 Task: Create a due date automation trigger when advanced on, on the tuesday of the week a card is due add fields with custom field "Resume" set to a number greater than 1 and greater or equal to 10 at 11:00 AM.
Action: Mouse moved to (1174, 378)
Screenshot: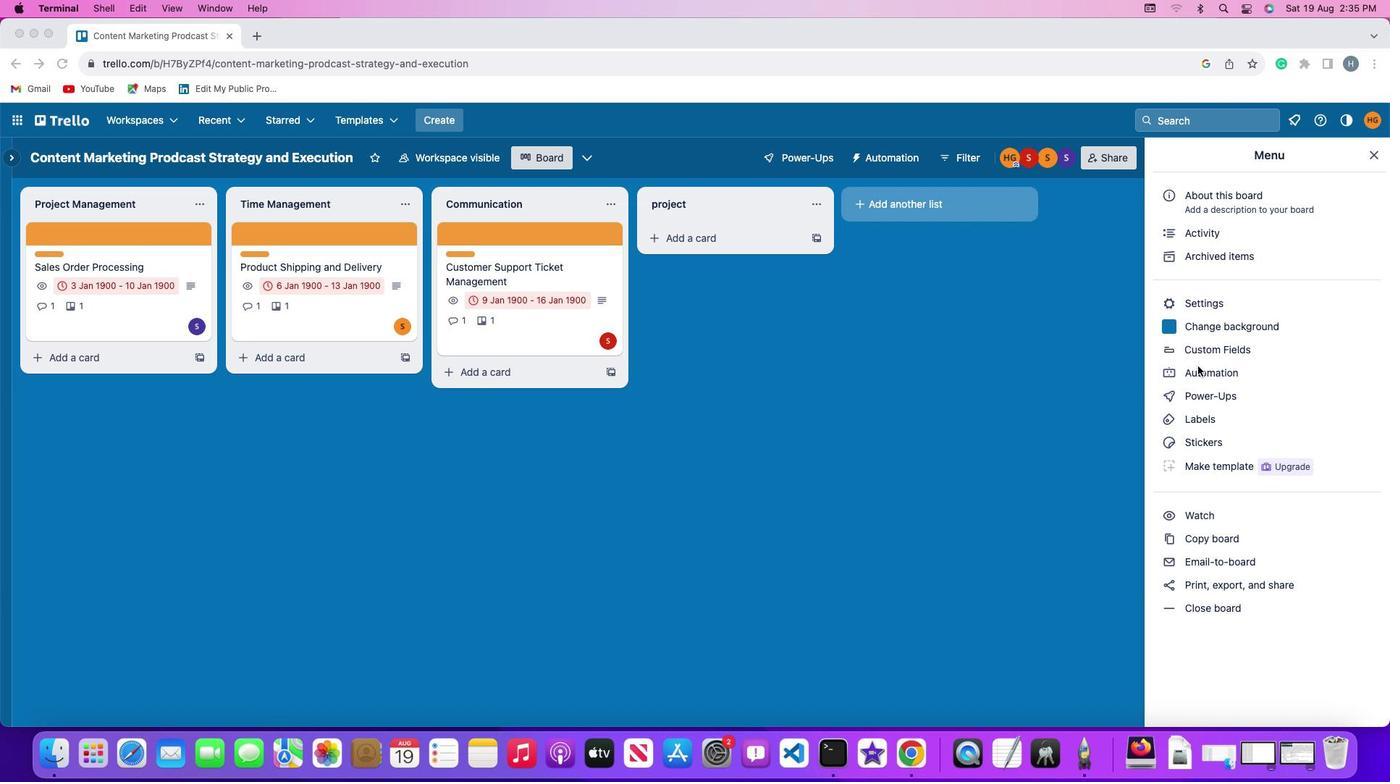 
Action: Mouse pressed left at (1174, 378)
Screenshot: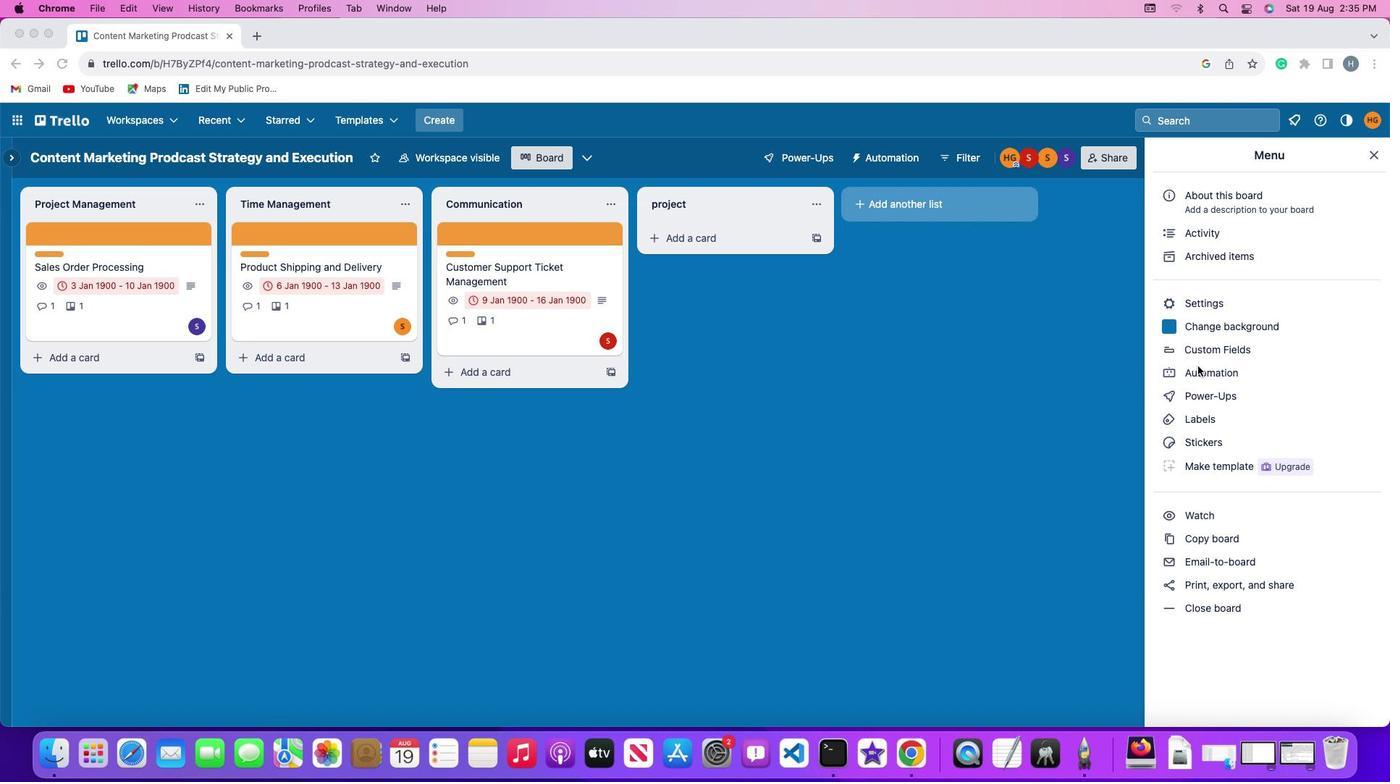 
Action: Mouse pressed left at (1174, 378)
Screenshot: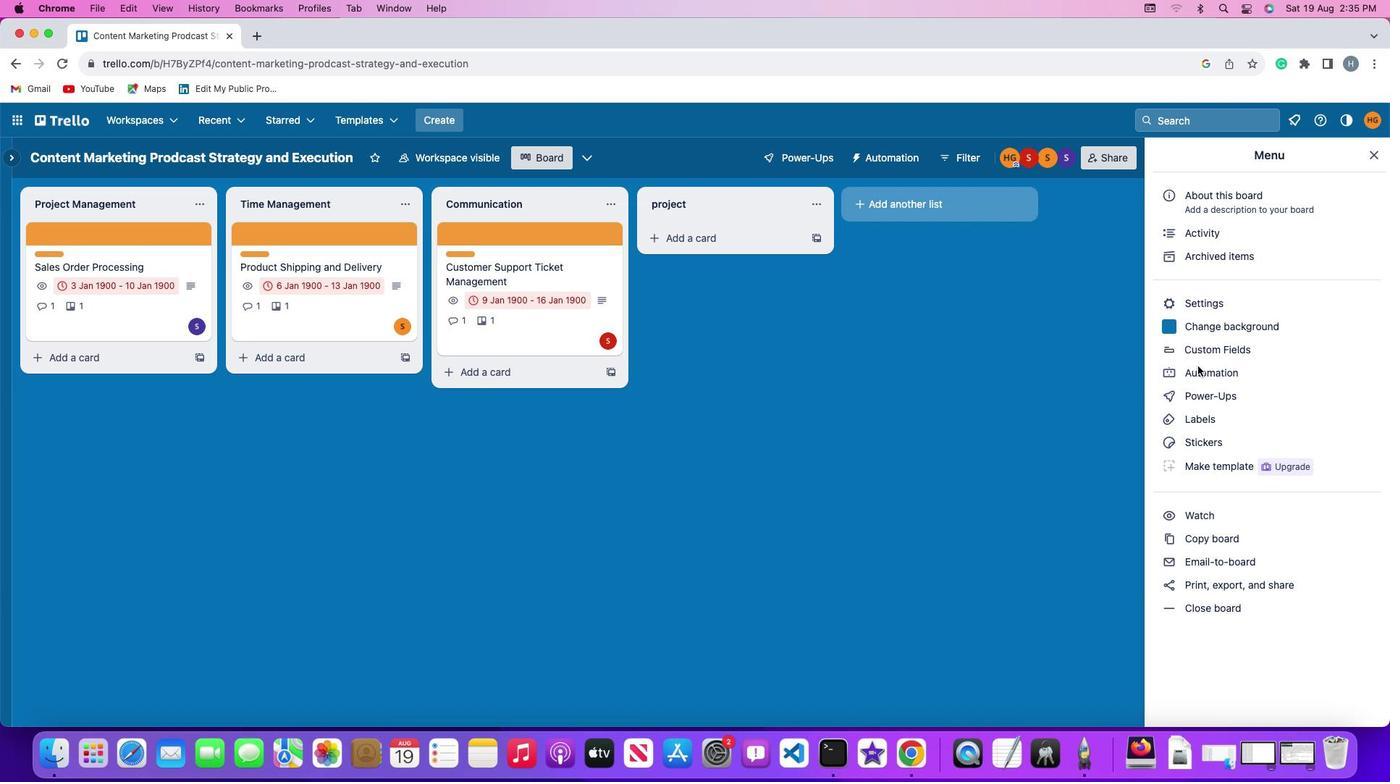 
Action: Mouse moved to (117, 354)
Screenshot: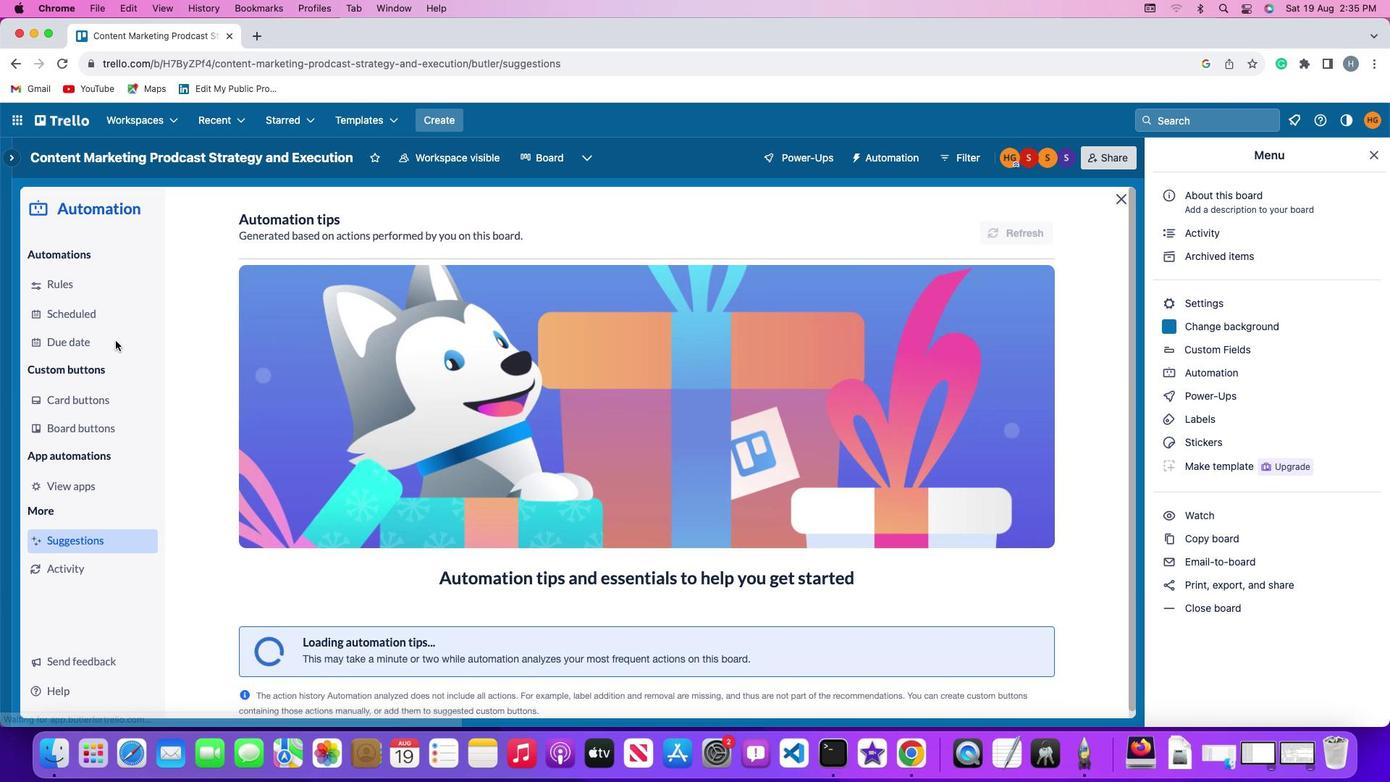 
Action: Mouse pressed left at (117, 354)
Screenshot: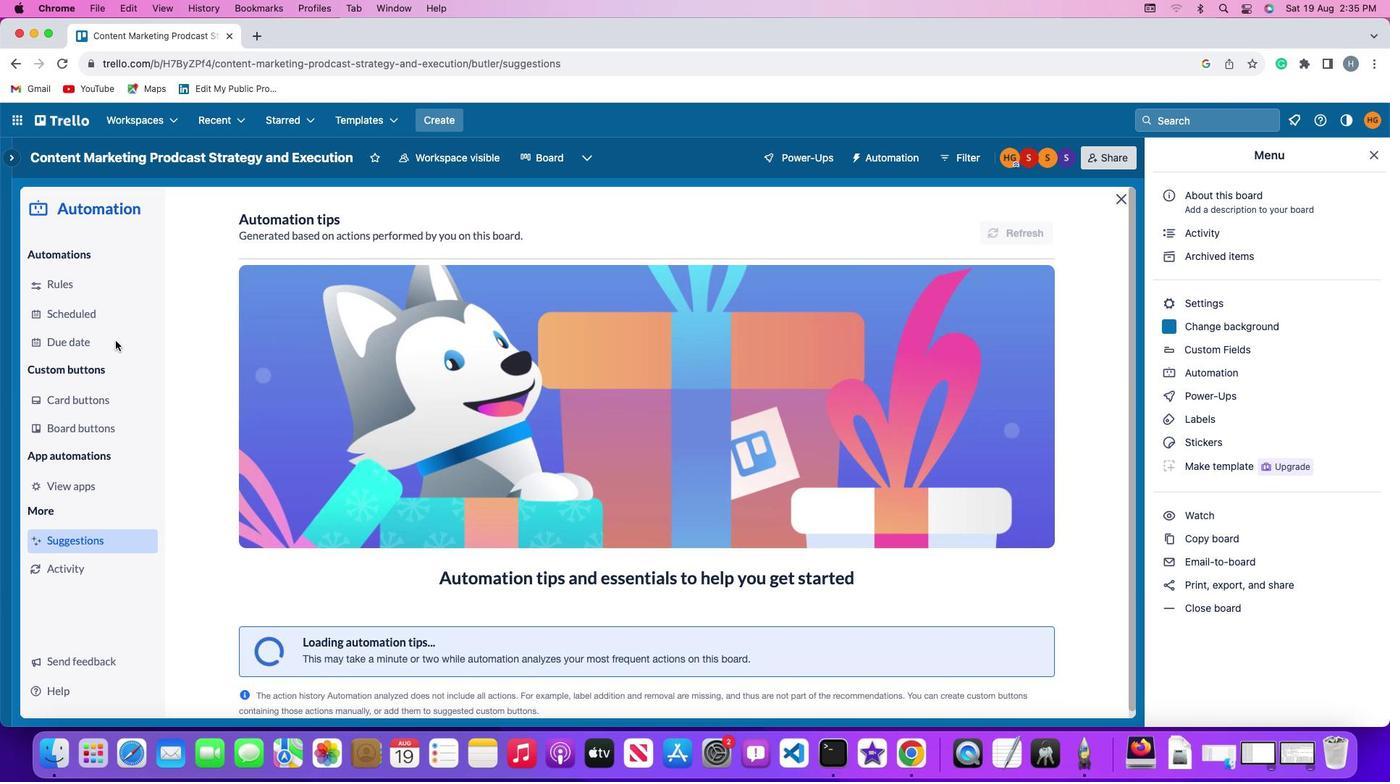 
Action: Mouse moved to (960, 239)
Screenshot: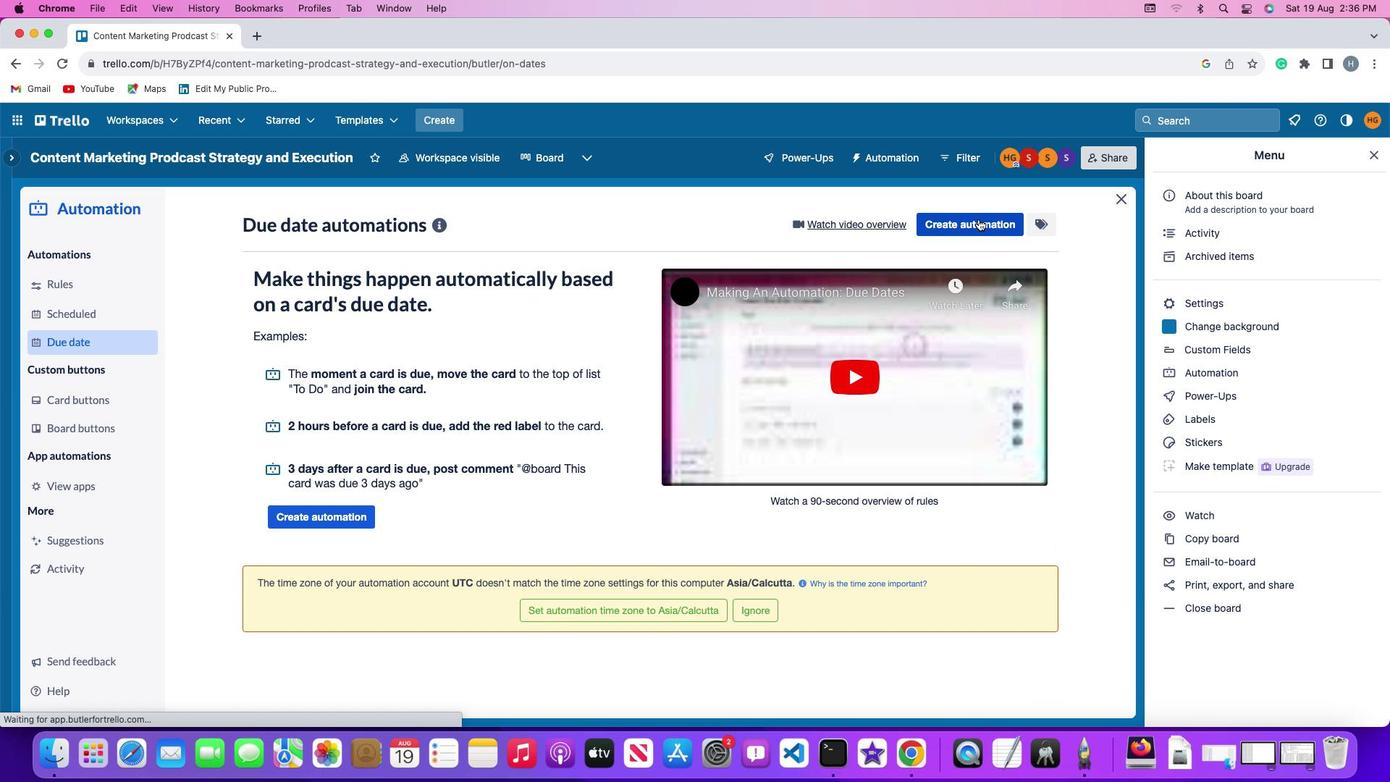 
Action: Mouse pressed left at (960, 239)
Screenshot: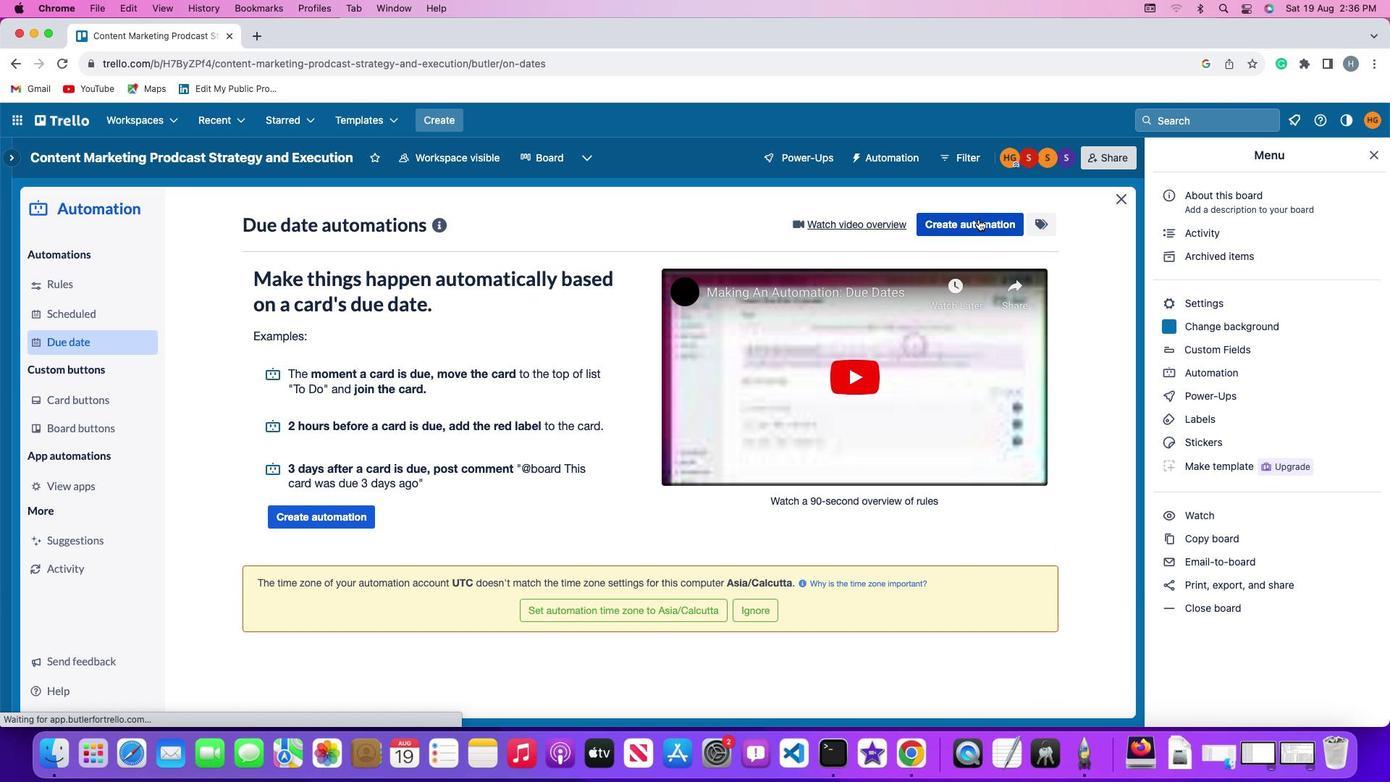 
Action: Mouse moved to (266, 374)
Screenshot: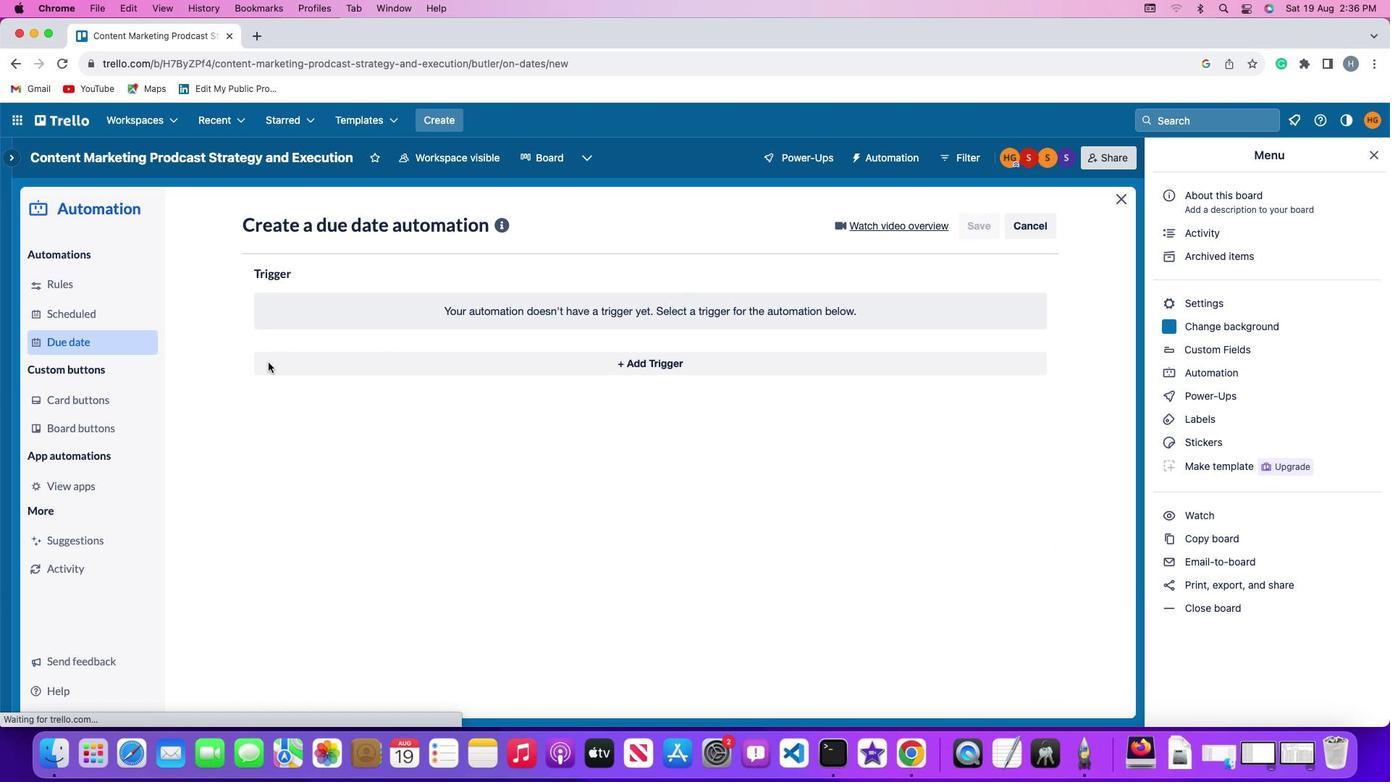 
Action: Mouse pressed left at (266, 374)
Screenshot: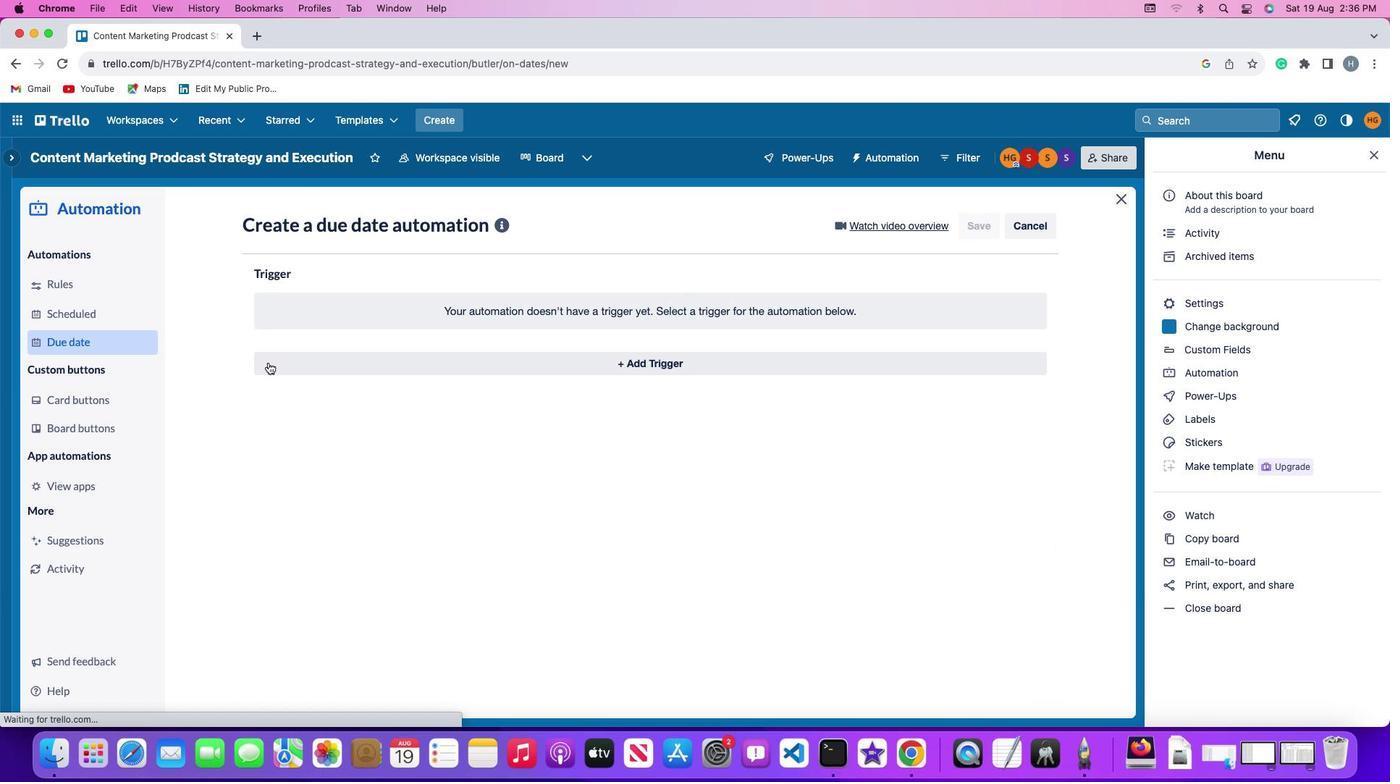 
Action: Mouse moved to (316, 635)
Screenshot: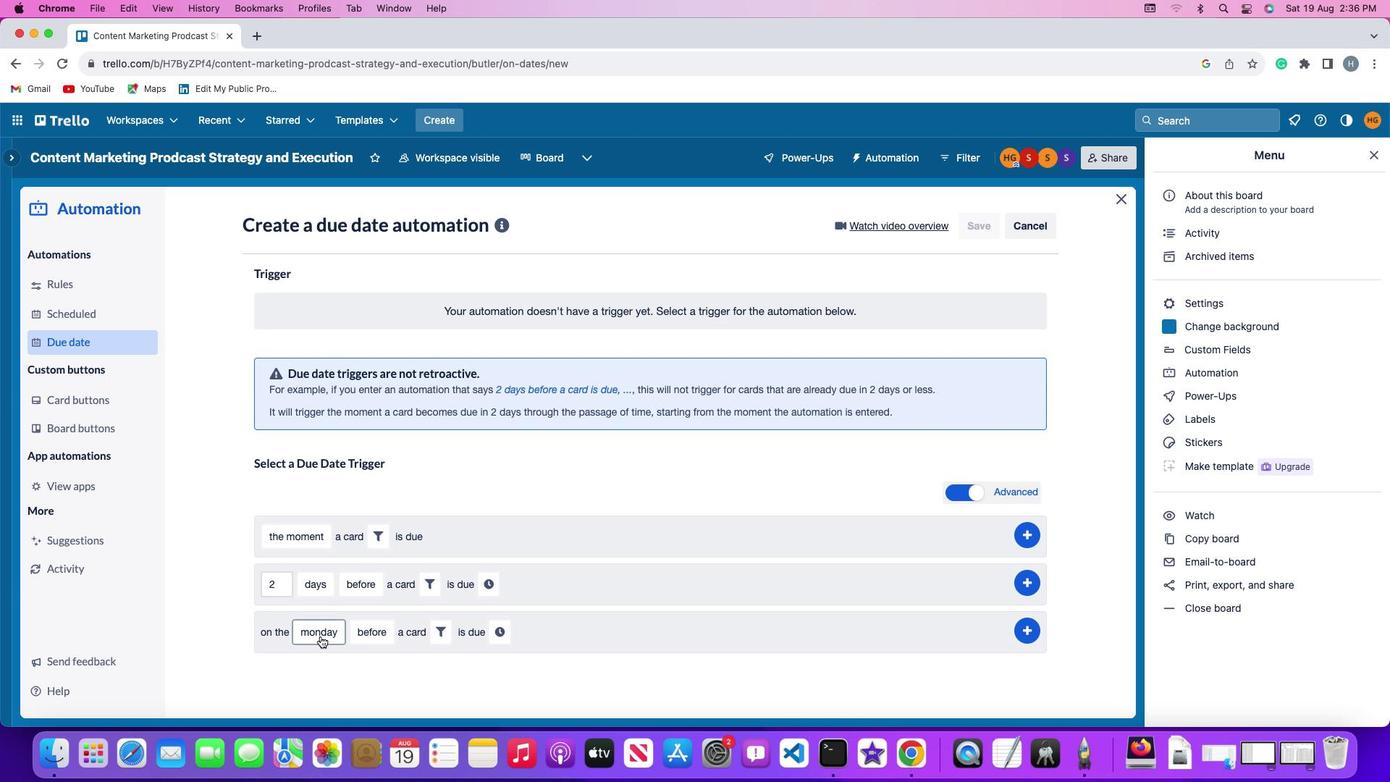 
Action: Mouse pressed left at (316, 635)
Screenshot: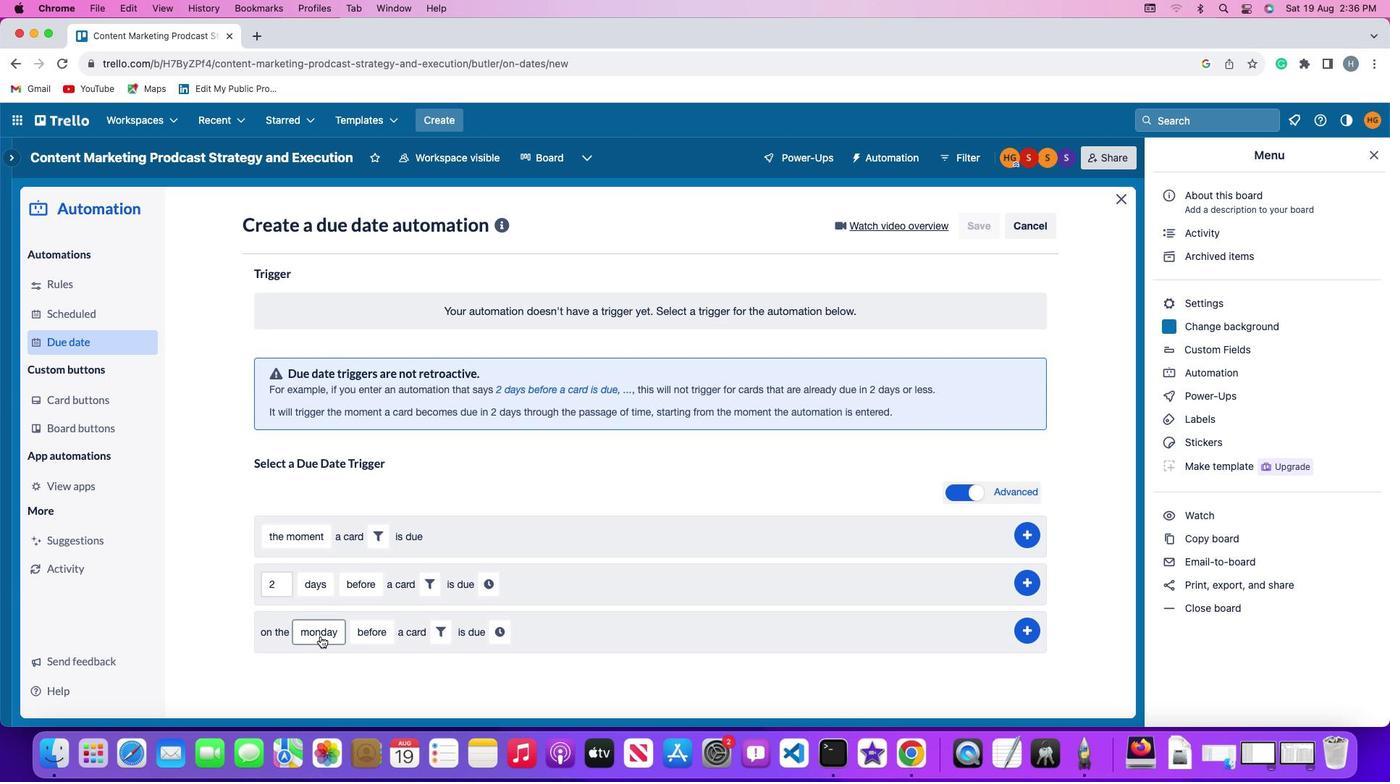 
Action: Mouse moved to (340, 470)
Screenshot: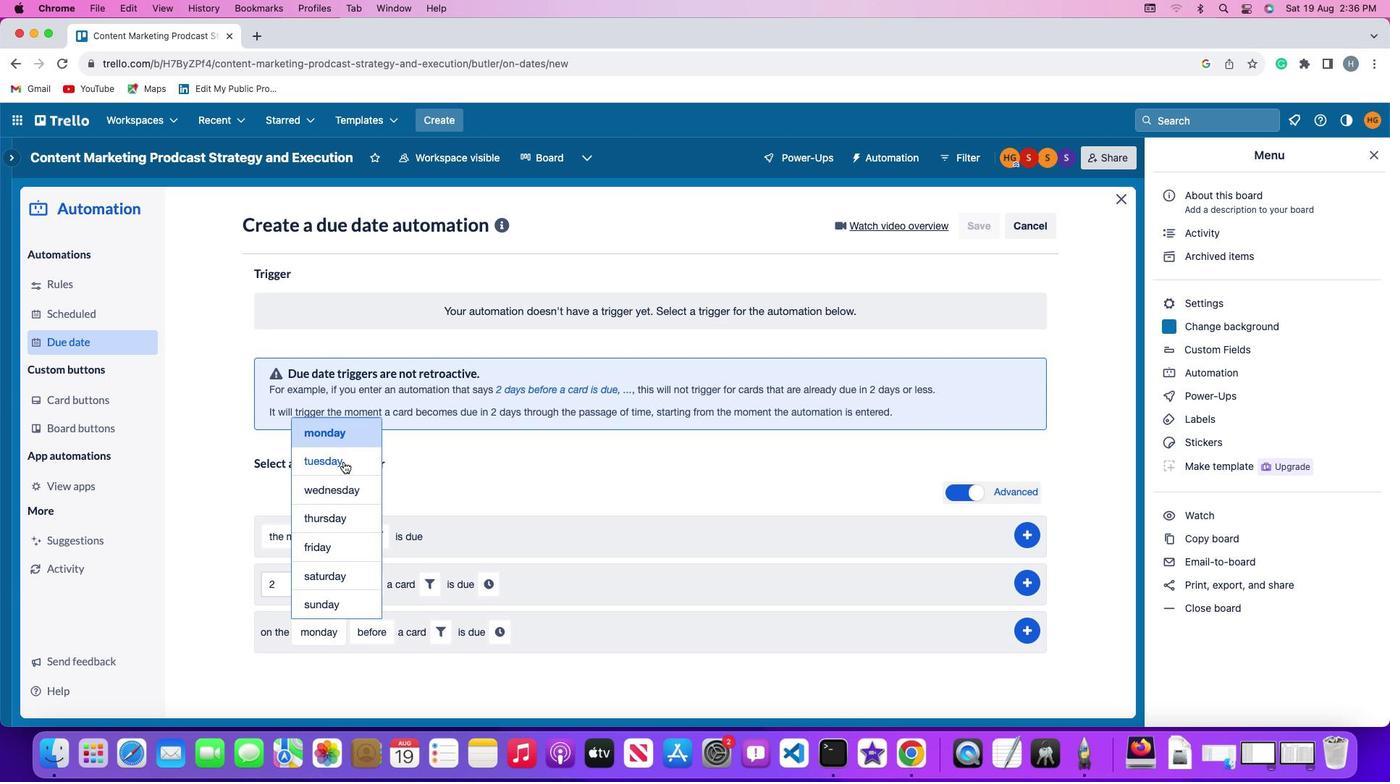 
Action: Mouse pressed left at (340, 470)
Screenshot: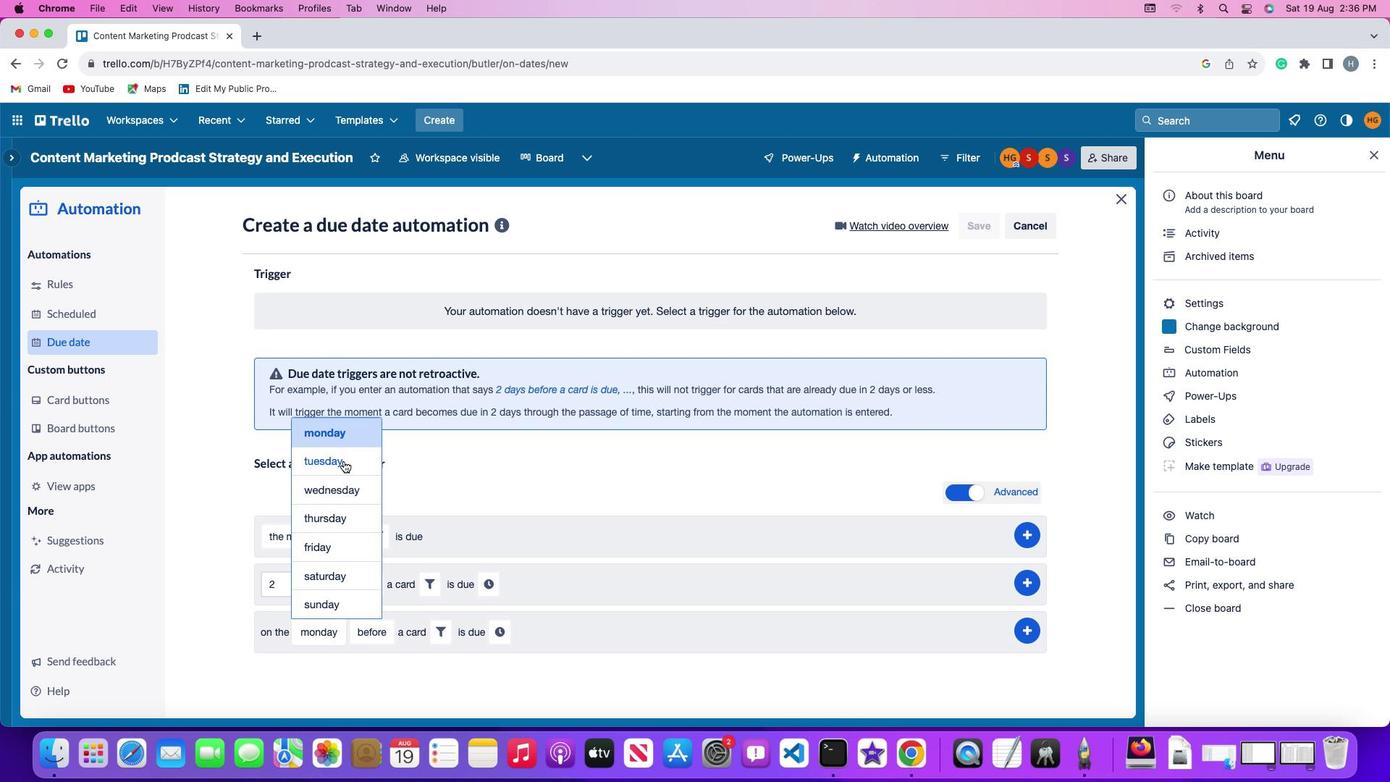 
Action: Mouse moved to (372, 638)
Screenshot: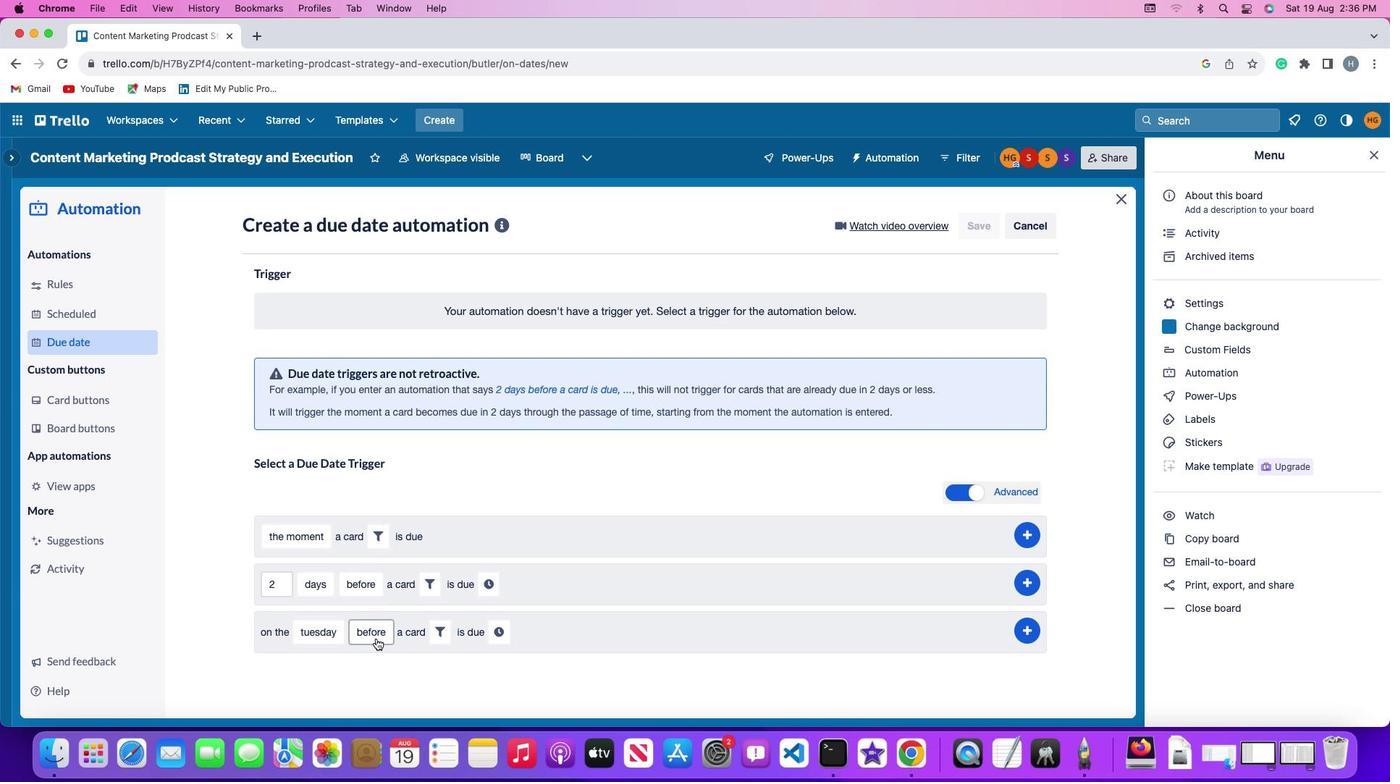 
Action: Mouse pressed left at (372, 638)
Screenshot: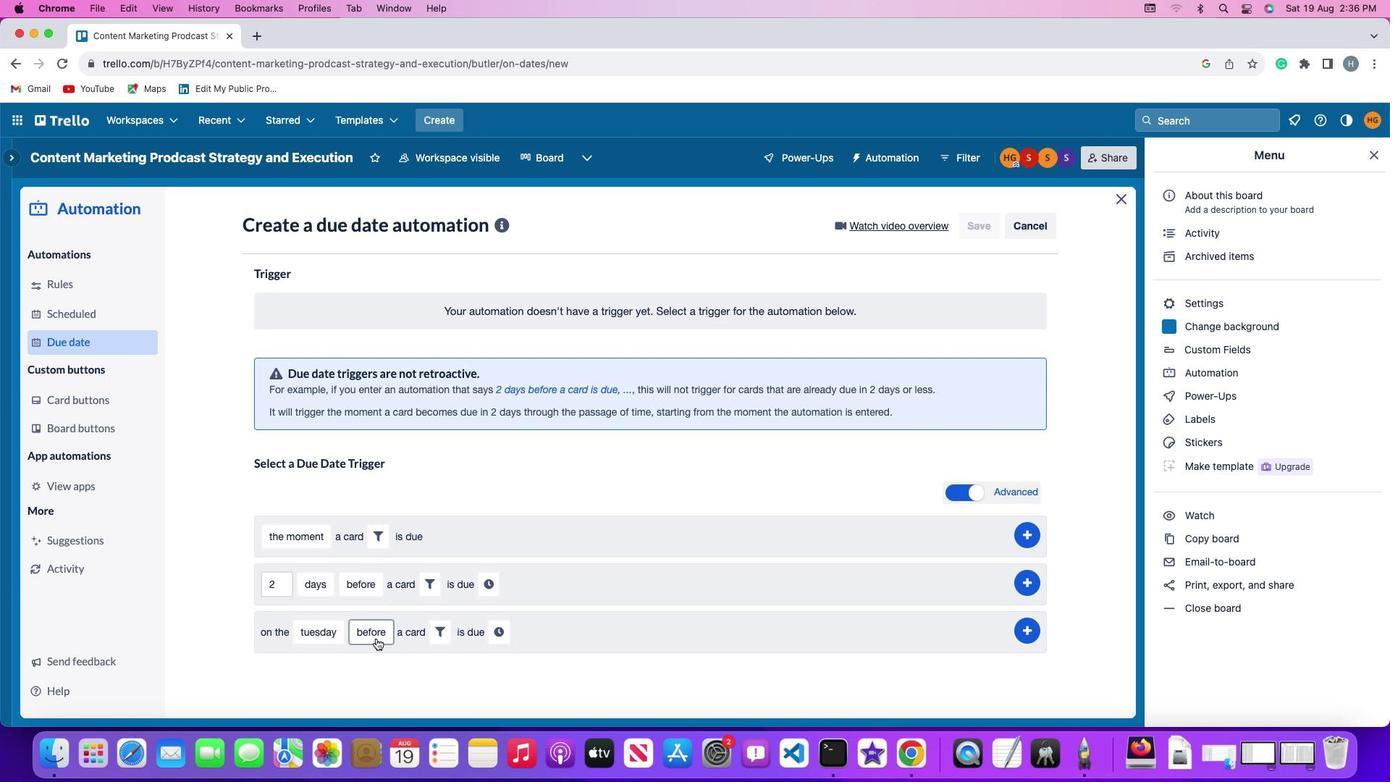 
Action: Mouse moved to (398, 572)
Screenshot: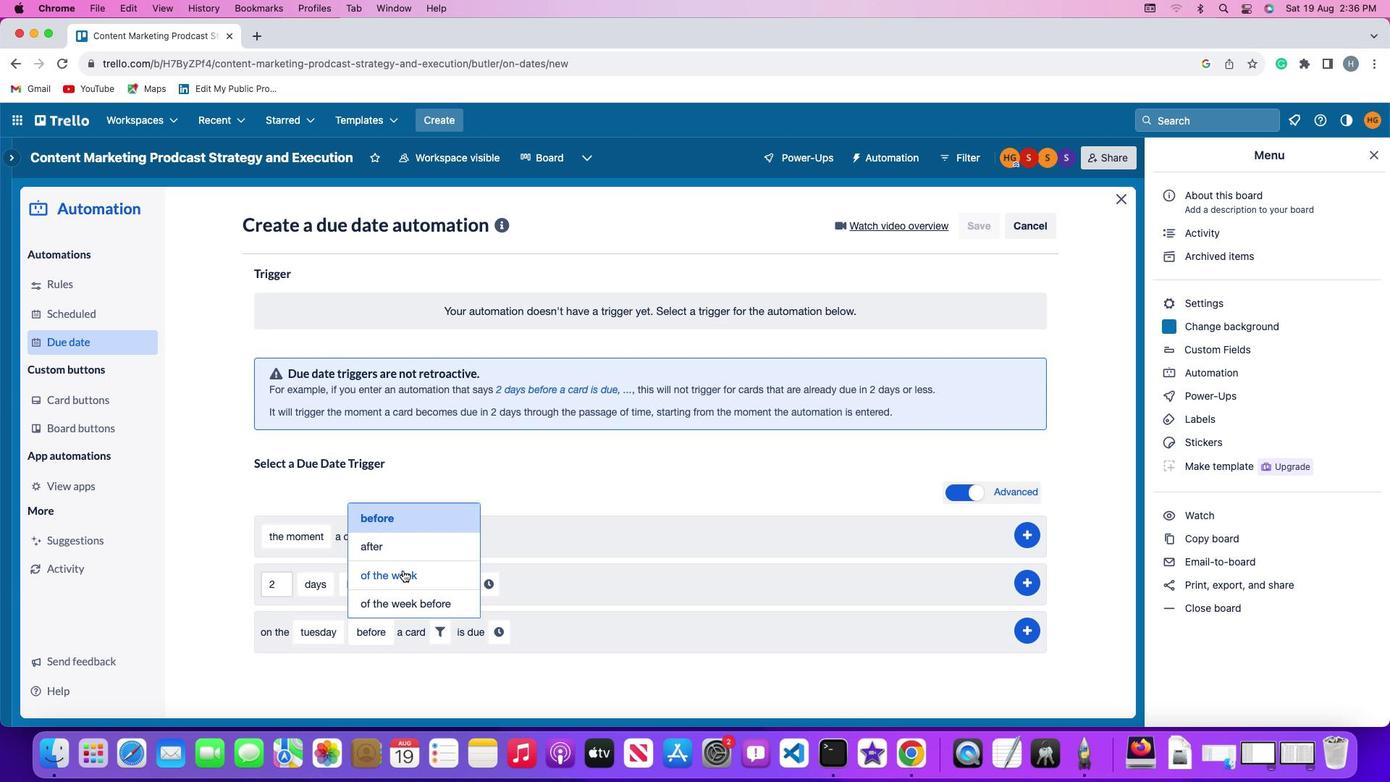 
Action: Mouse pressed left at (398, 572)
Screenshot: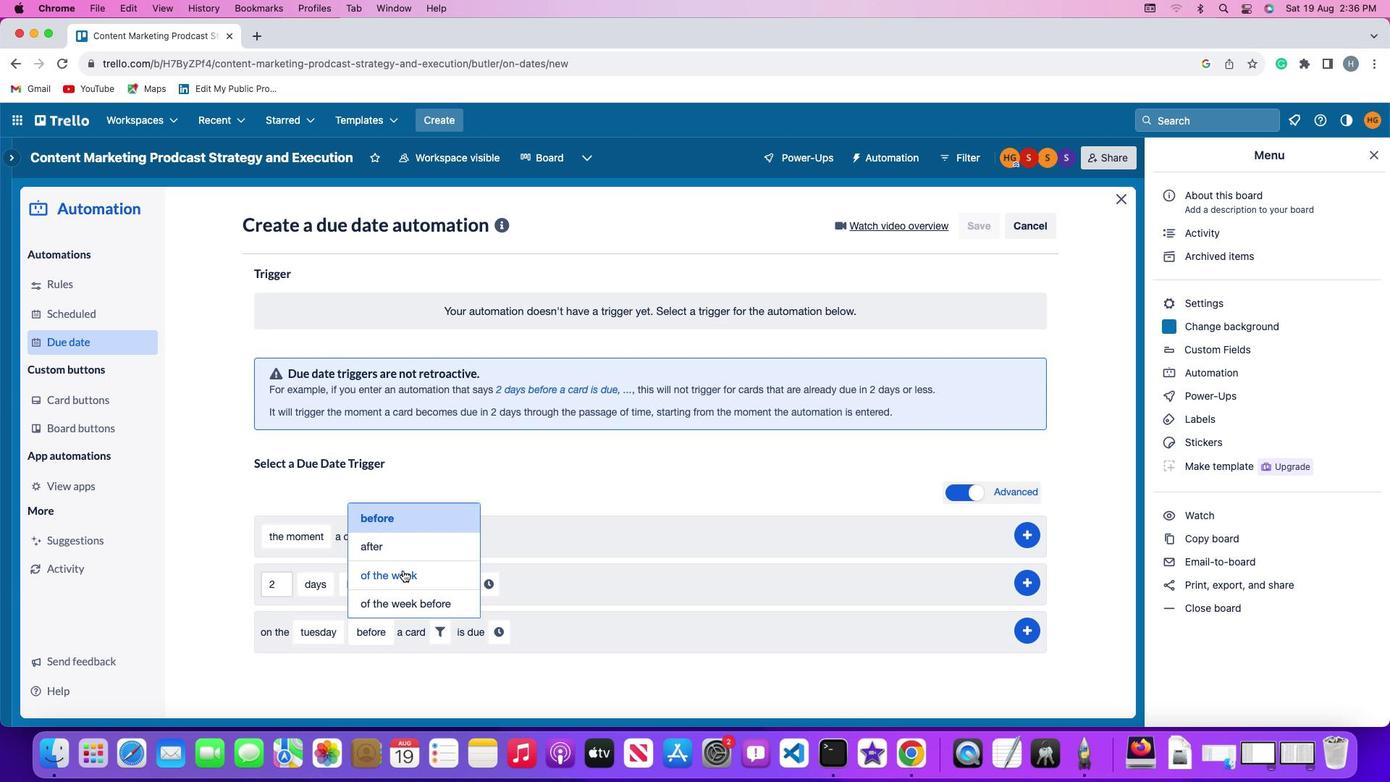 
Action: Mouse moved to (468, 630)
Screenshot: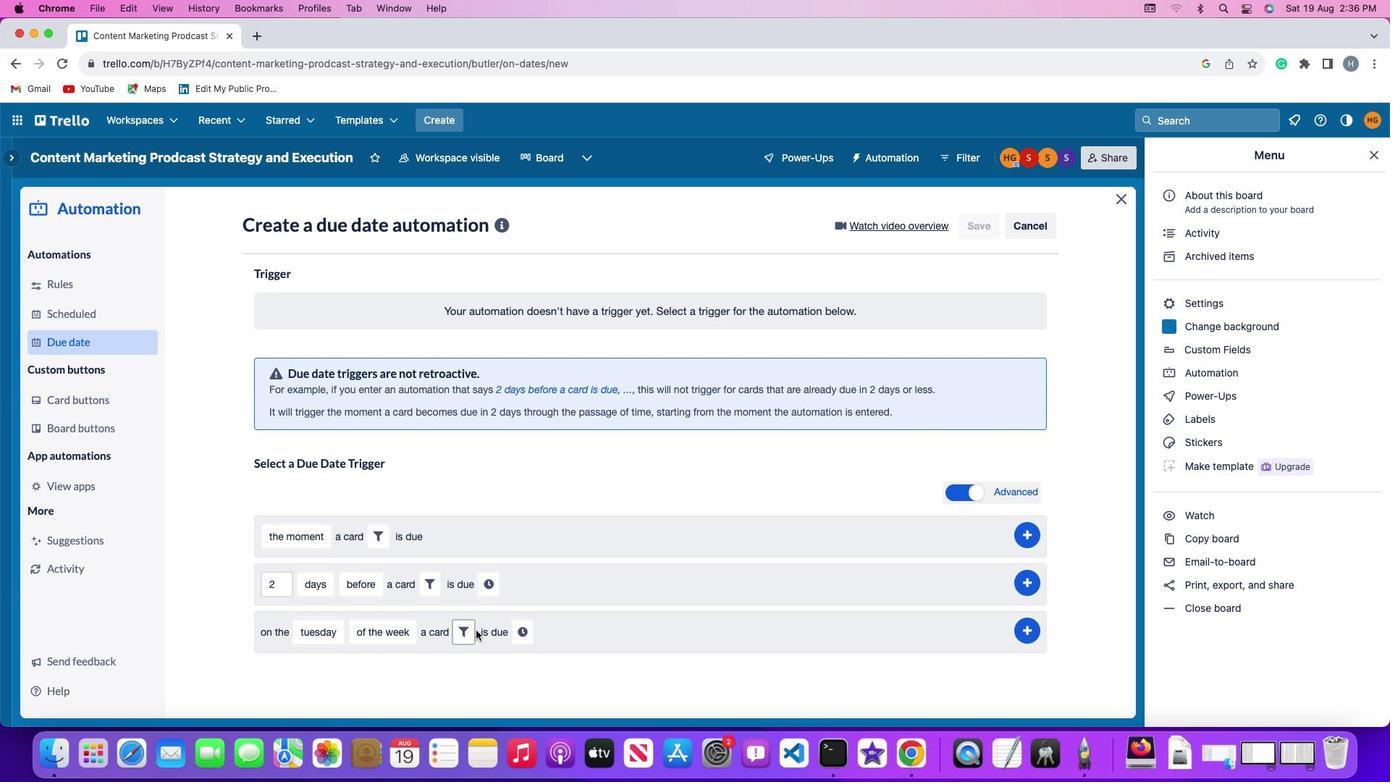 
Action: Mouse pressed left at (468, 630)
Screenshot: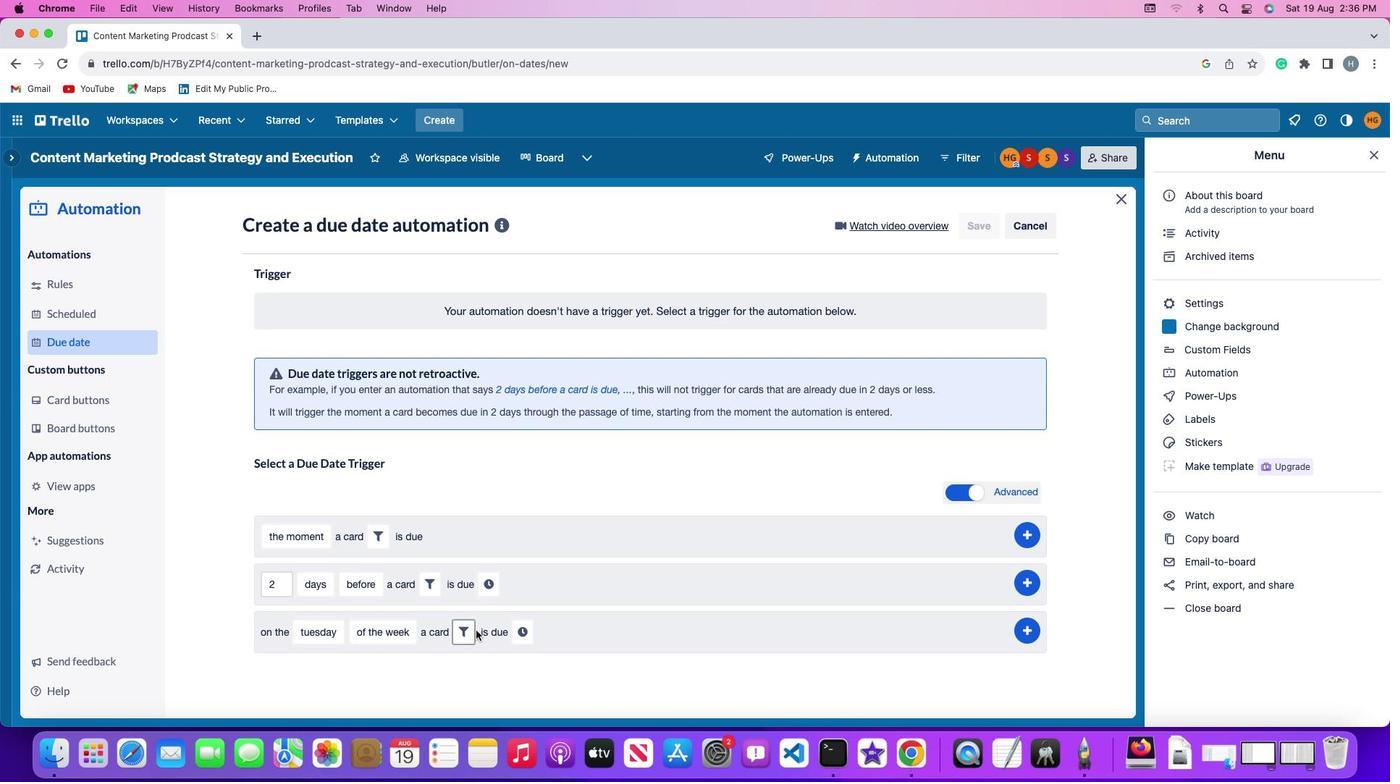 
Action: Mouse moved to (462, 628)
Screenshot: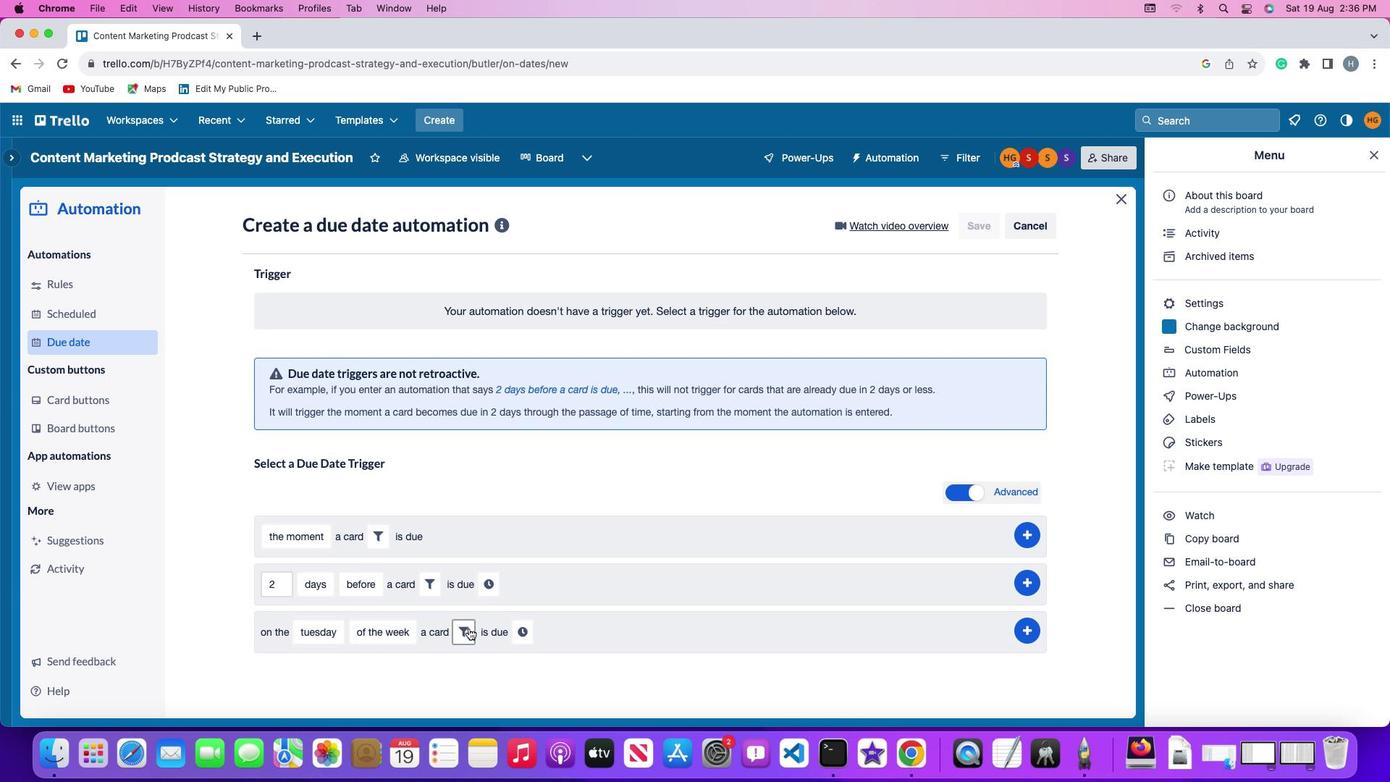 
Action: Mouse pressed left at (462, 628)
Screenshot: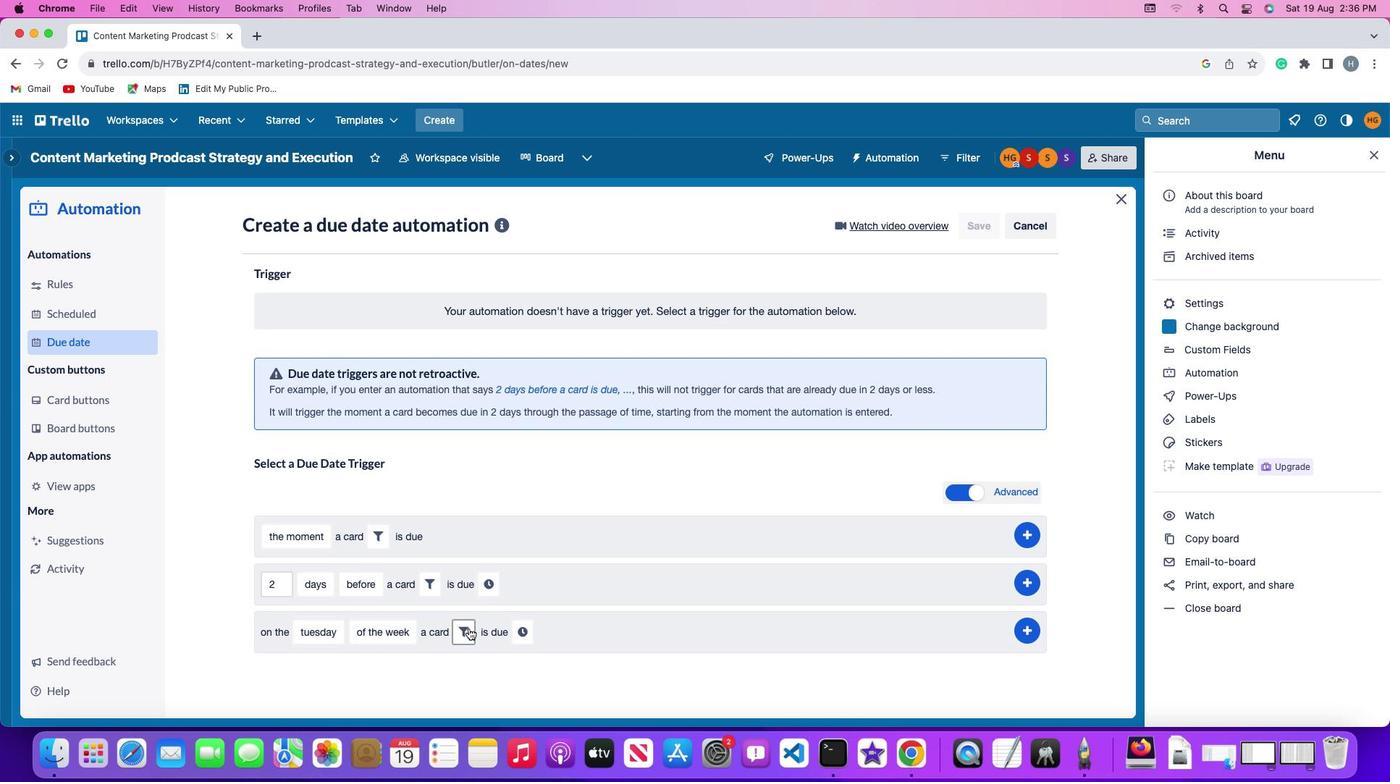 
Action: Mouse moved to (683, 665)
Screenshot: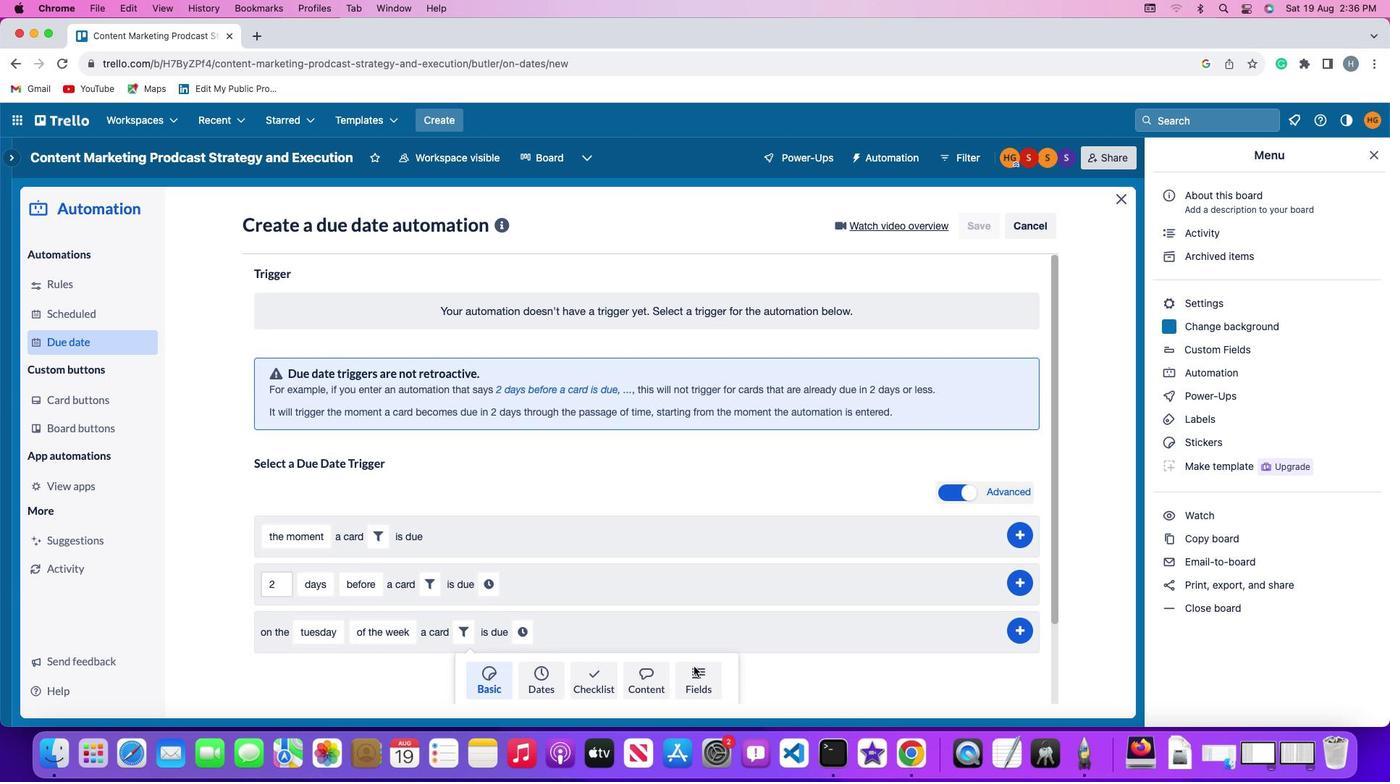 
Action: Mouse pressed left at (683, 665)
Screenshot: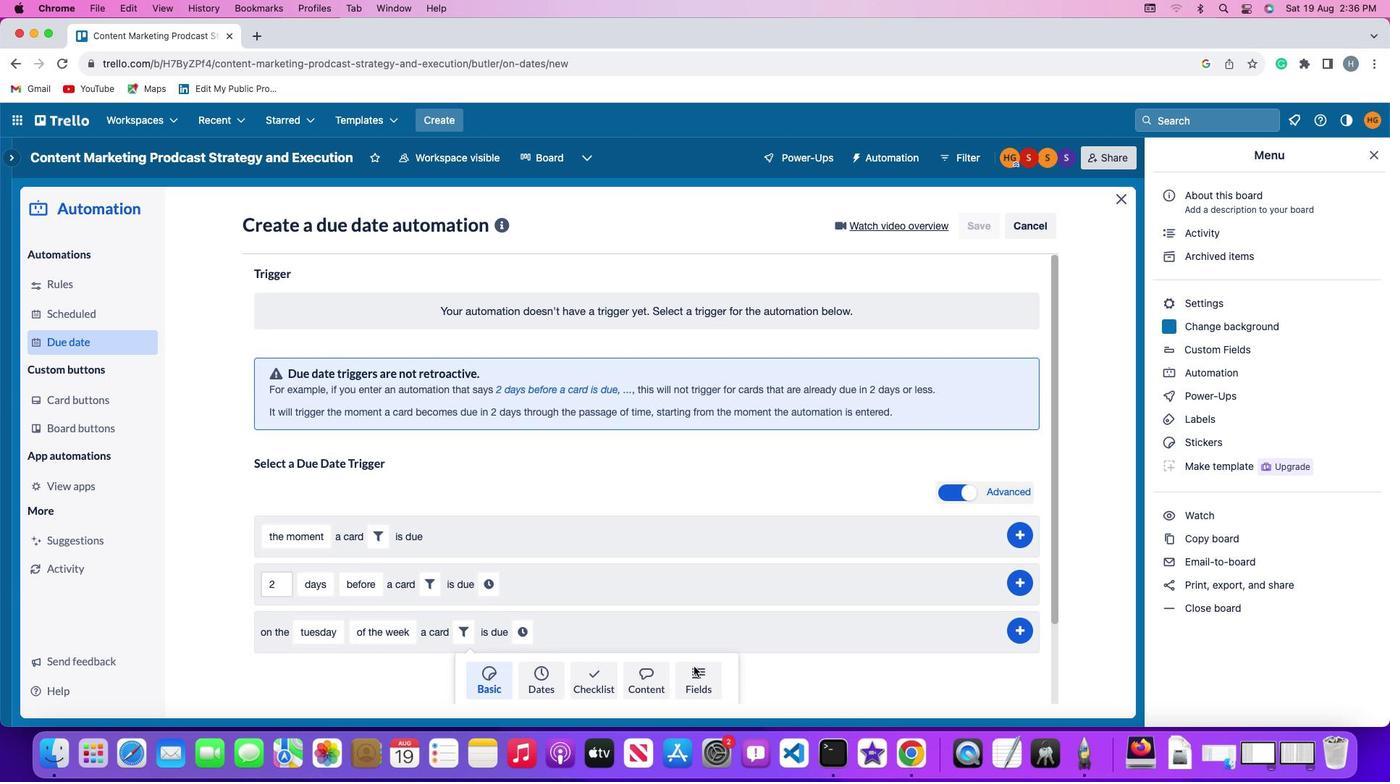 
Action: Mouse moved to (378, 652)
Screenshot: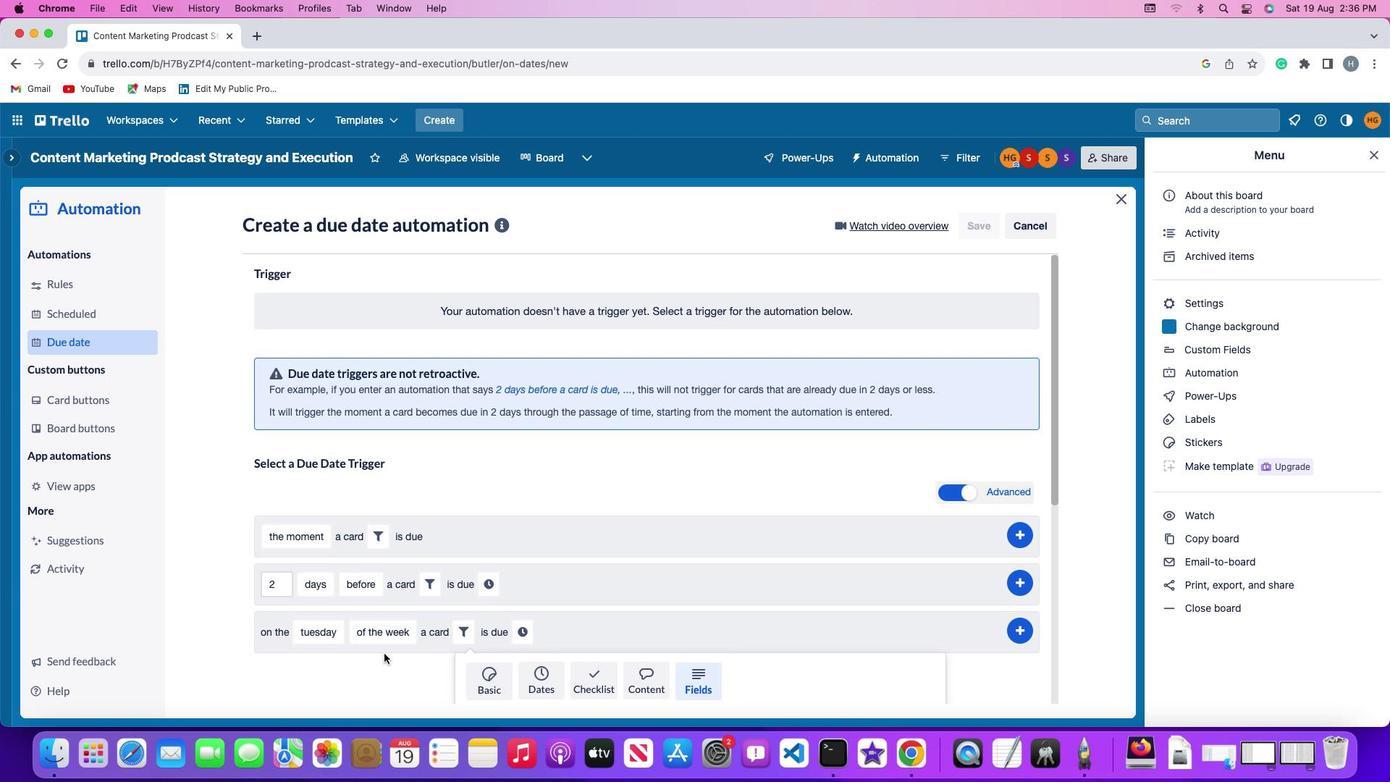 
Action: Mouse scrolled (378, 652) with delta (4, 28)
Screenshot: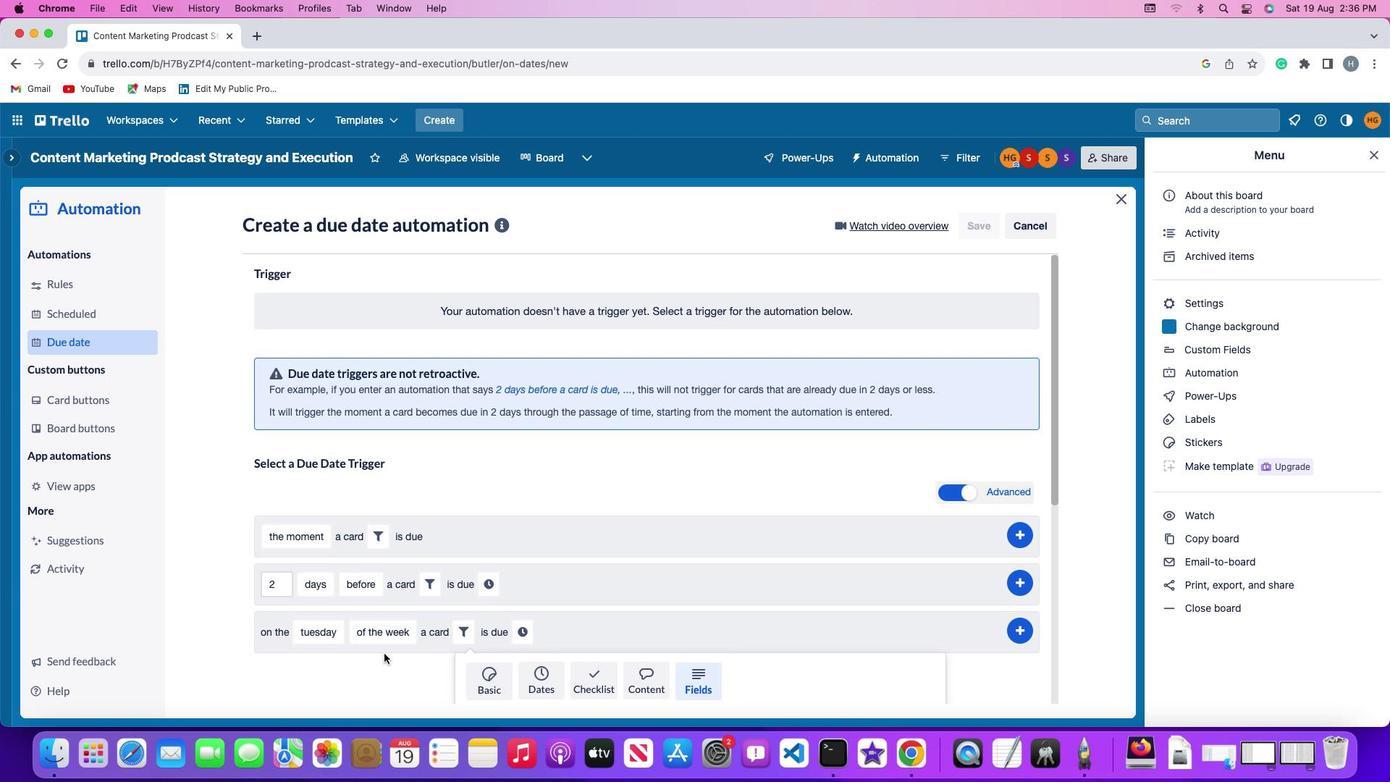 
Action: Mouse moved to (378, 651)
Screenshot: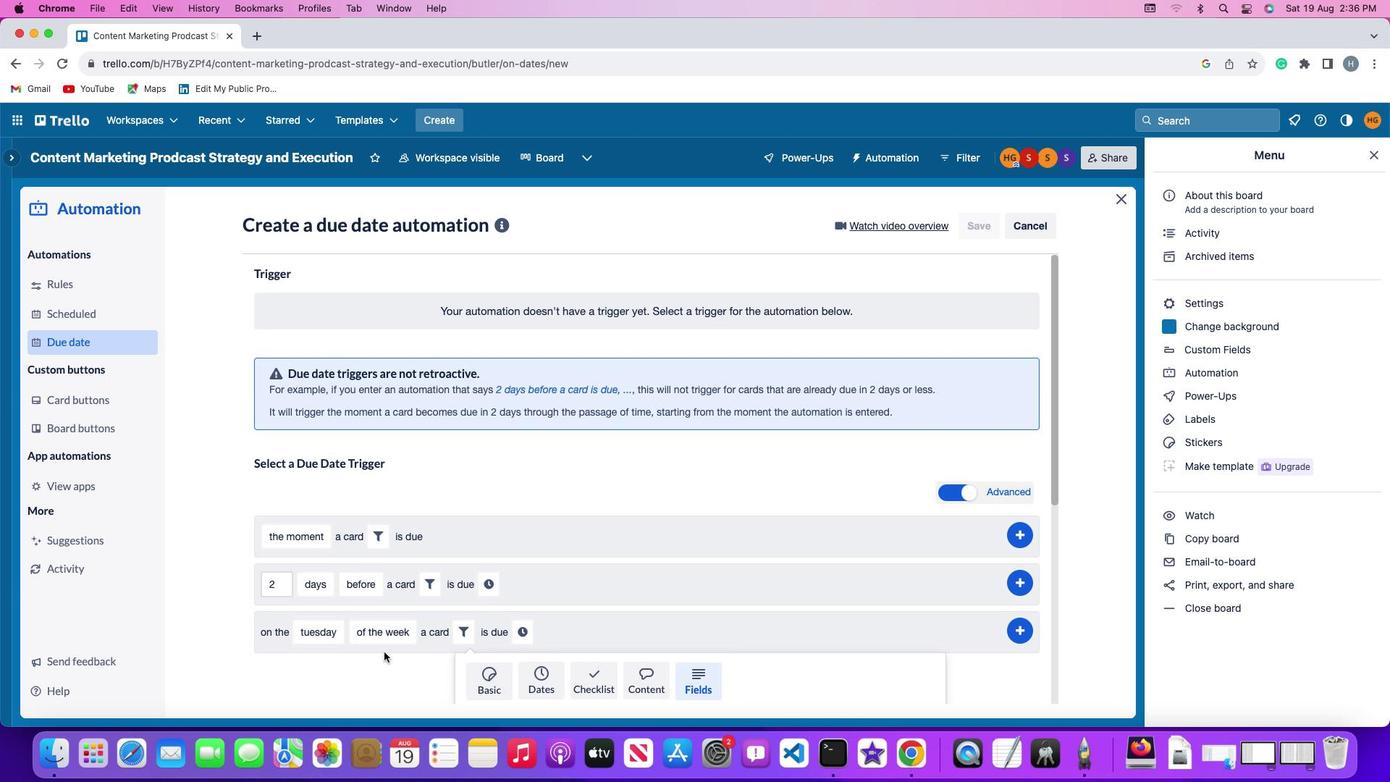 
Action: Mouse scrolled (378, 651) with delta (4, 28)
Screenshot: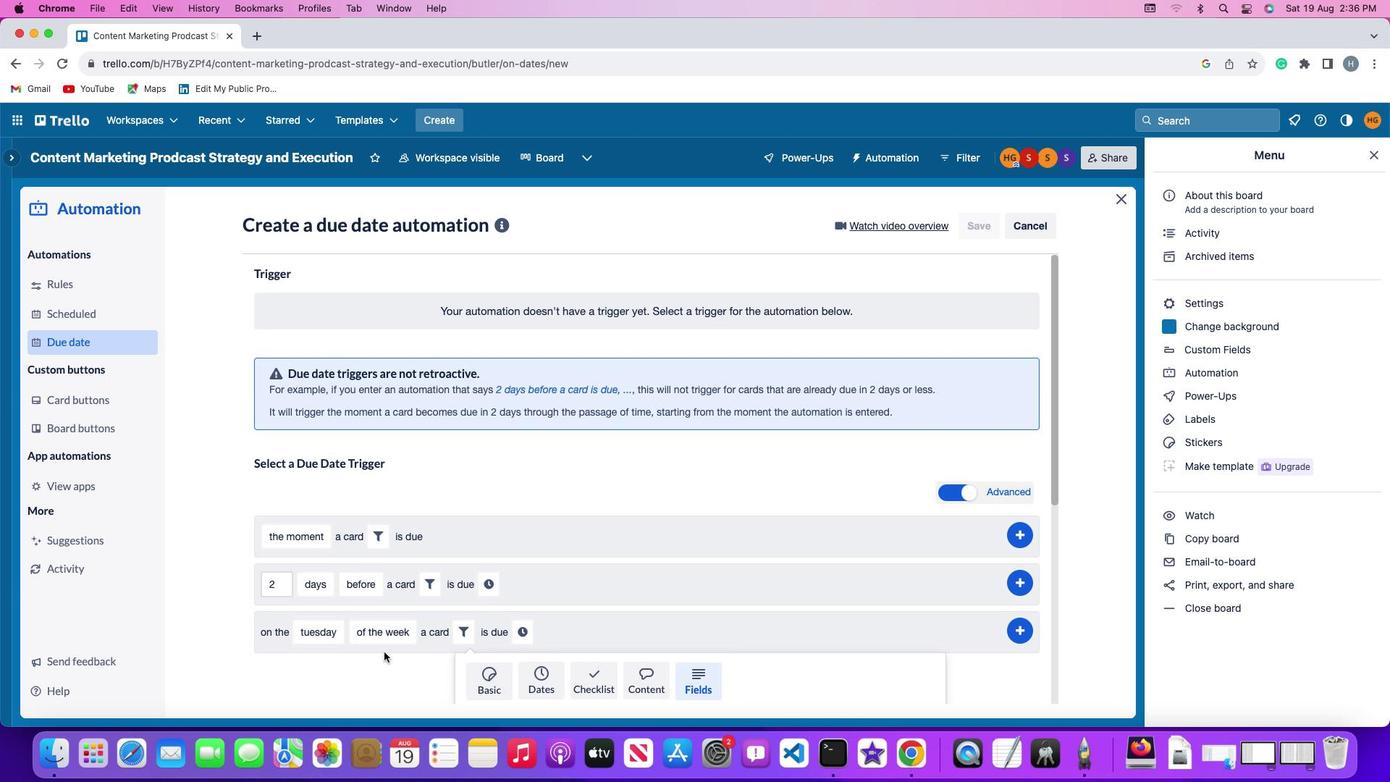 
Action: Mouse scrolled (378, 651) with delta (4, 27)
Screenshot: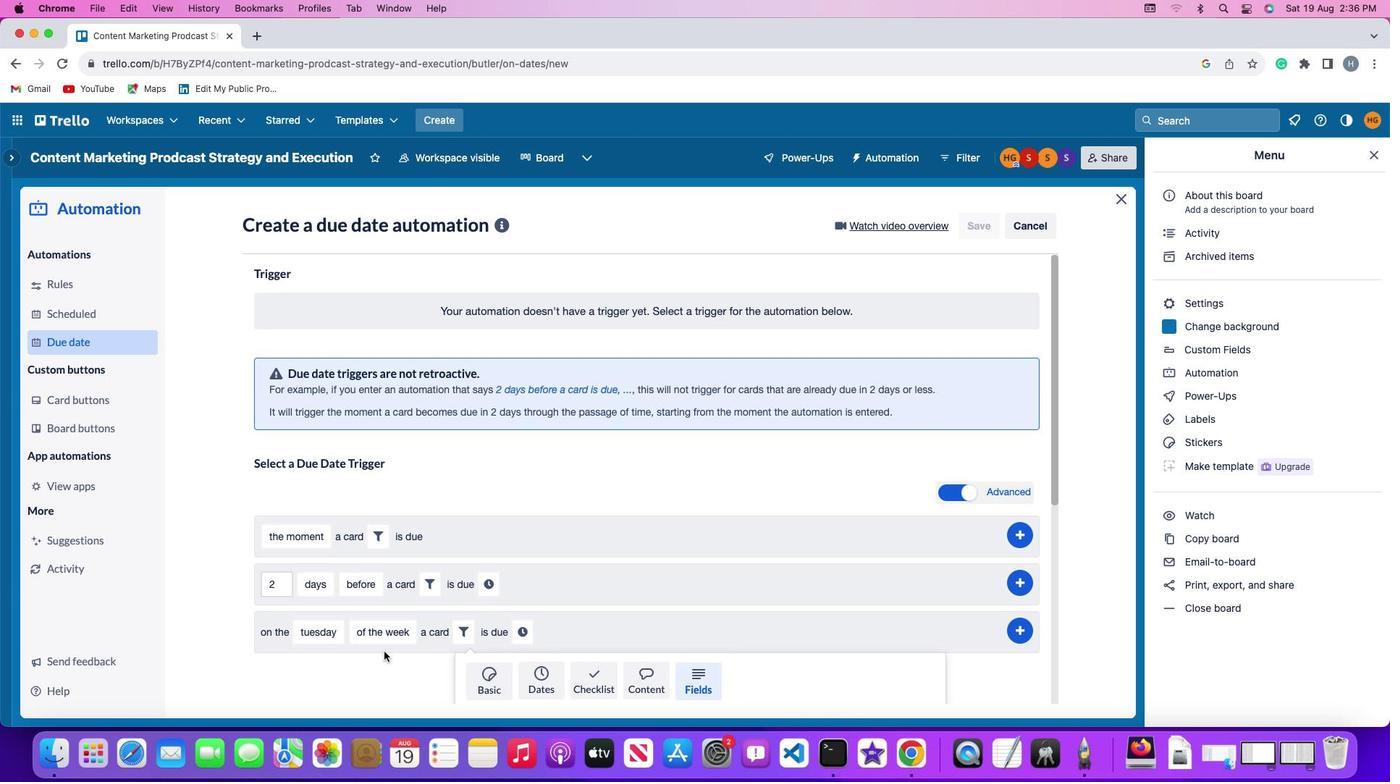 
Action: Mouse moved to (378, 651)
Screenshot: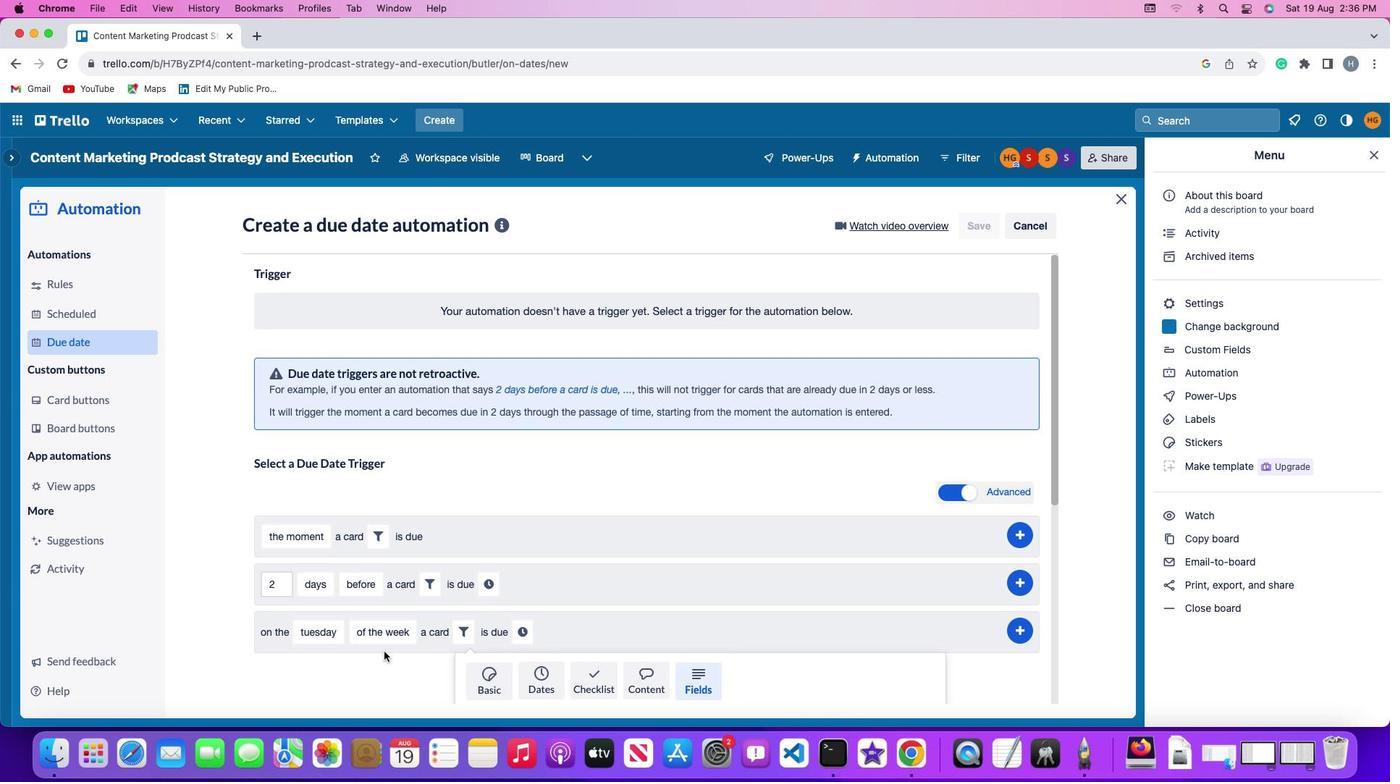 
Action: Mouse scrolled (378, 651) with delta (4, 26)
Screenshot: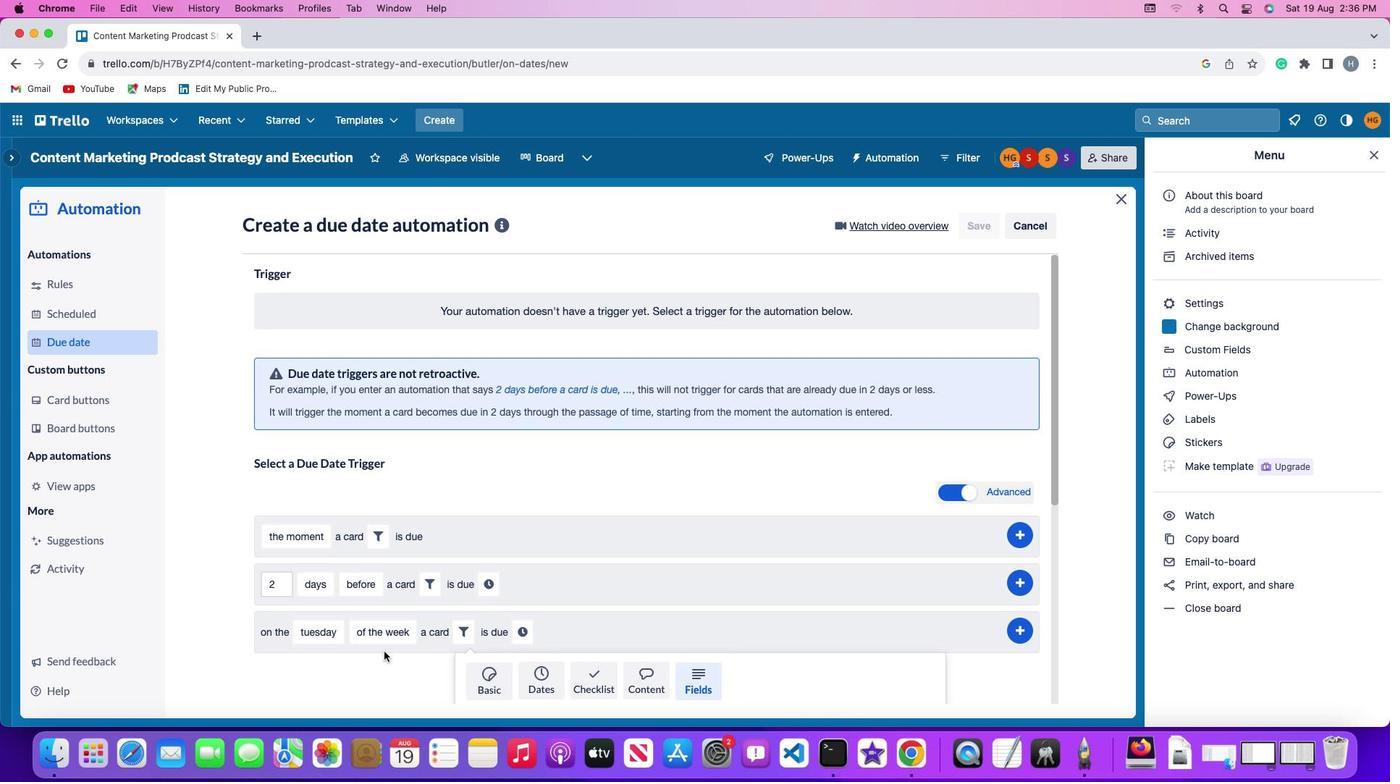 
Action: Mouse moved to (378, 648)
Screenshot: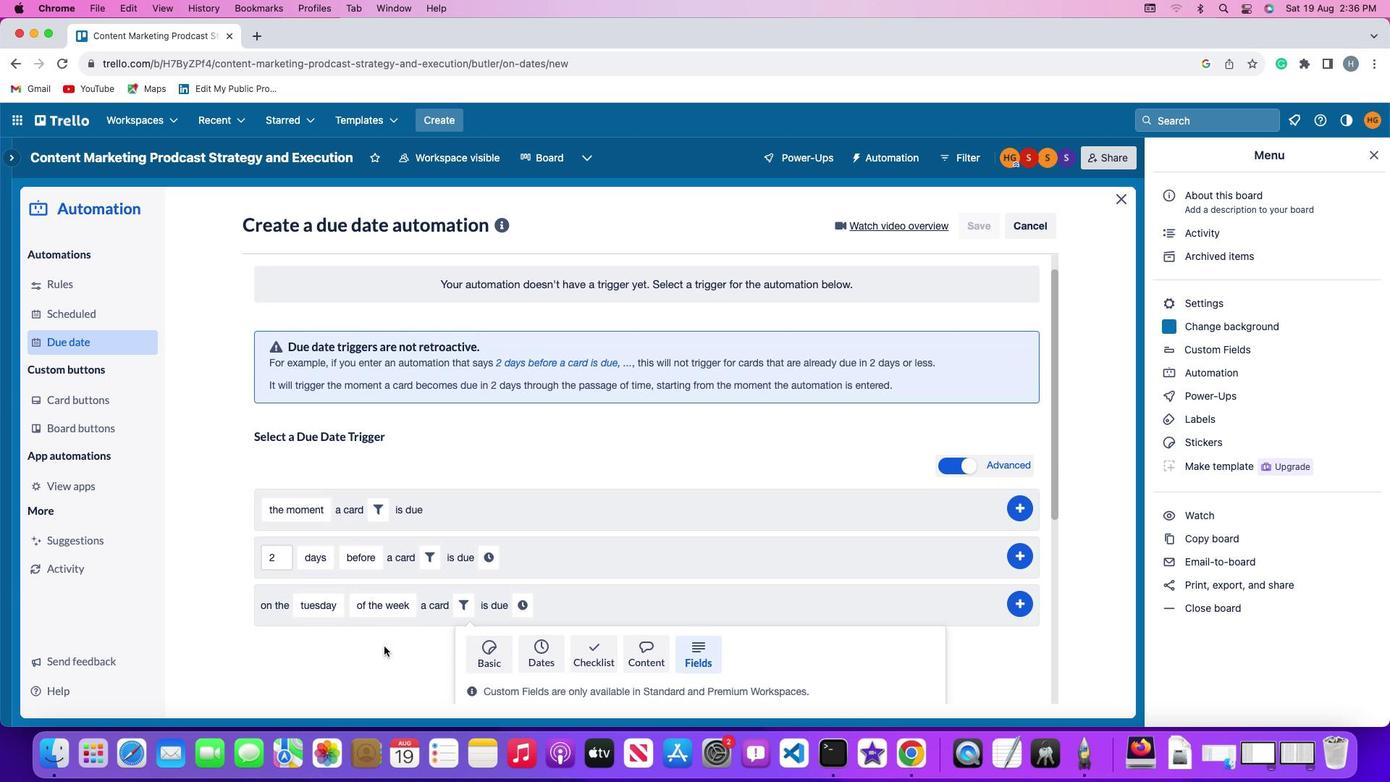 
Action: Mouse scrolled (378, 648) with delta (4, 25)
Screenshot: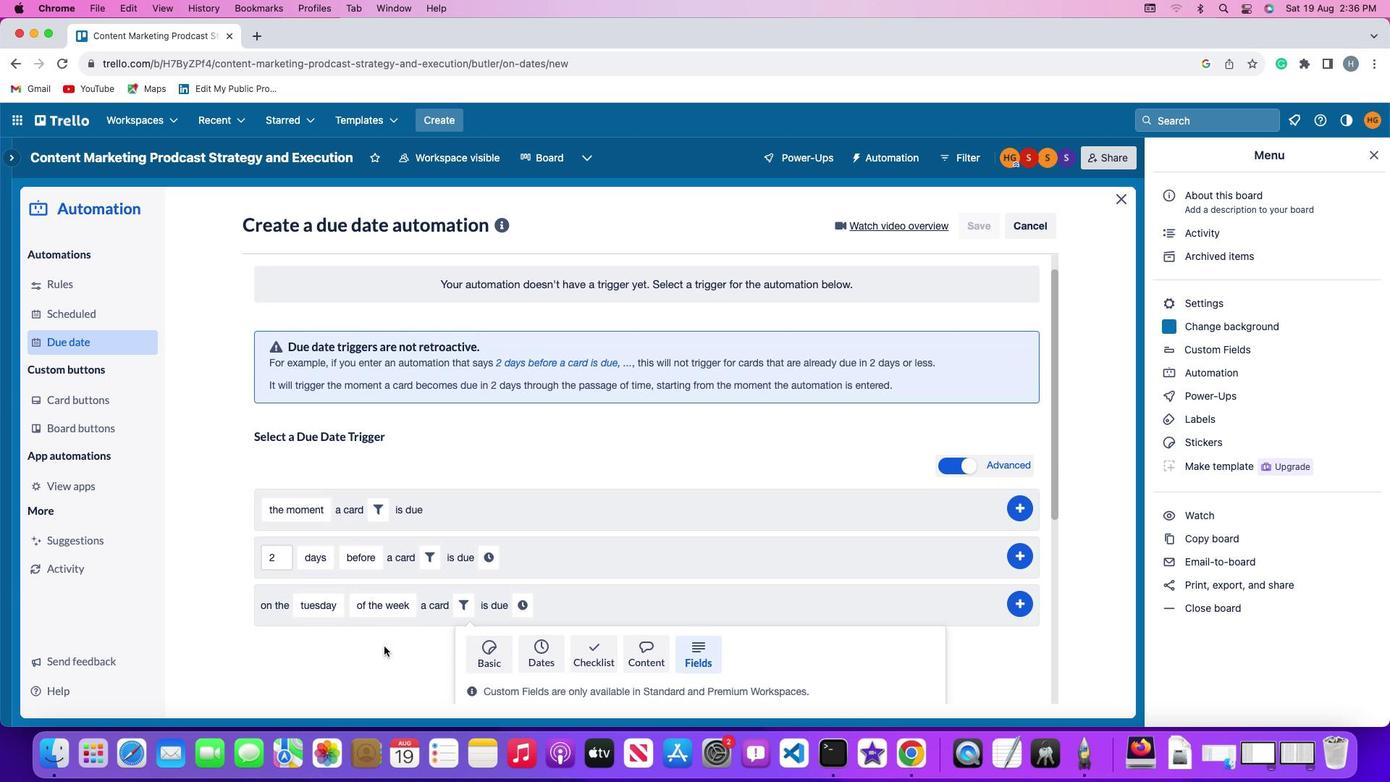 
Action: Mouse moved to (378, 643)
Screenshot: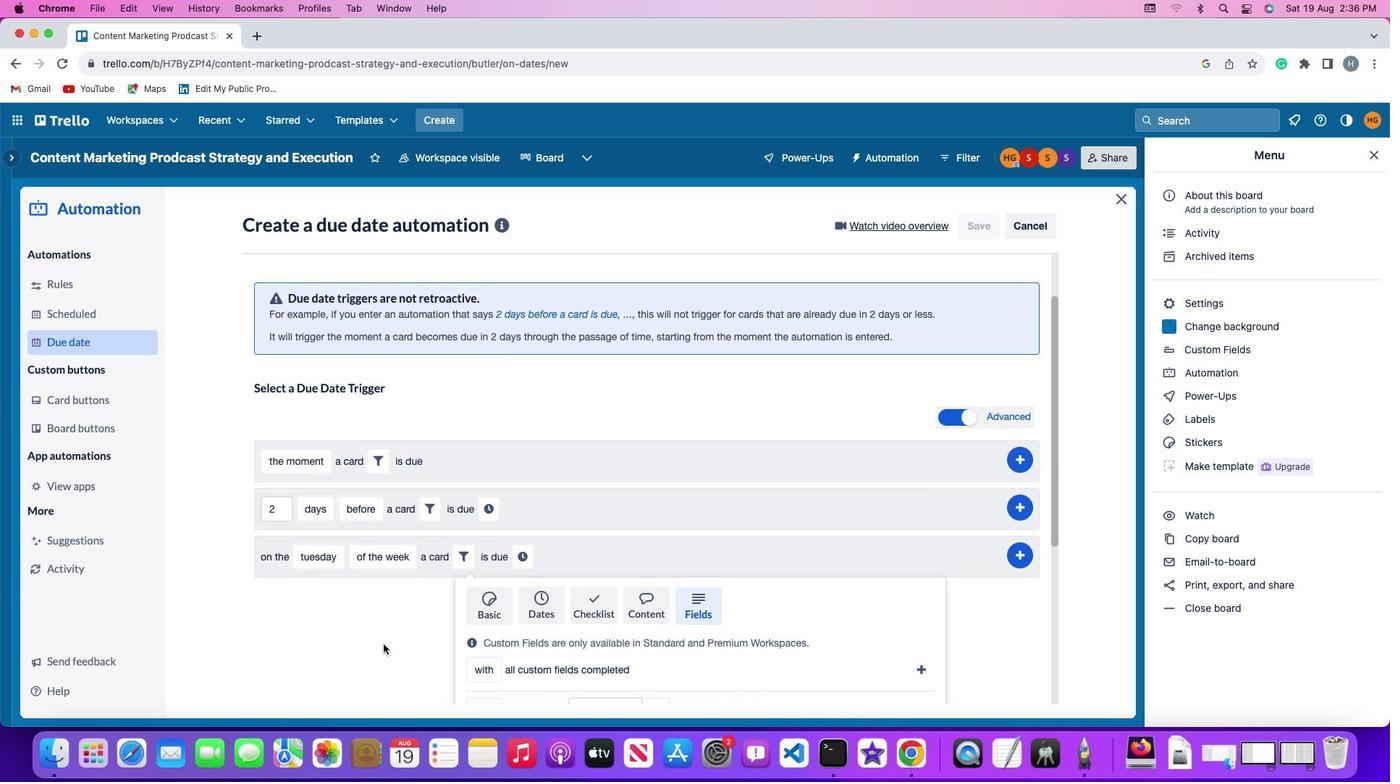 
Action: Mouse scrolled (378, 643) with delta (4, 25)
Screenshot: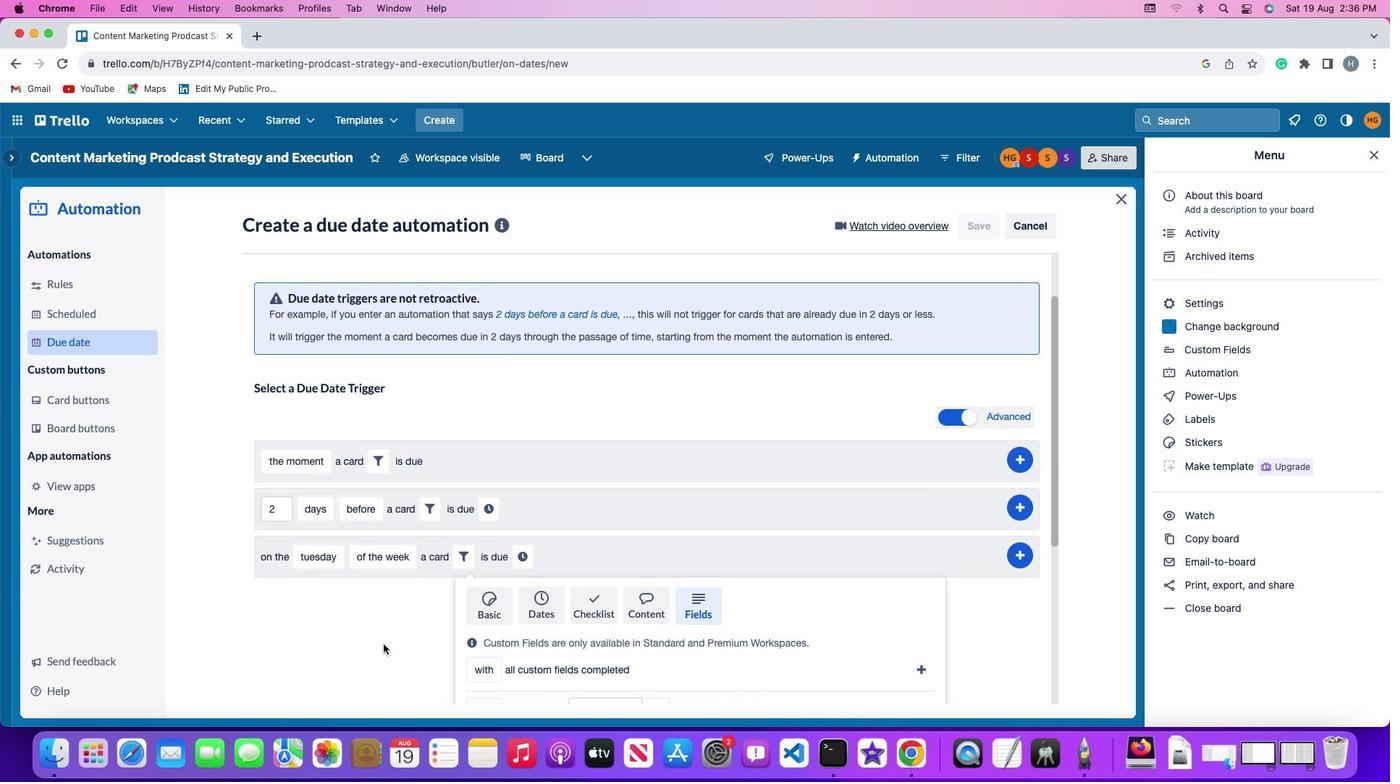 
Action: Mouse moved to (378, 642)
Screenshot: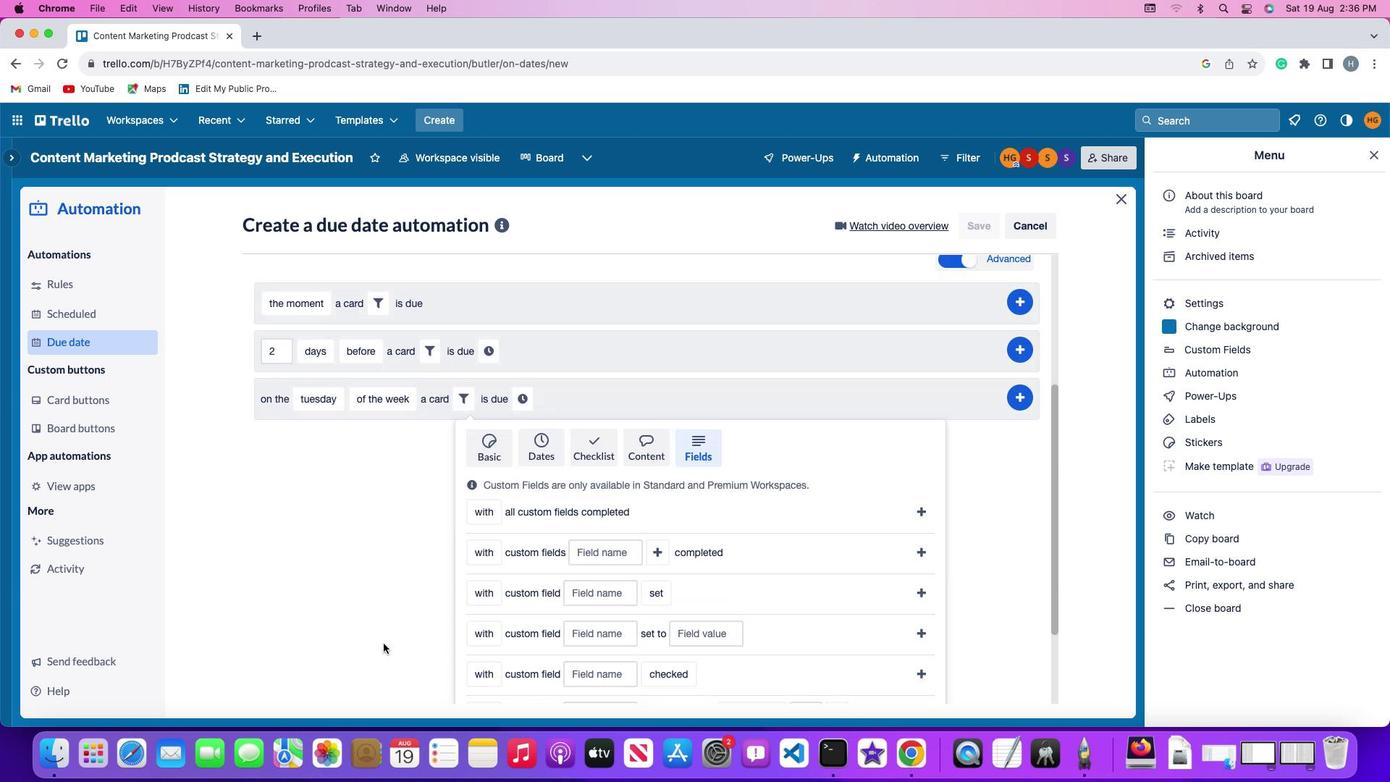 
Action: Mouse scrolled (378, 642) with delta (4, 28)
Screenshot: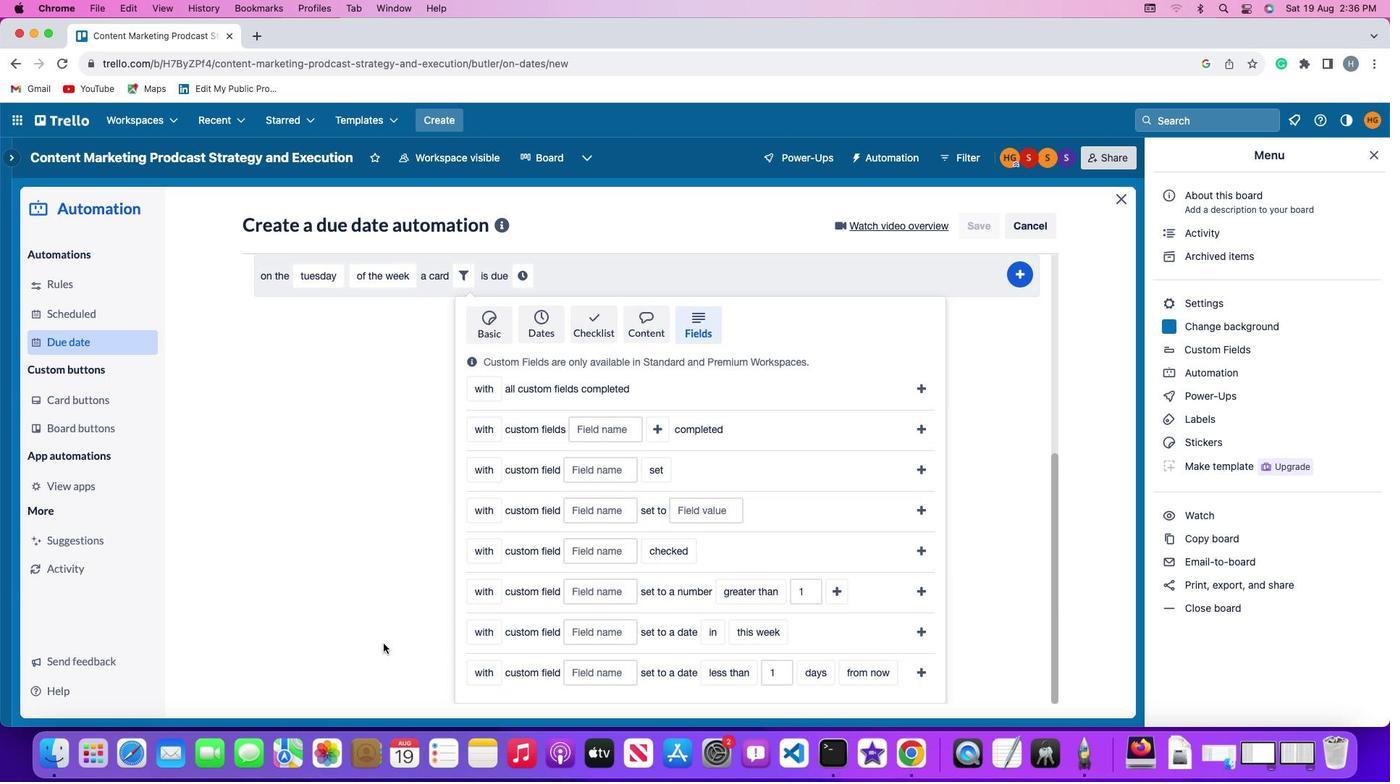 
Action: Mouse scrolled (378, 642) with delta (4, 28)
Screenshot: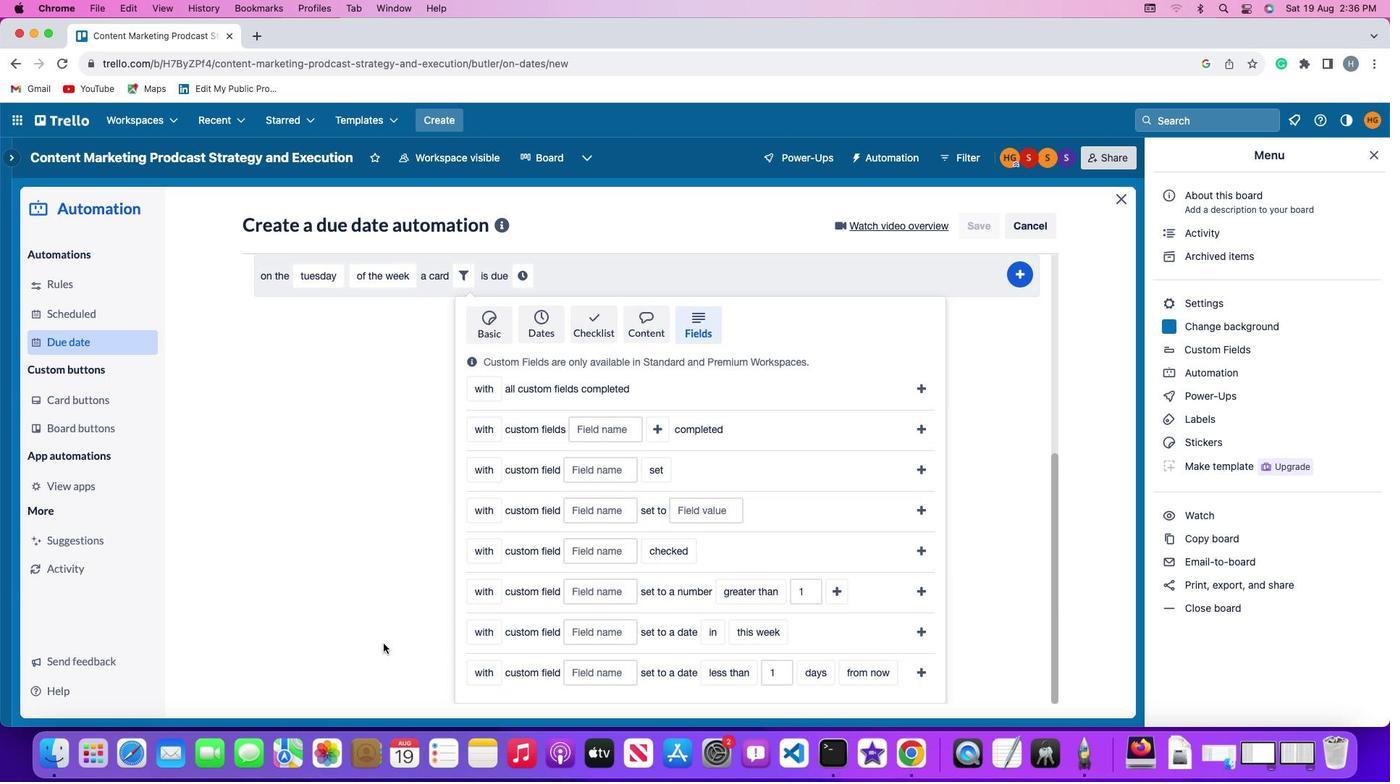 
Action: Mouse scrolled (378, 642) with delta (4, 27)
Screenshot: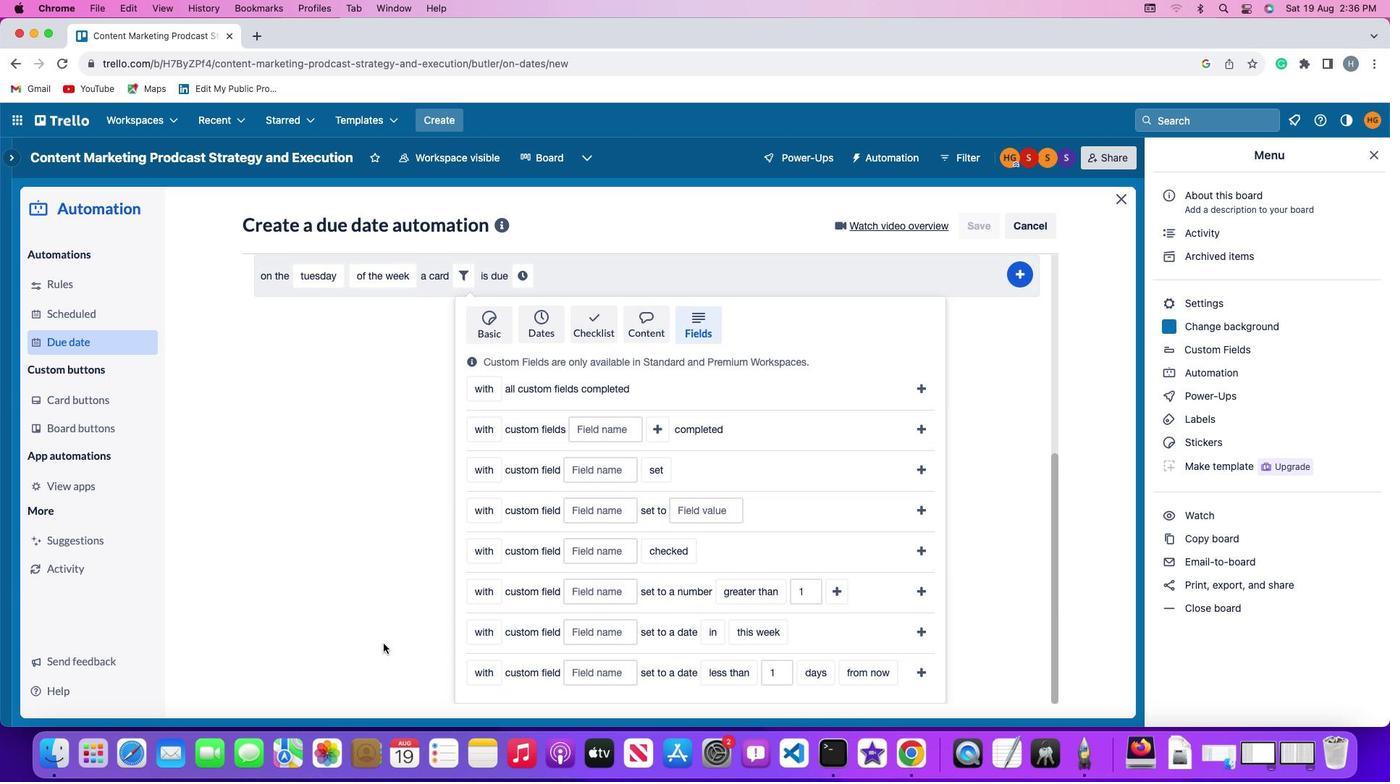 
Action: Mouse scrolled (378, 642) with delta (4, 26)
Screenshot: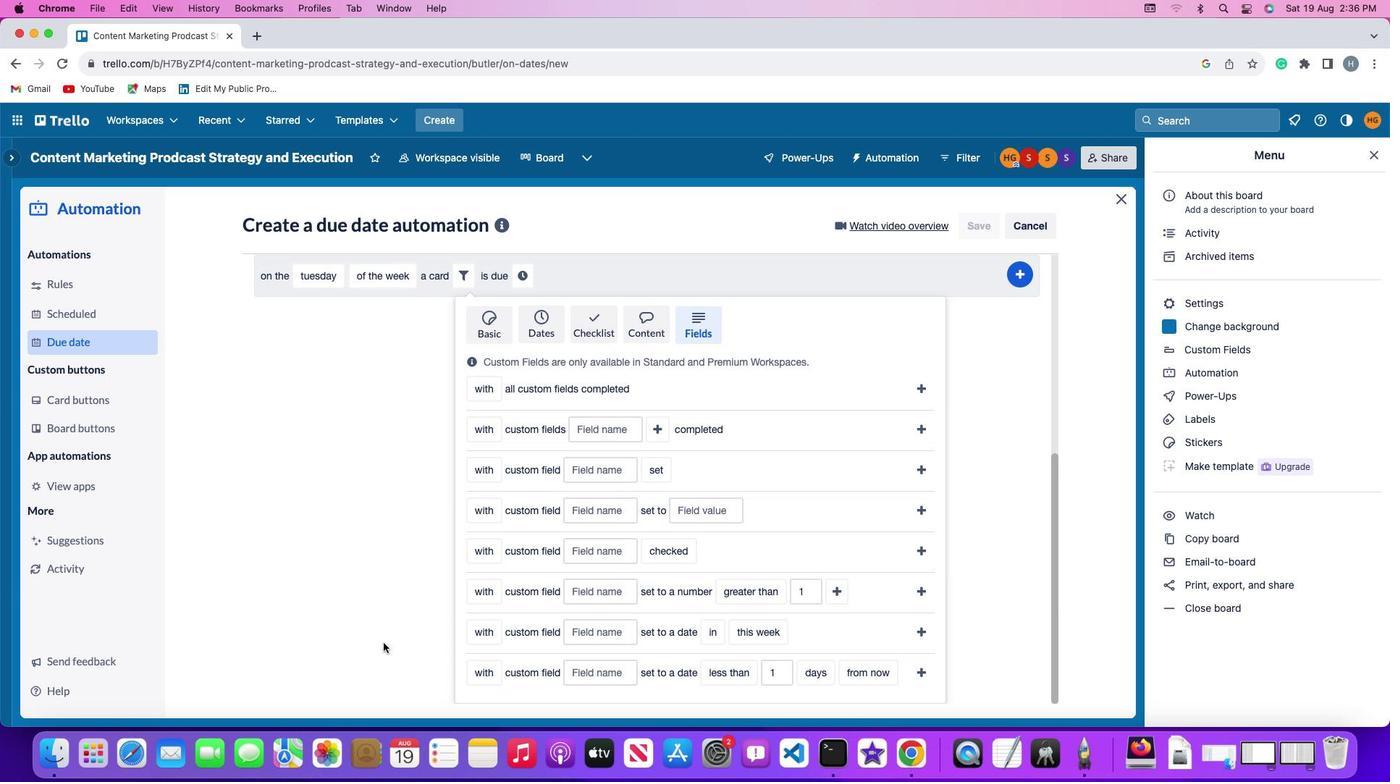 
Action: Mouse moved to (378, 641)
Screenshot: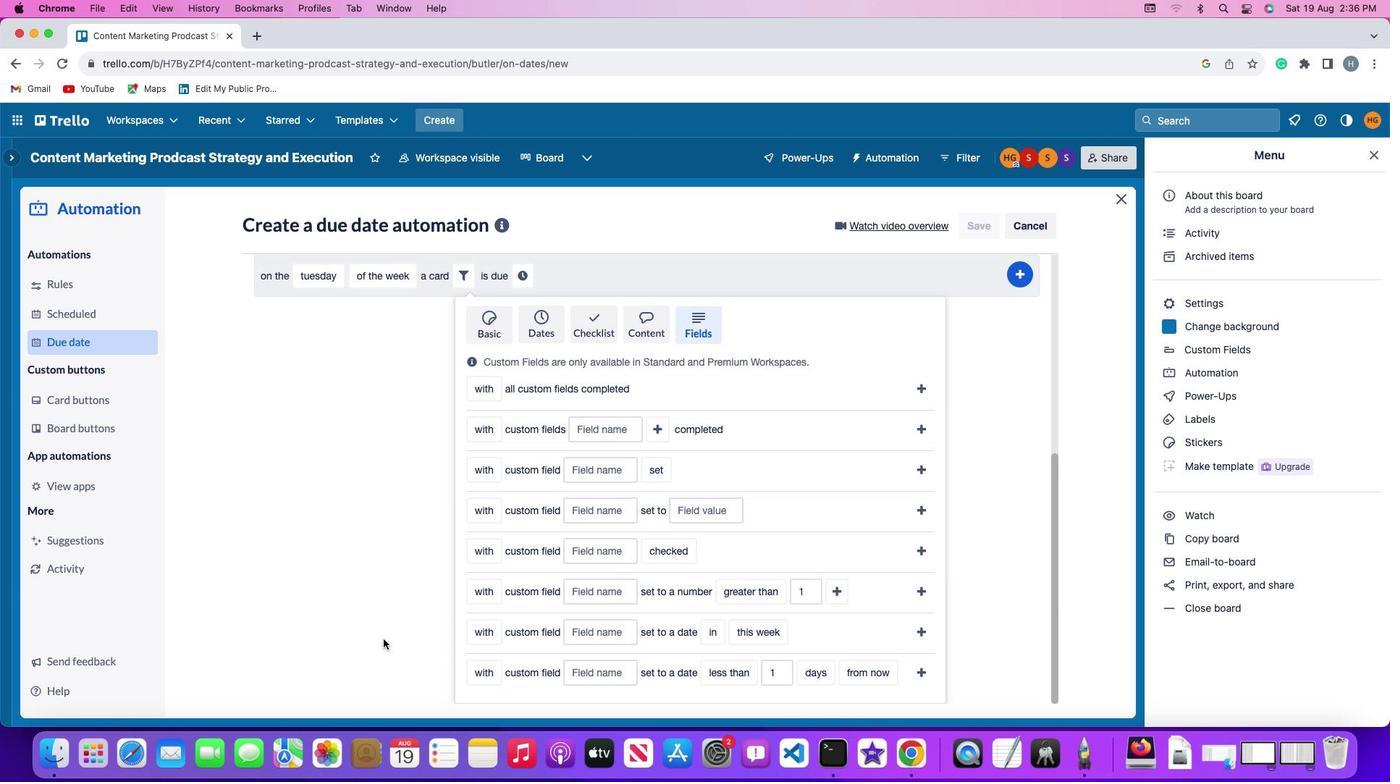 
Action: Mouse scrolled (378, 641) with delta (4, 26)
Screenshot: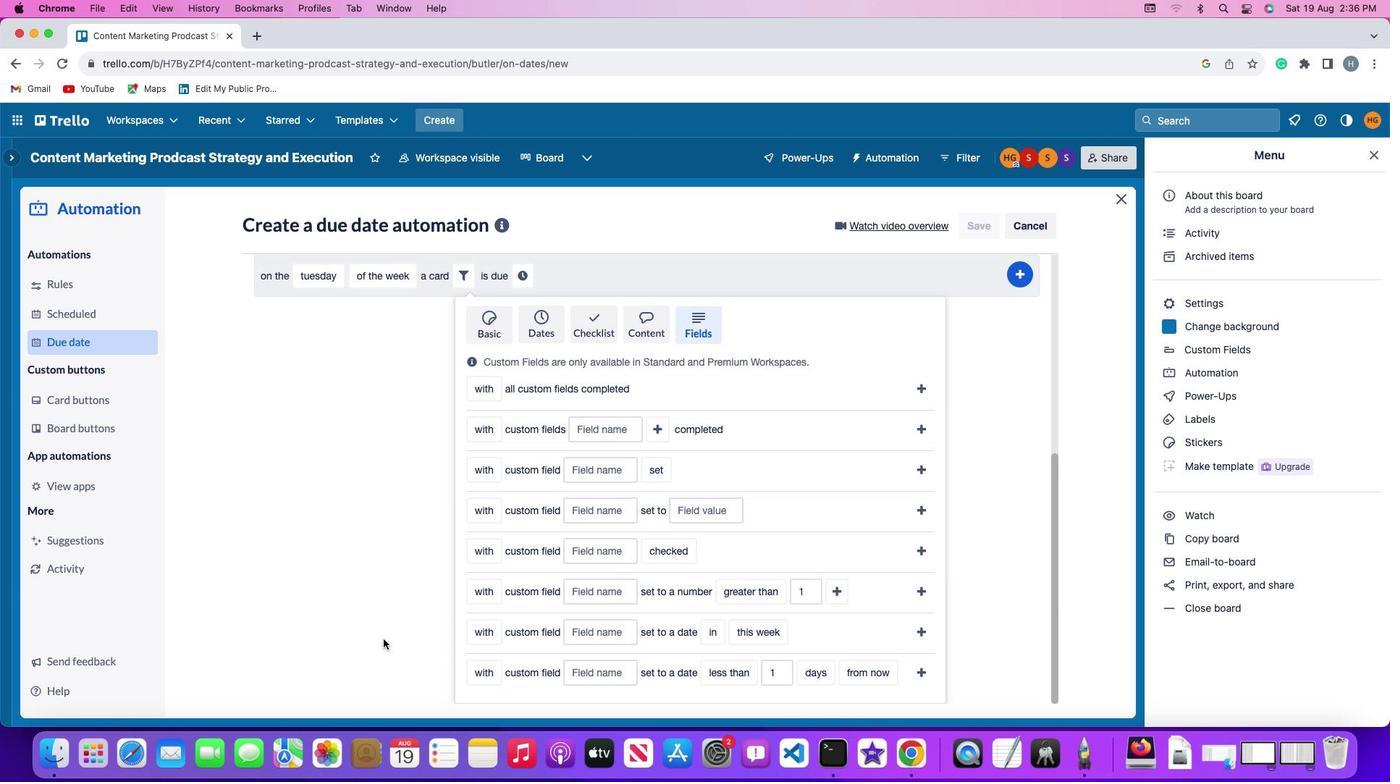 
Action: Mouse moved to (485, 596)
Screenshot: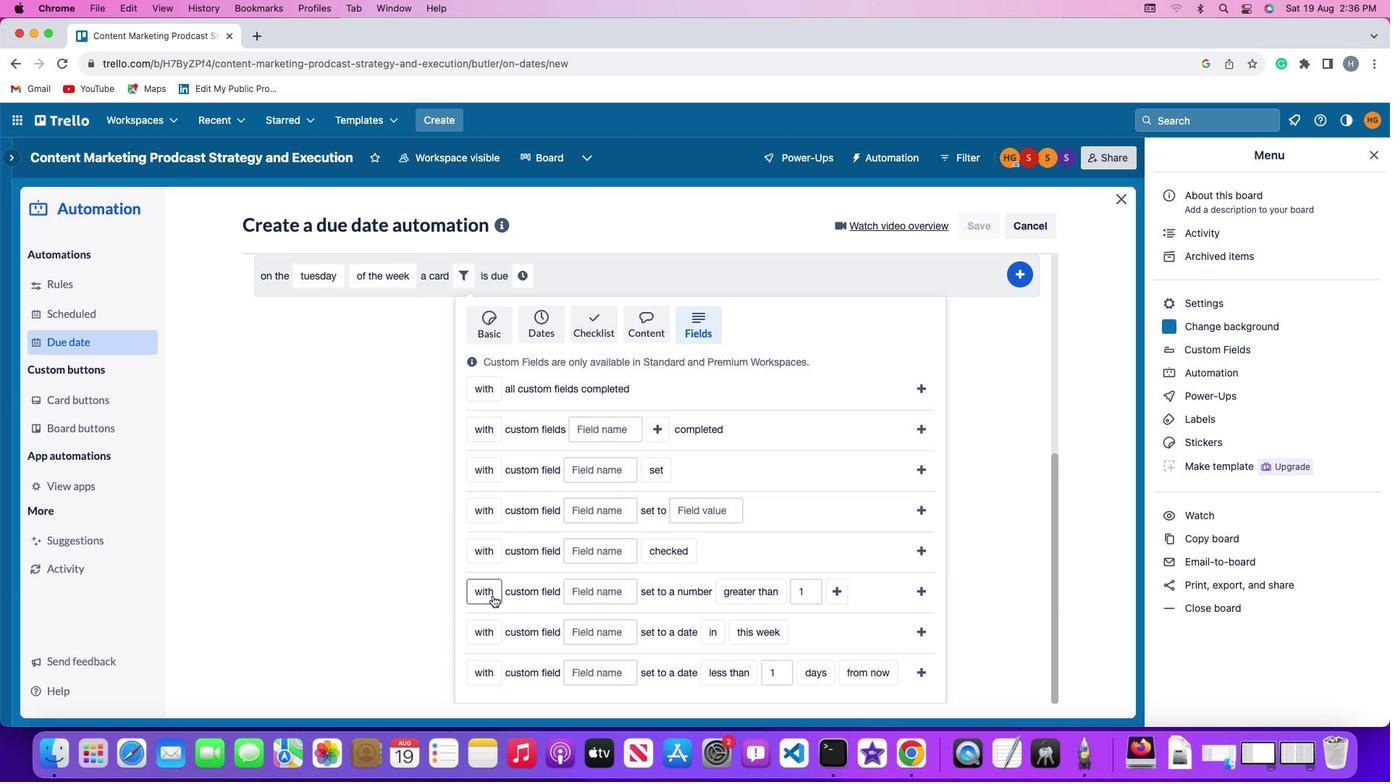
Action: Mouse pressed left at (485, 596)
Screenshot: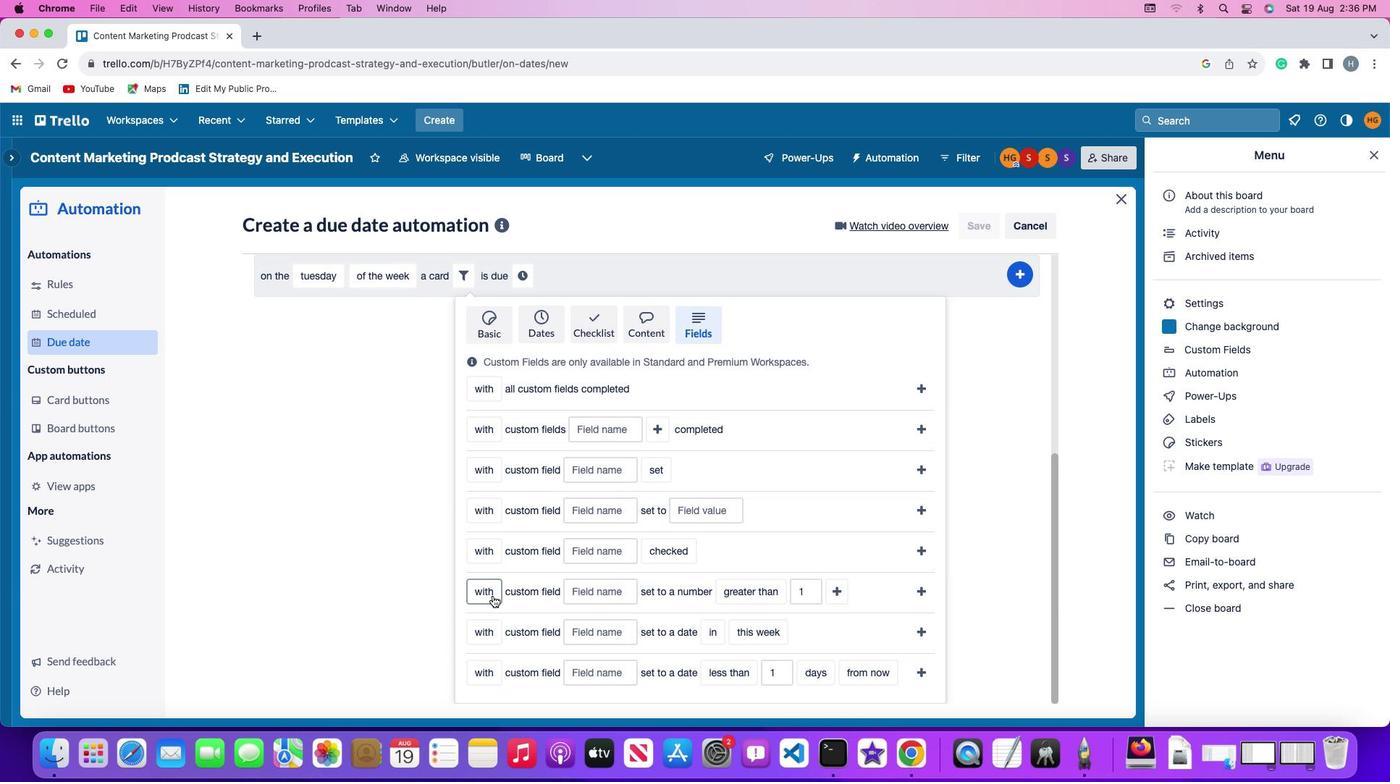 
Action: Mouse moved to (491, 612)
Screenshot: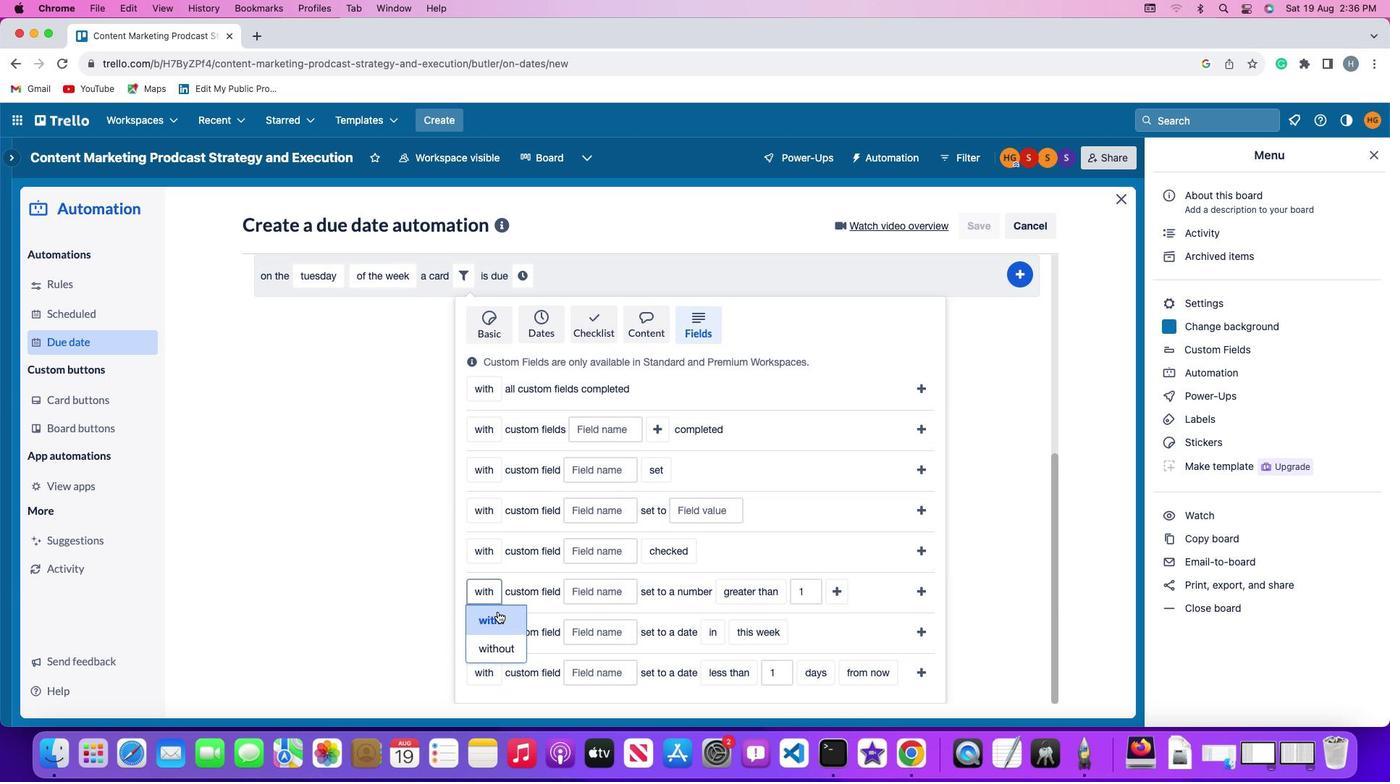 
Action: Mouse pressed left at (491, 612)
Screenshot: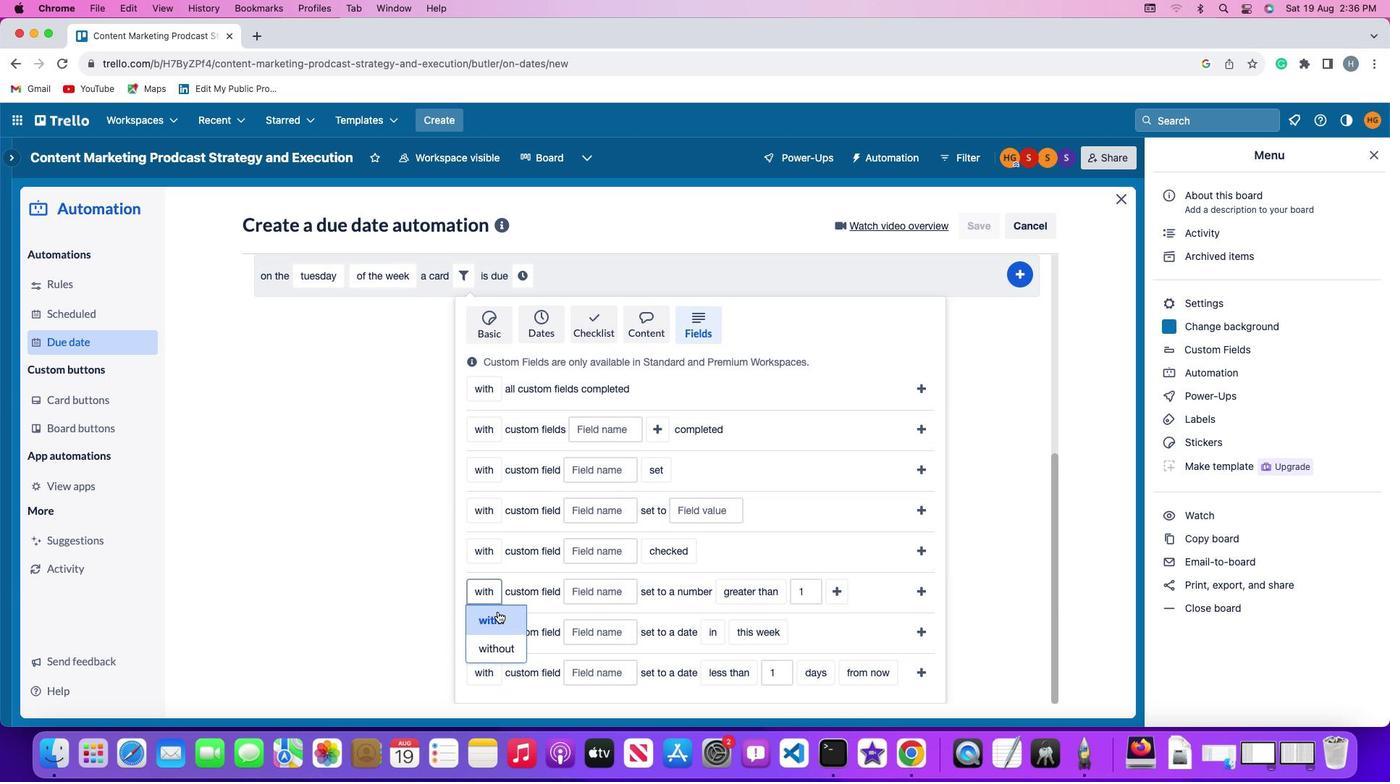 
Action: Mouse moved to (616, 588)
Screenshot: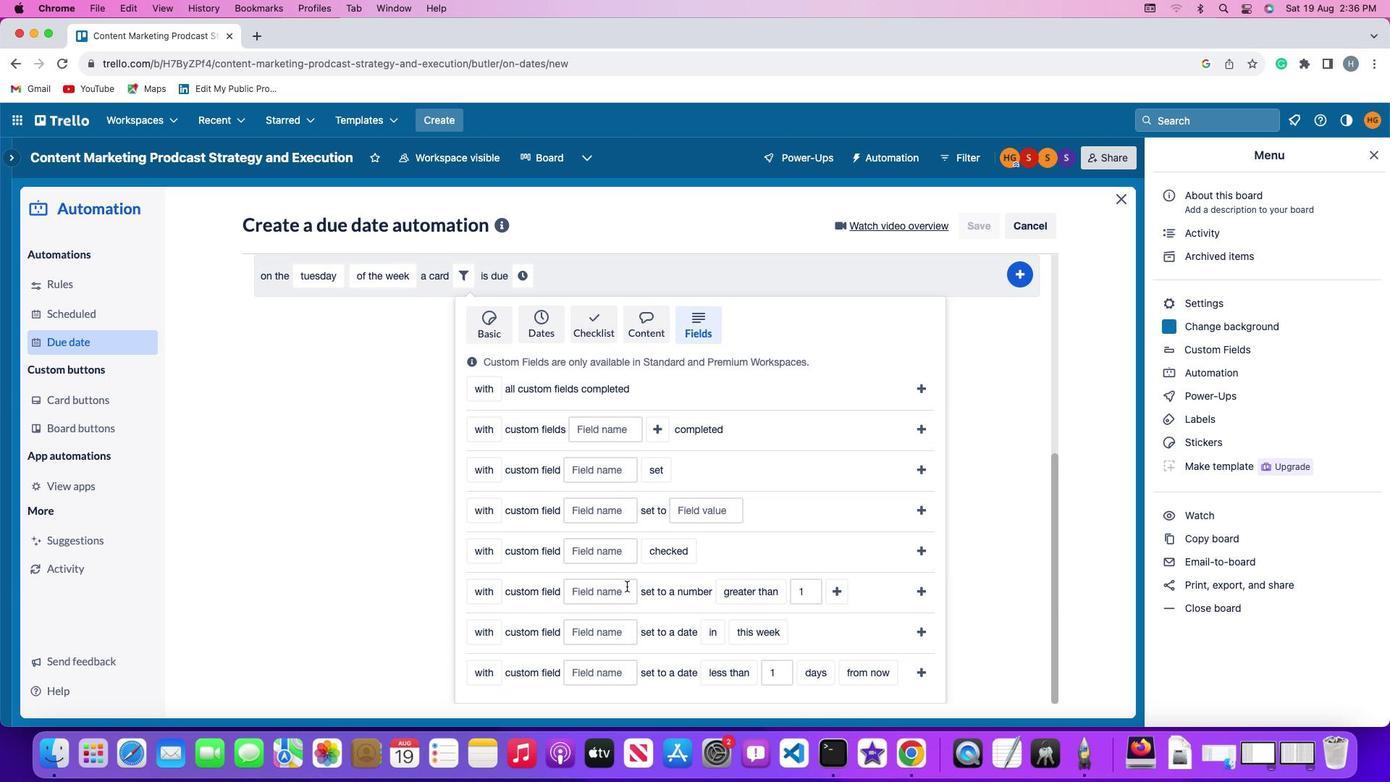 
Action: Mouse pressed left at (616, 588)
Screenshot: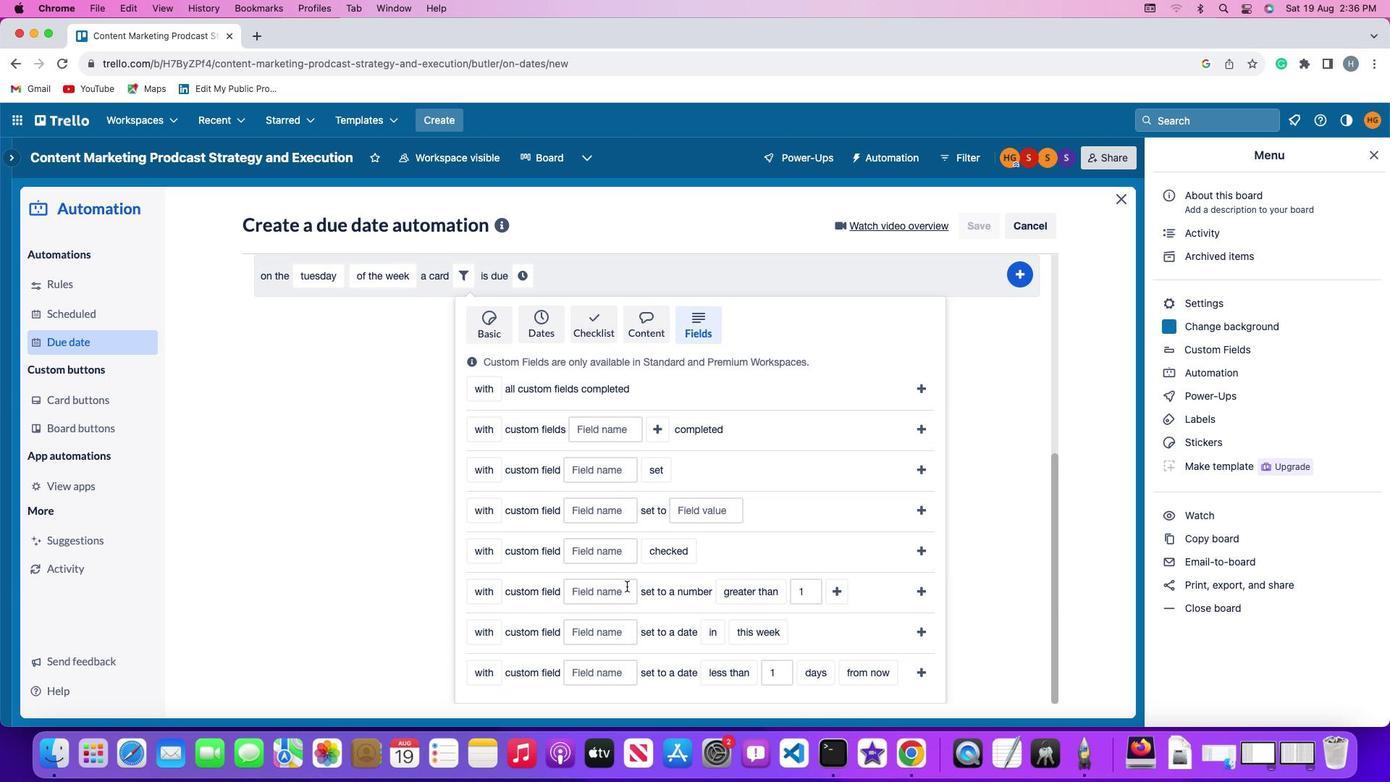 
Action: Mouse moved to (617, 588)
Screenshot: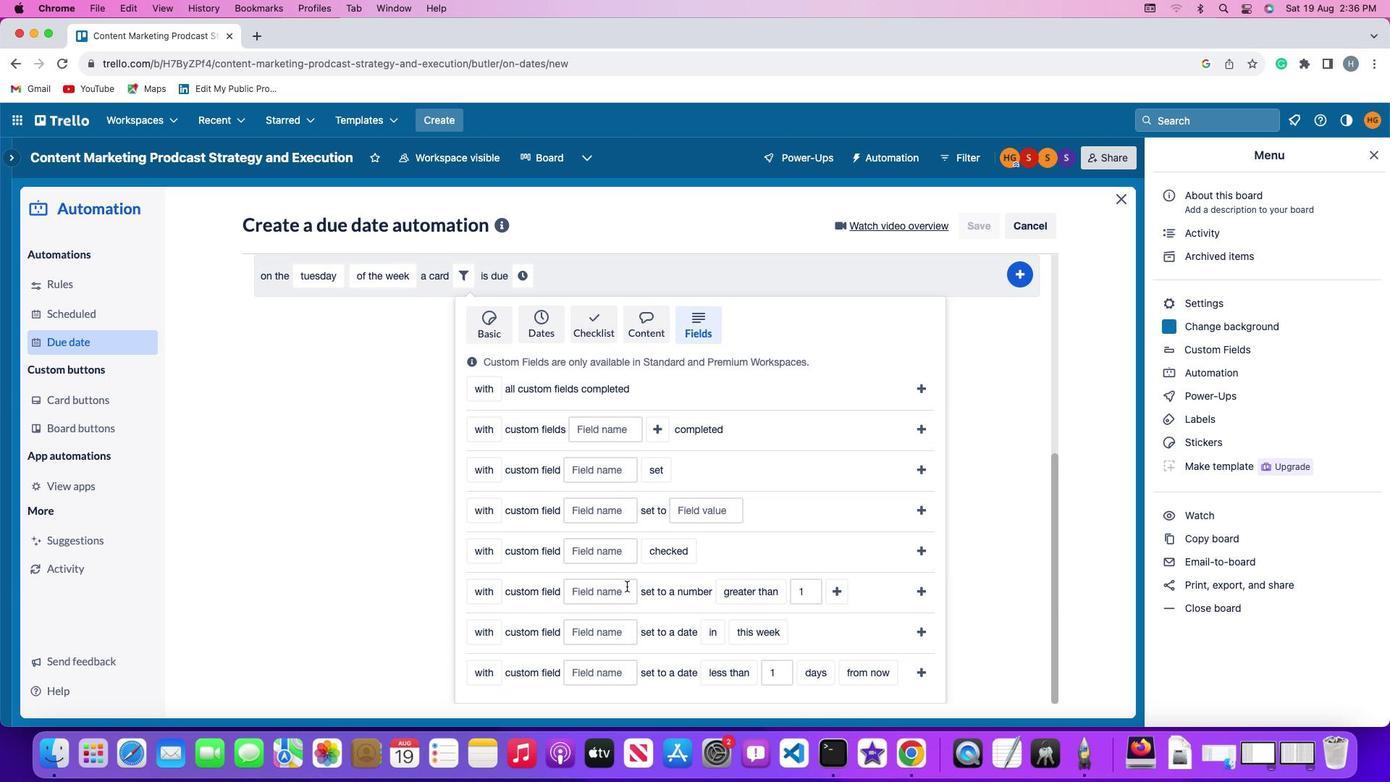 
Action: Key pressed Key.shift'R''e''s''u''m''e'
Screenshot: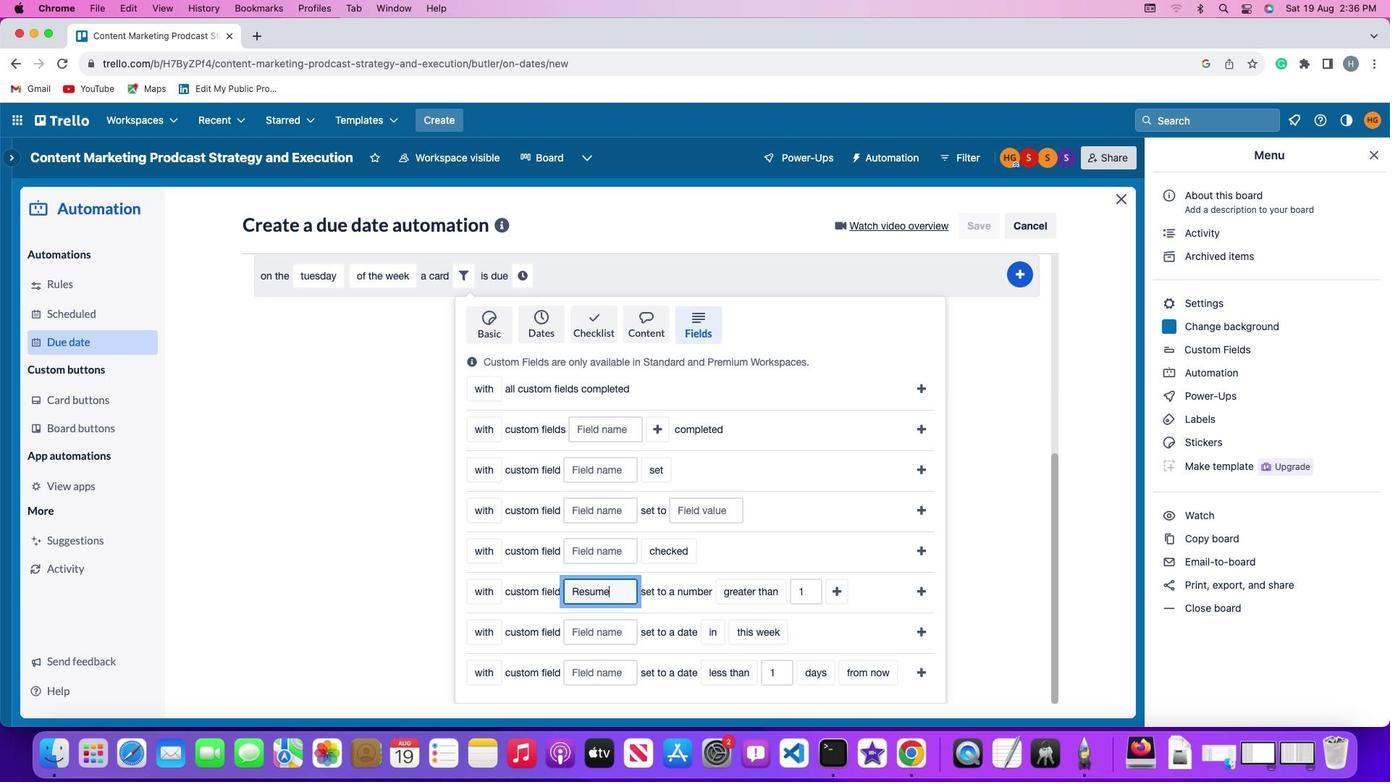 
Action: Mouse moved to (746, 489)
Screenshot: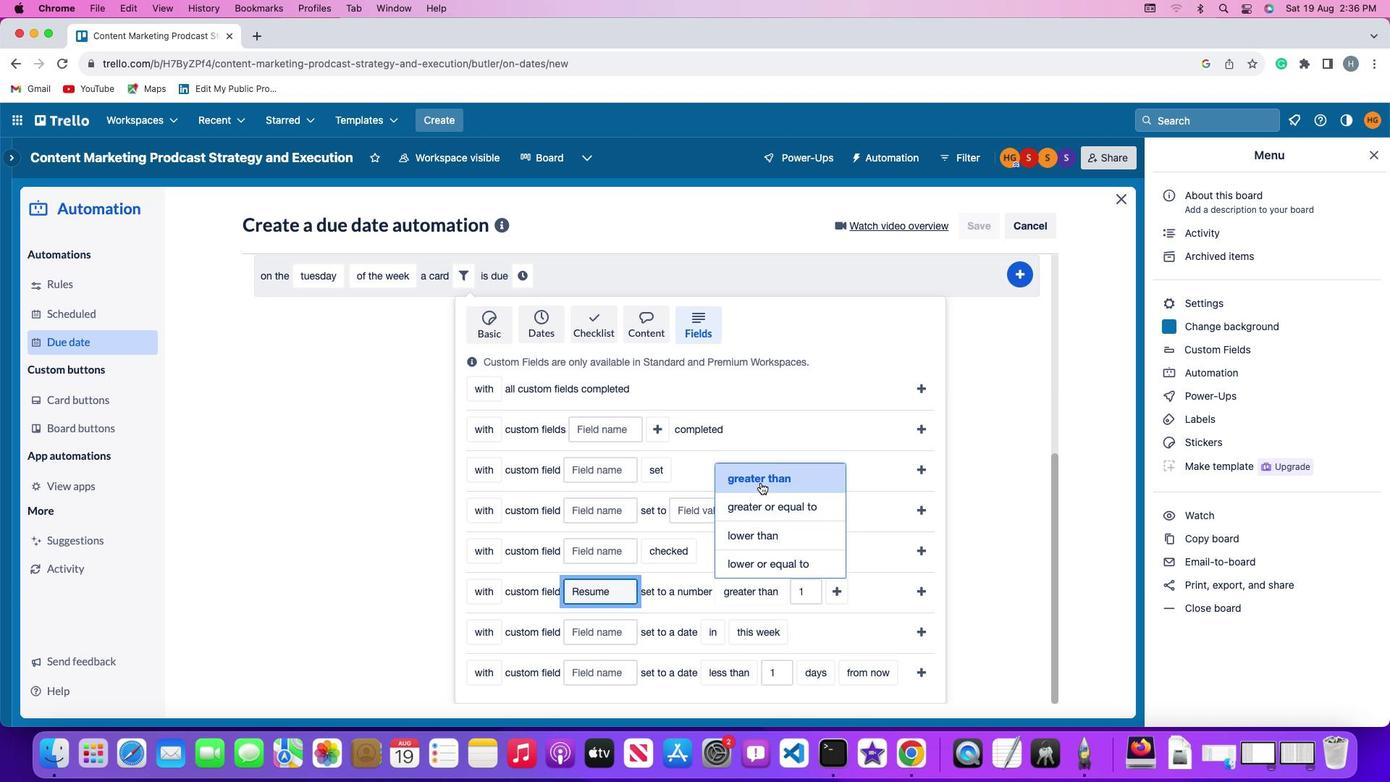 
Action: Mouse pressed left at (746, 489)
Screenshot: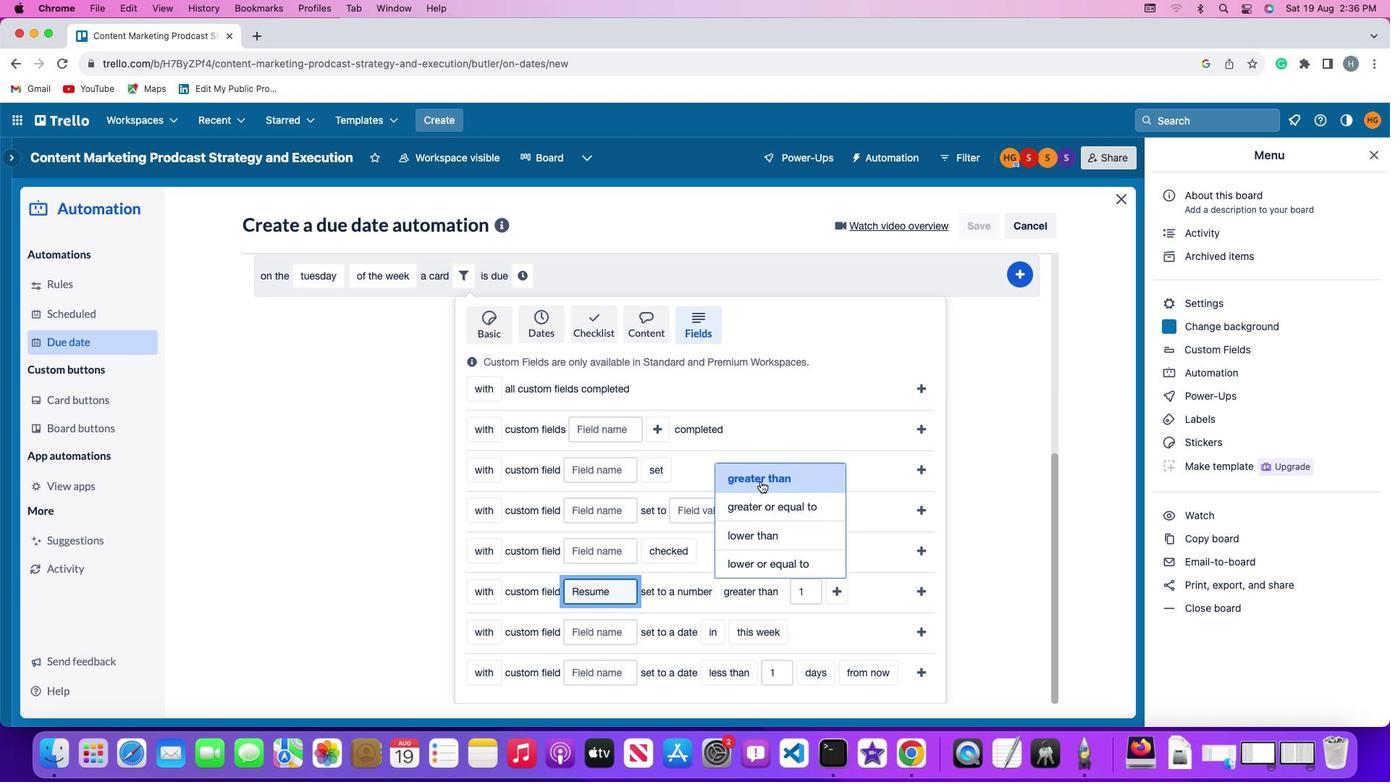 
Action: Mouse moved to (795, 588)
Screenshot: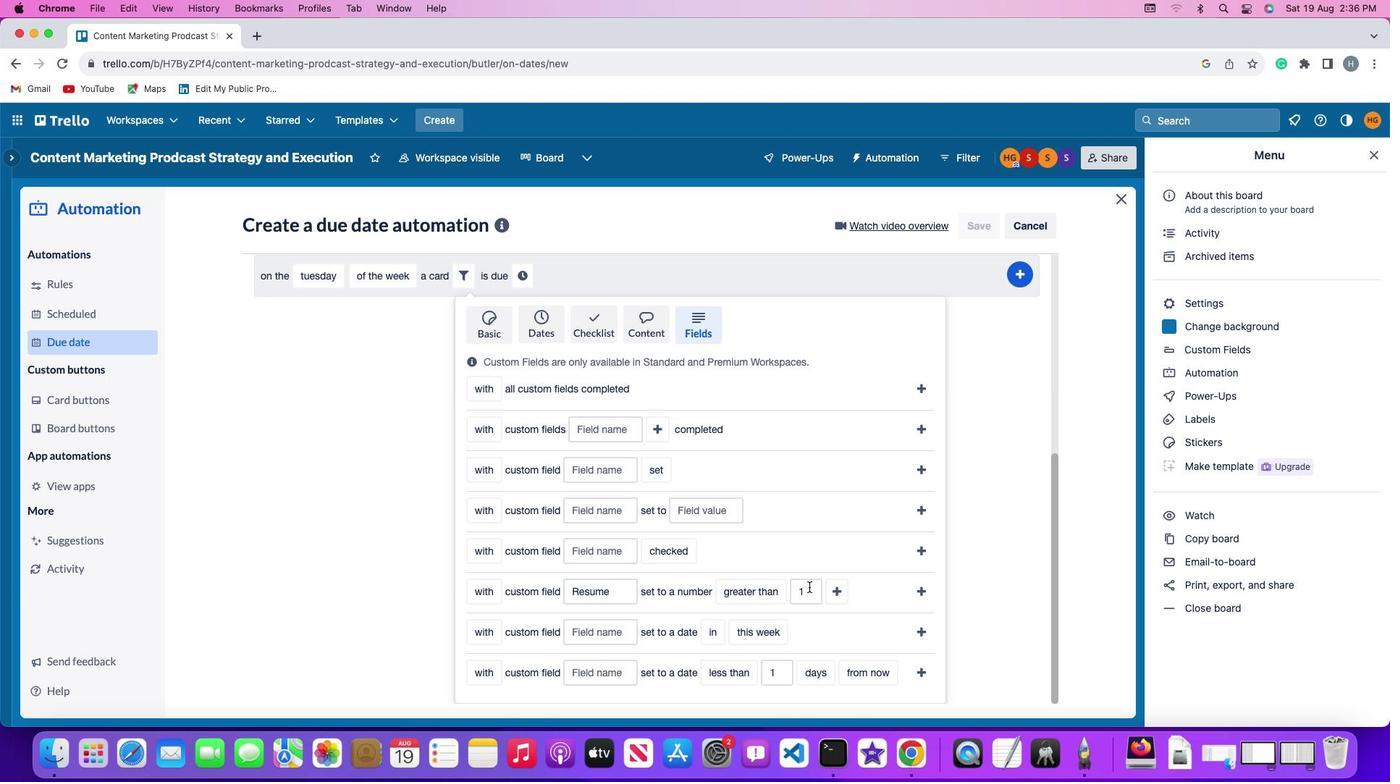 
Action: Mouse pressed left at (795, 588)
Screenshot: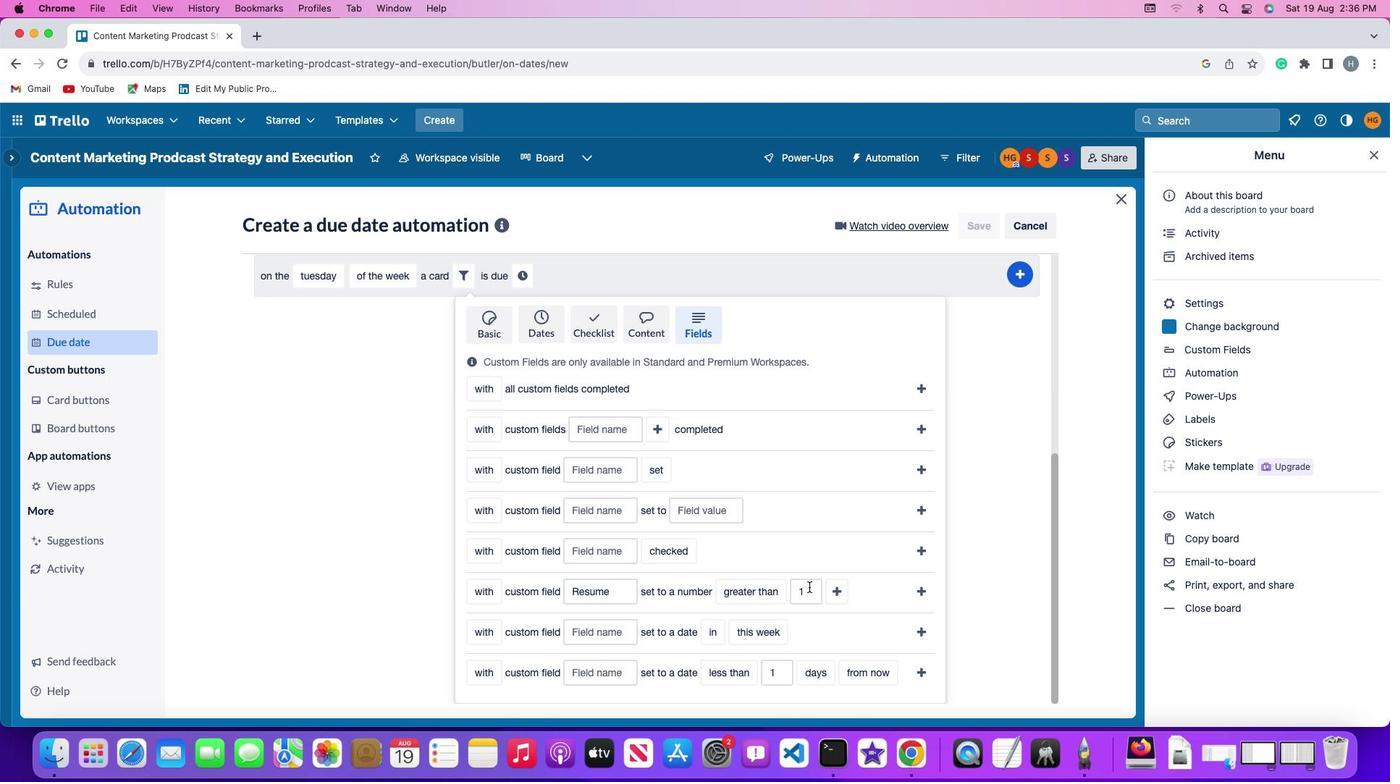 
Action: Mouse moved to (801, 593)
Screenshot: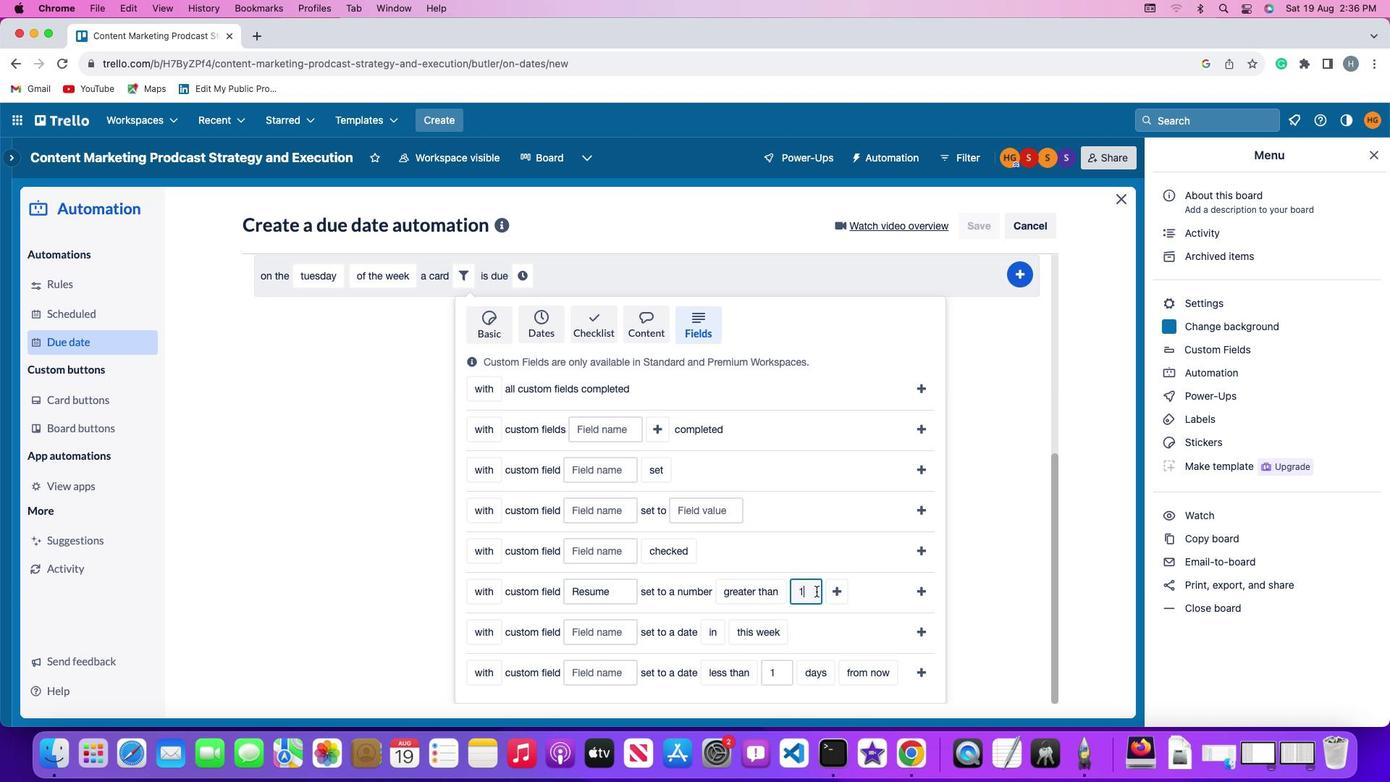 
Action: Key pressed Key.backspace
Screenshot: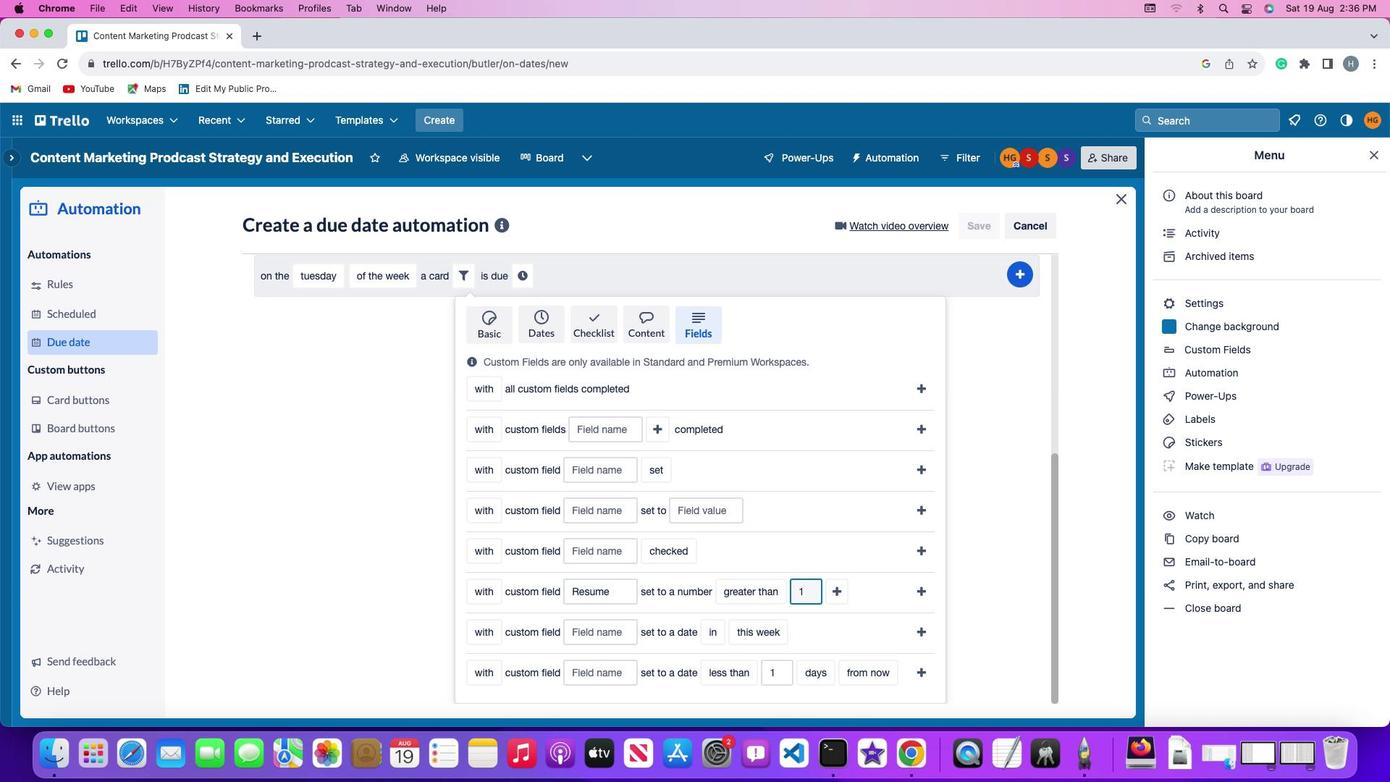 
Action: Mouse moved to (802, 593)
Screenshot: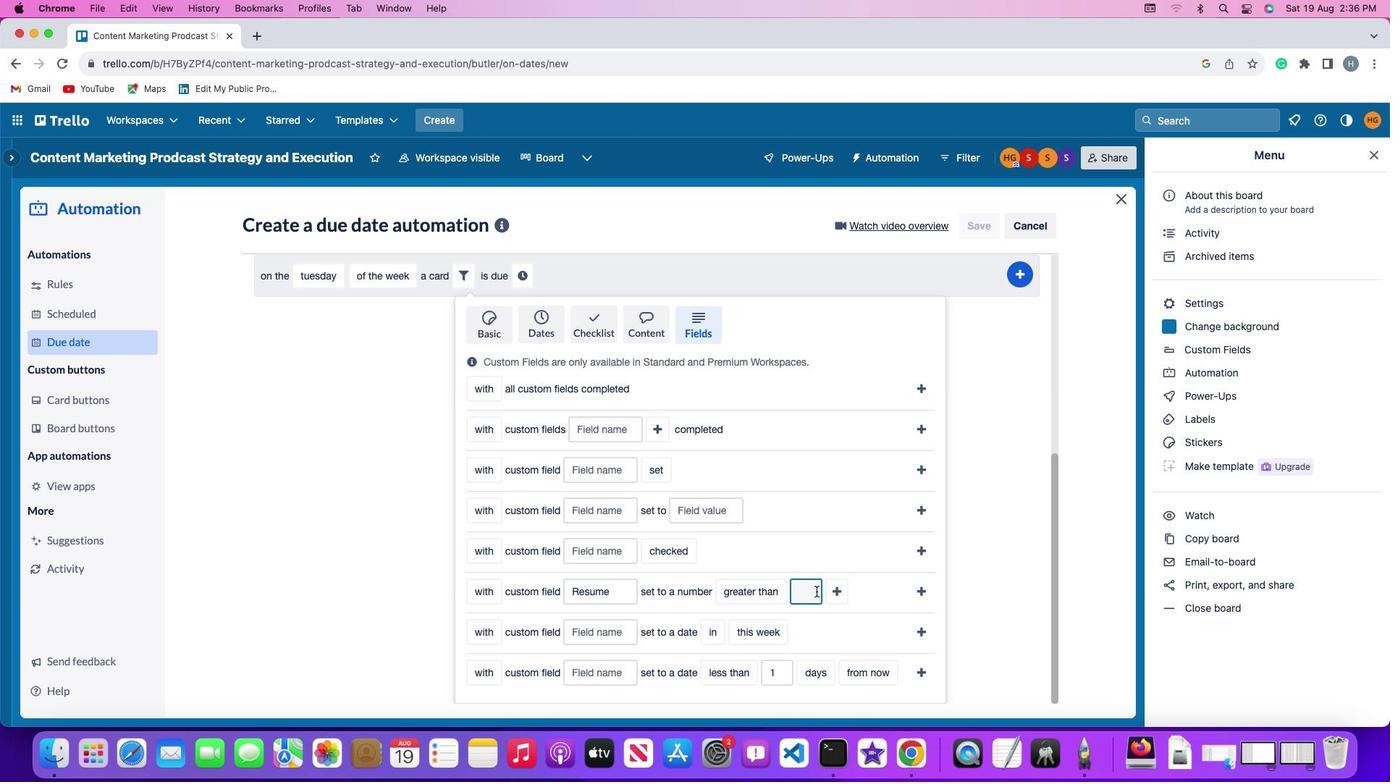 
Action: Key pressed '1'
Screenshot: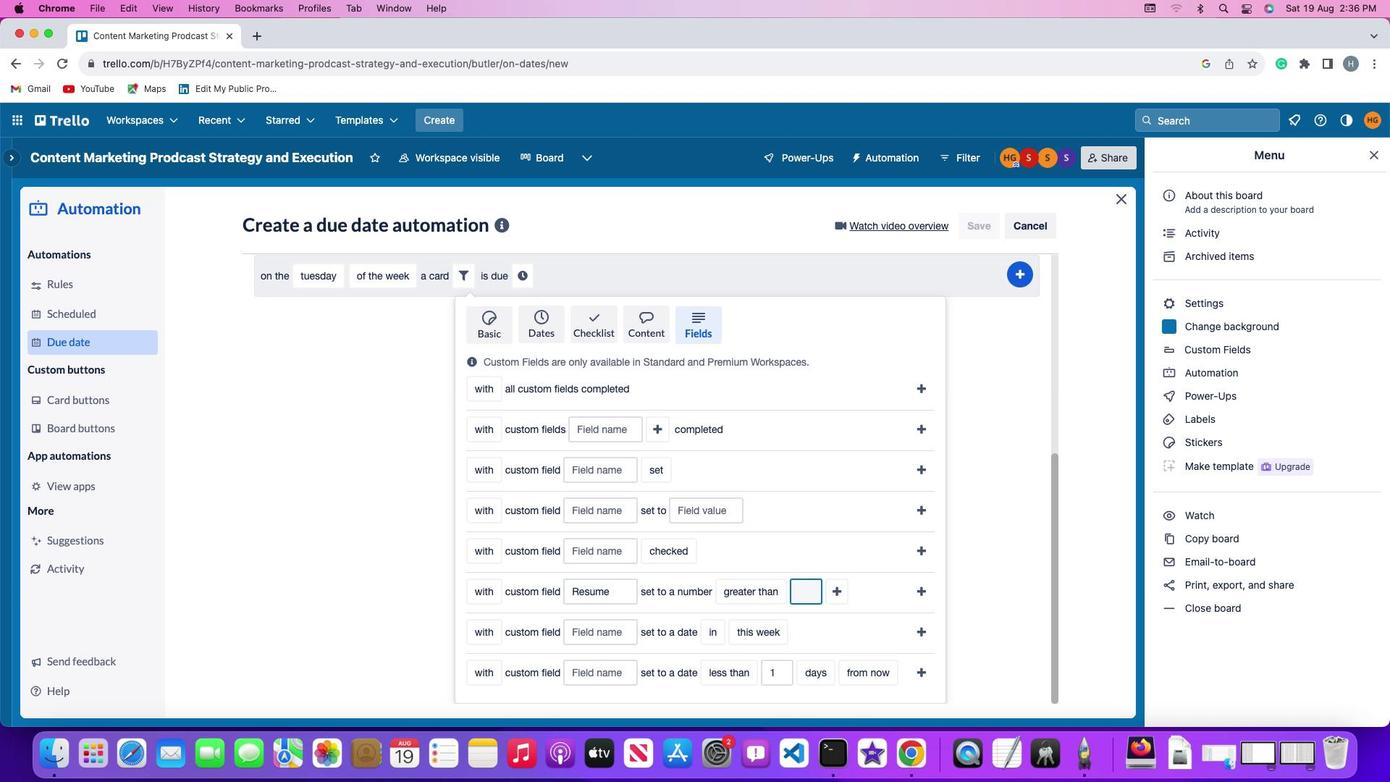 
Action: Mouse moved to (816, 593)
Screenshot: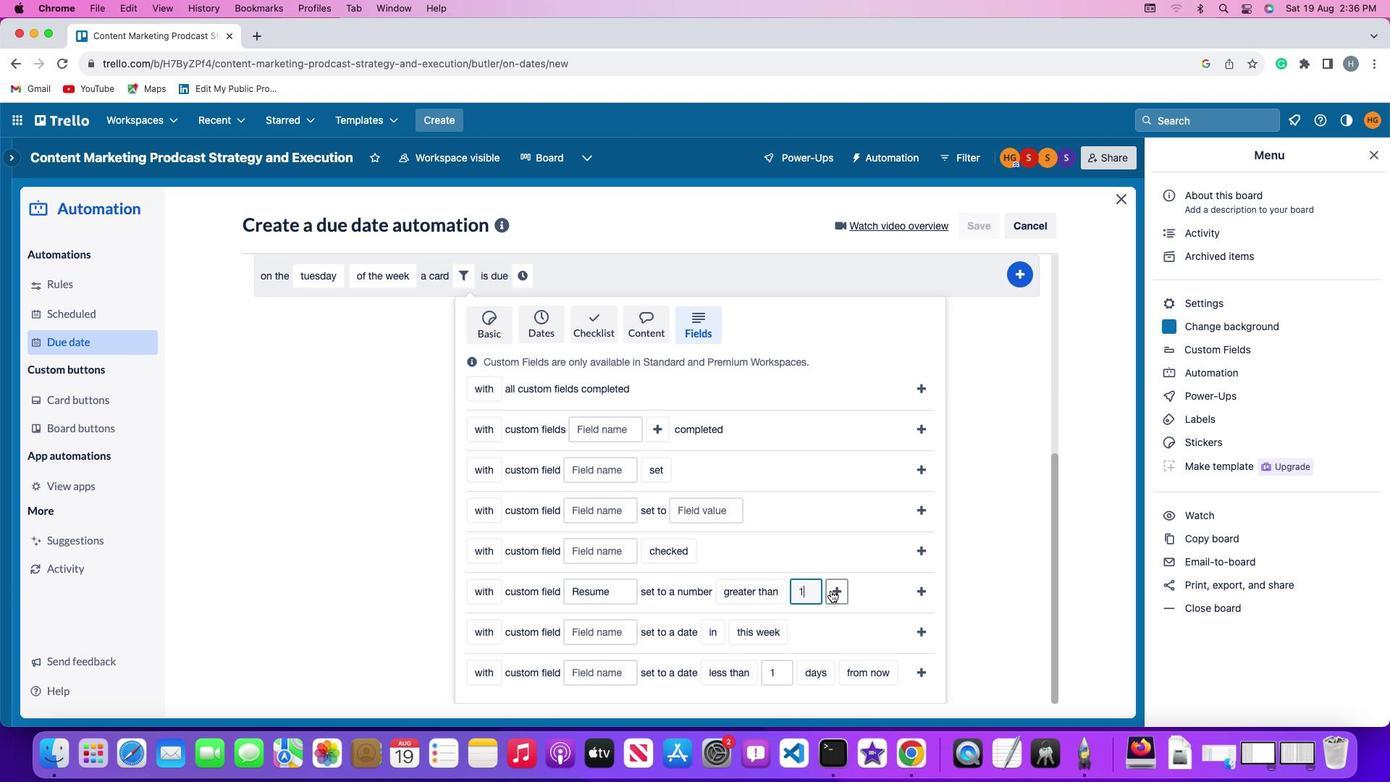 
Action: Mouse pressed left at (816, 593)
Screenshot: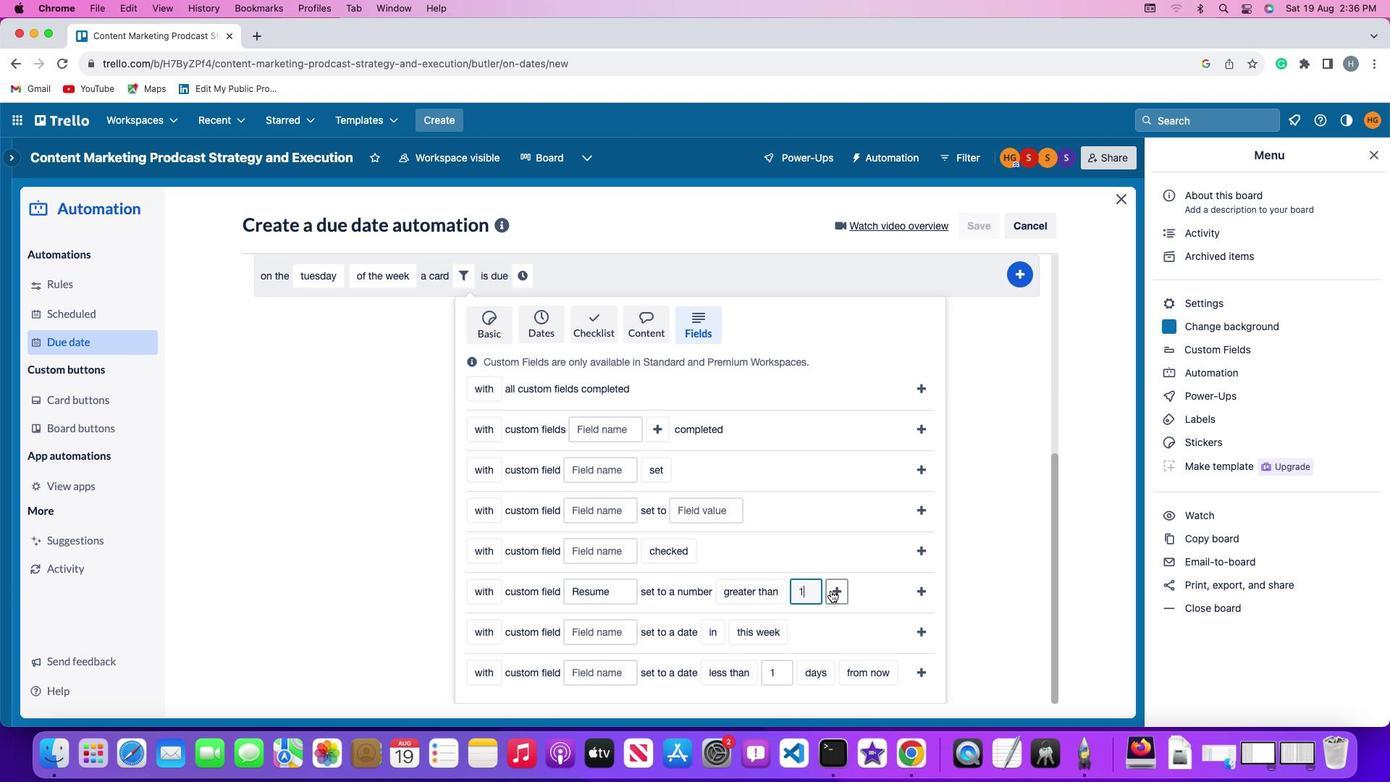 
Action: Mouse moved to (873, 596)
Screenshot: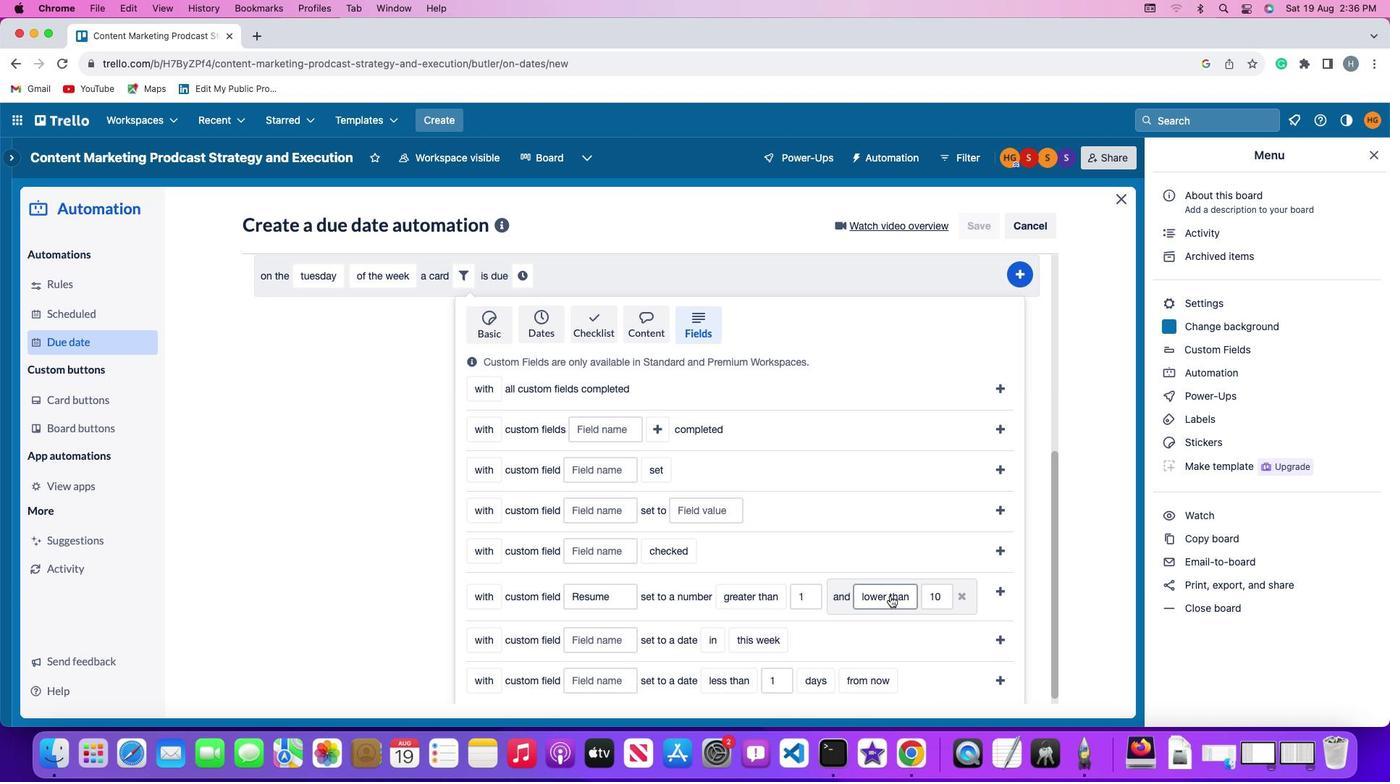 
Action: Mouse pressed left at (873, 596)
Screenshot: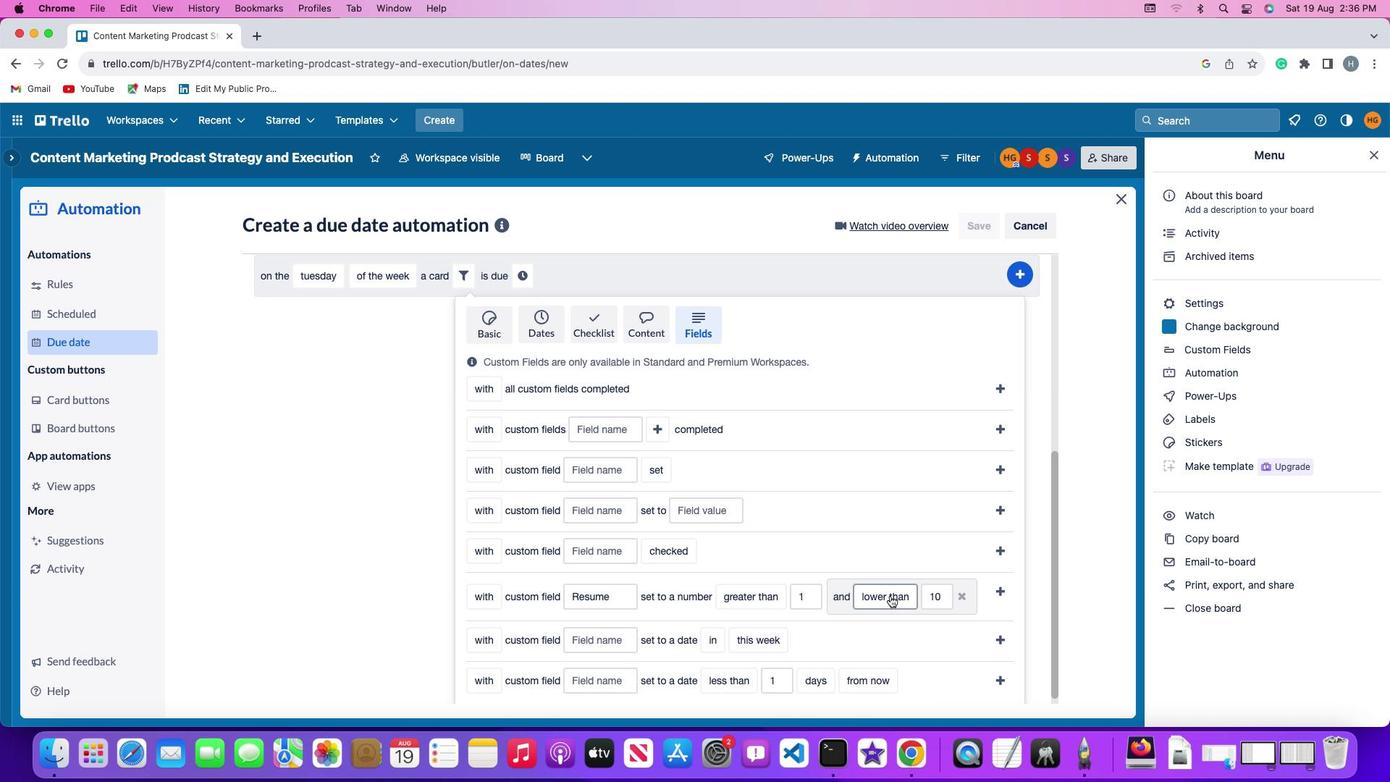 
Action: Mouse moved to (870, 566)
Screenshot: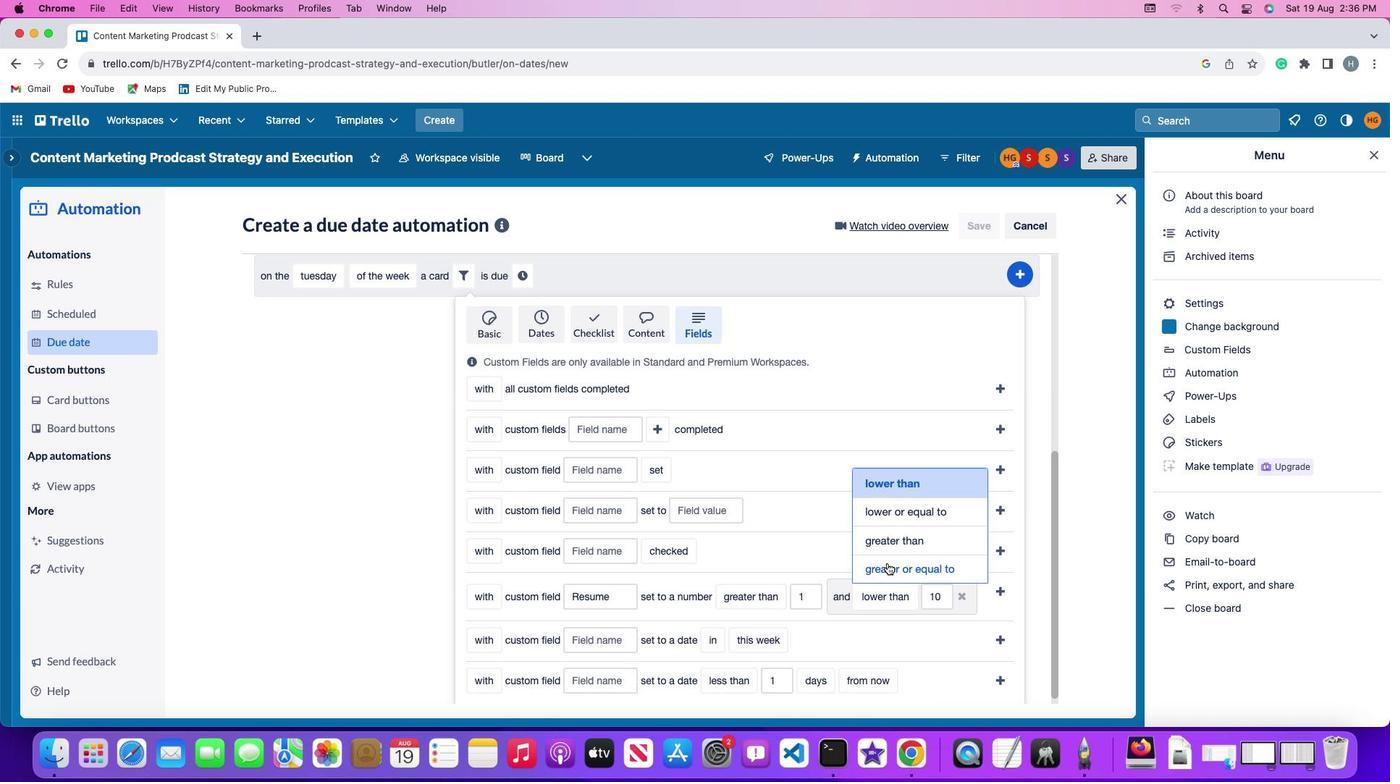 
Action: Mouse pressed left at (870, 566)
Screenshot: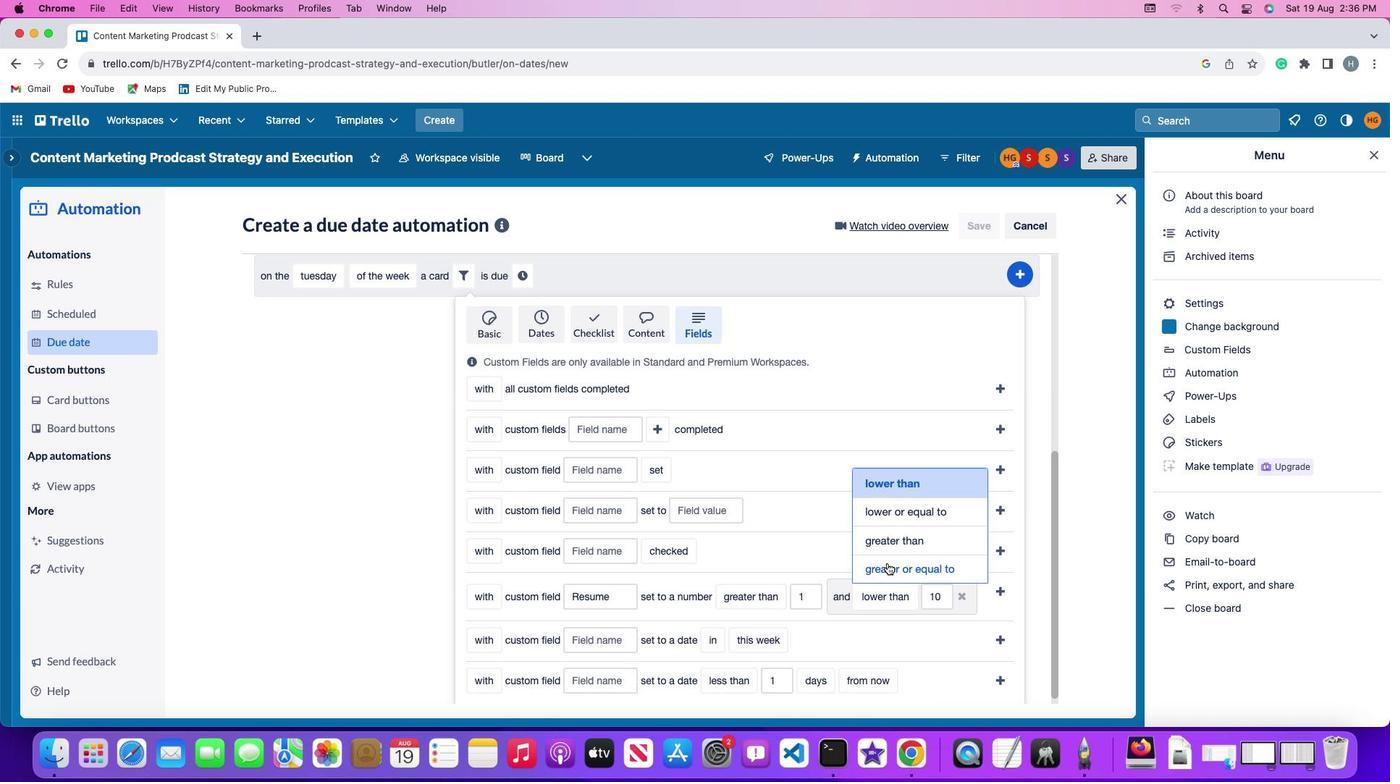 
Action: Mouse moved to (614, 624)
Screenshot: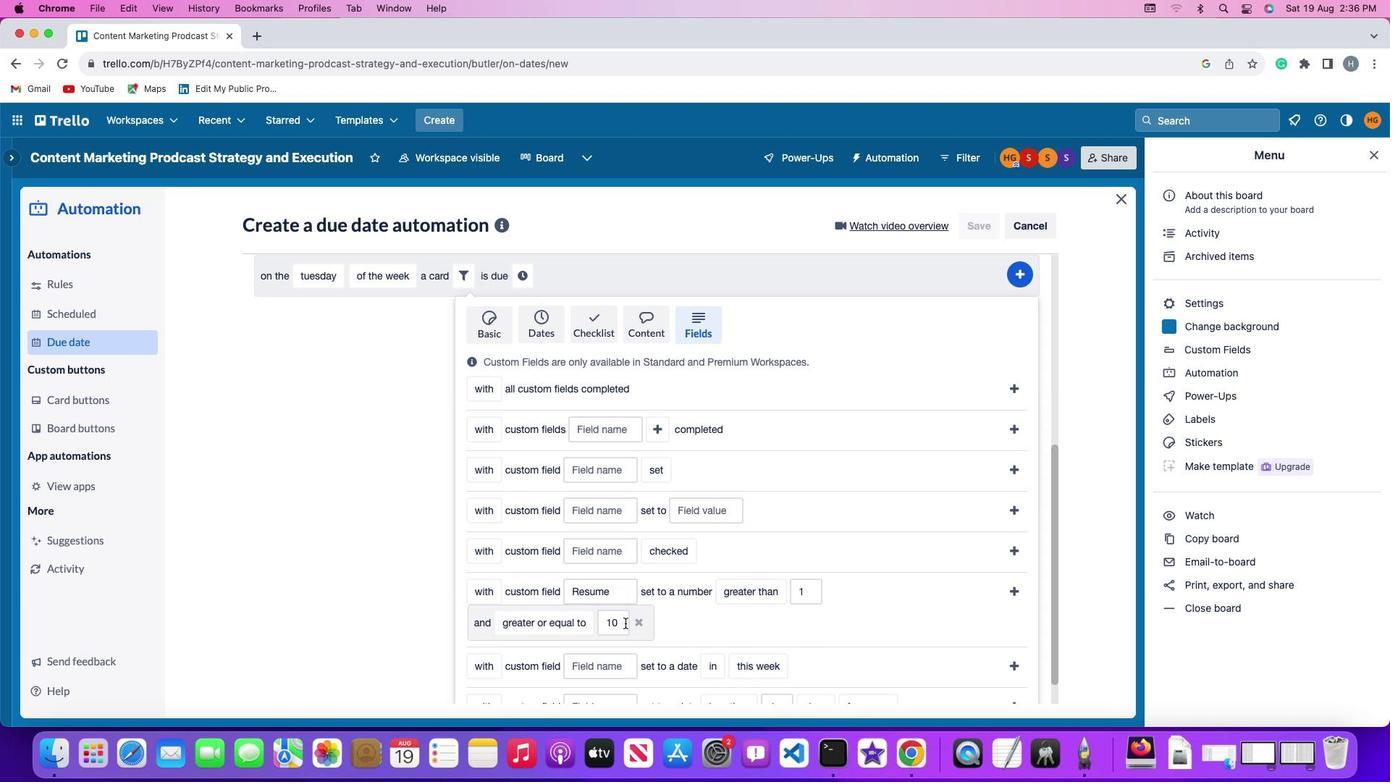 
Action: Mouse pressed left at (614, 624)
Screenshot: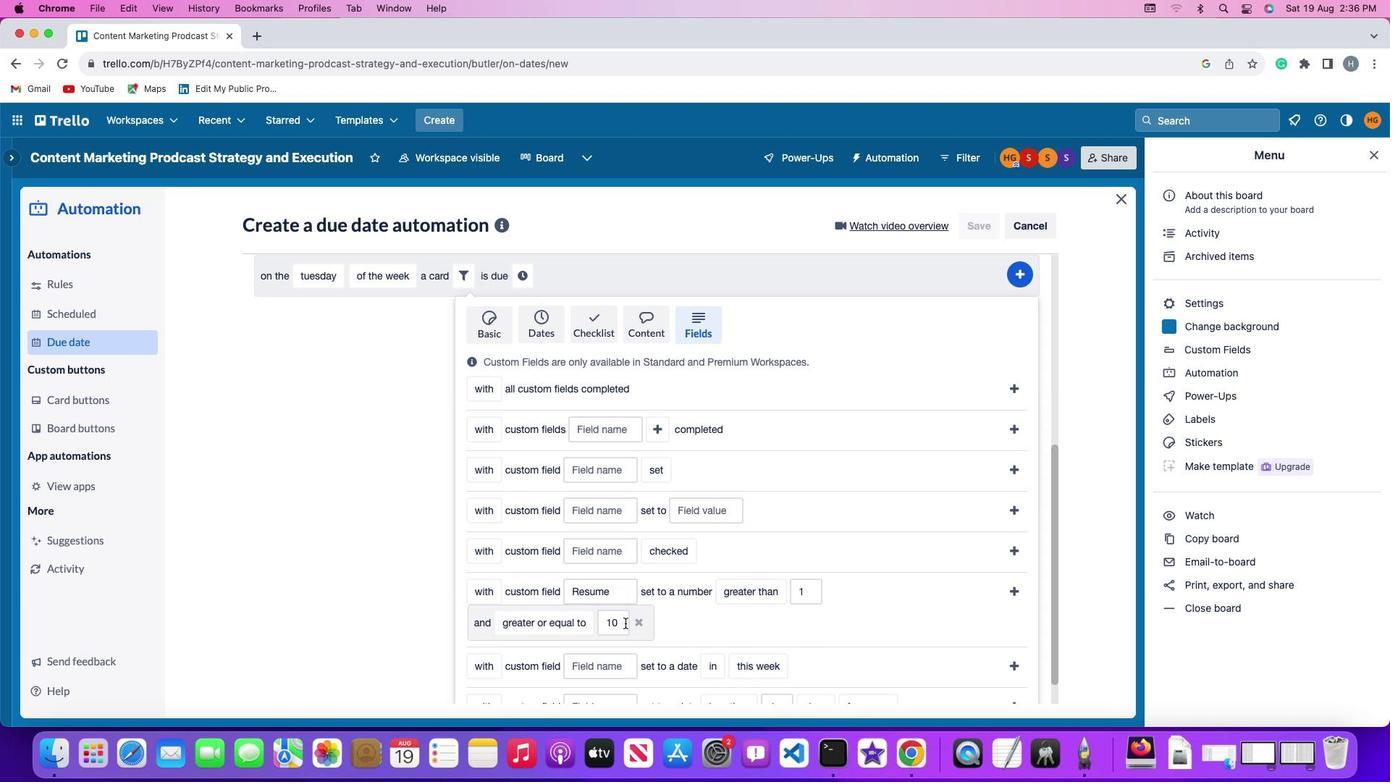 
Action: Mouse moved to (614, 622)
Screenshot: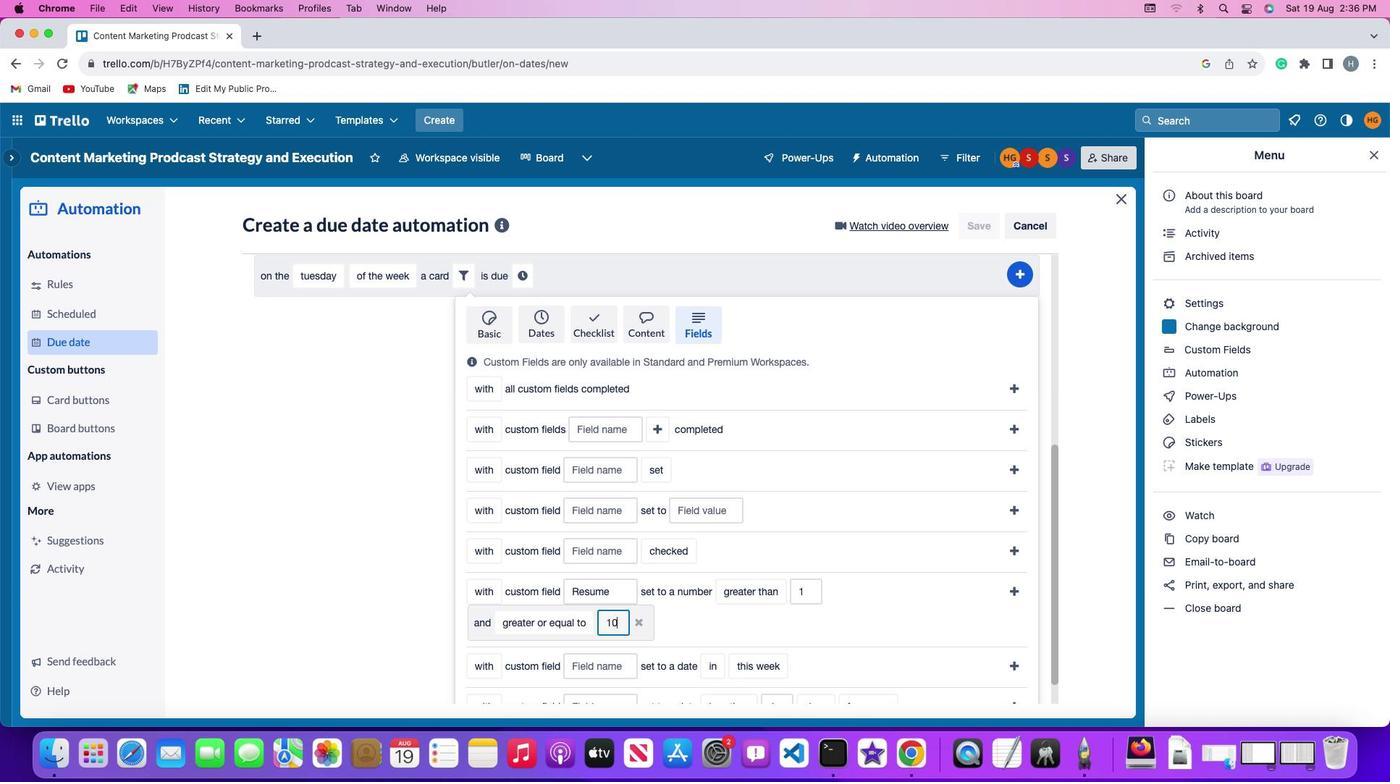 
Action: Key pressed Key.backspace
Screenshot: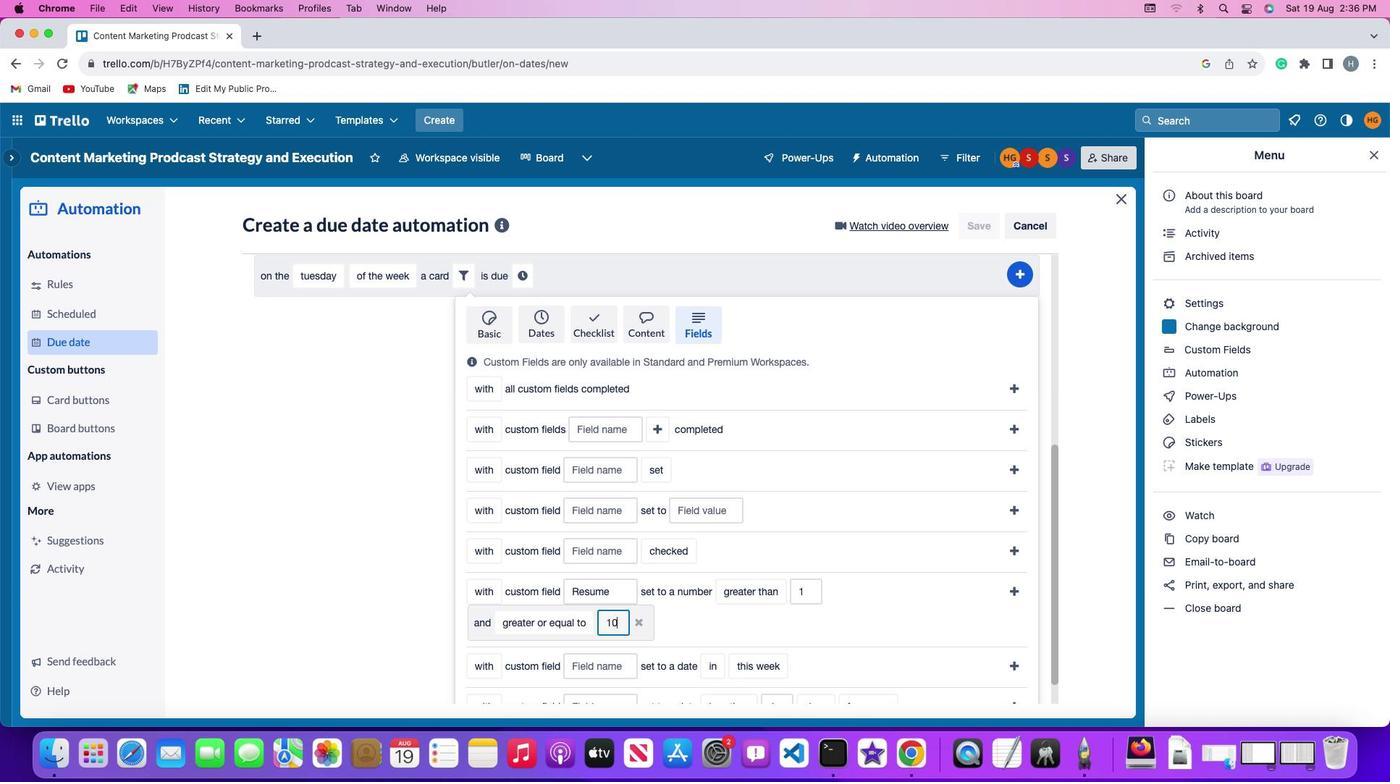 
Action: Mouse moved to (614, 622)
Screenshot: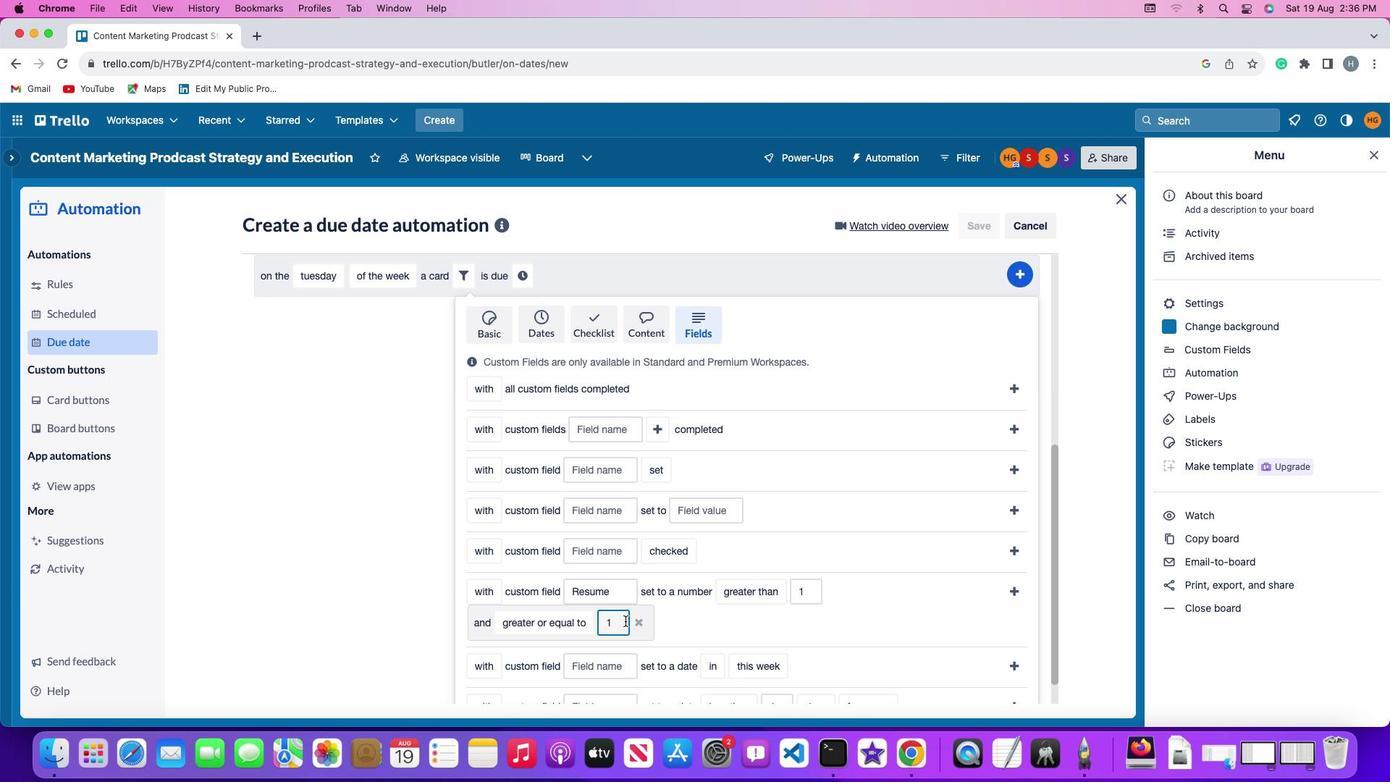 
Action: Key pressed Key.backspace'1'
Screenshot: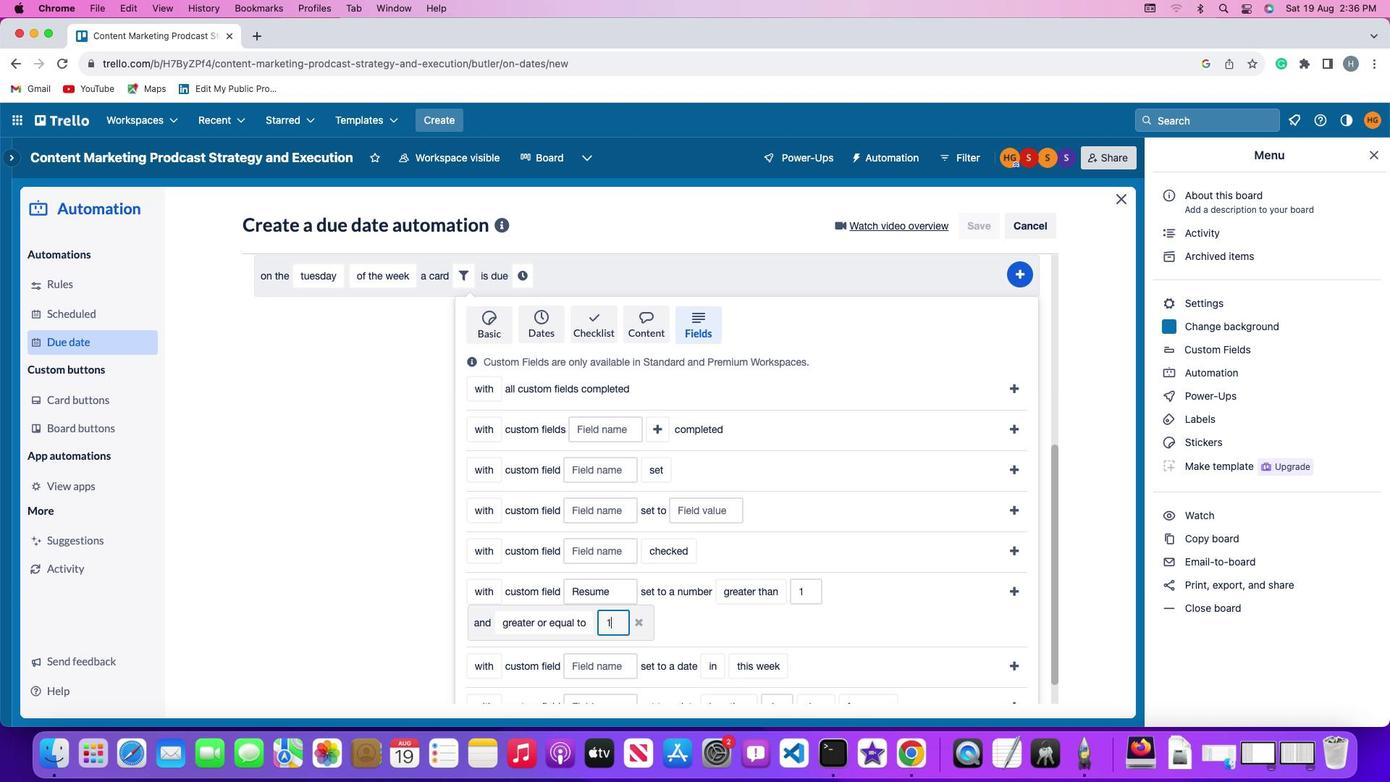 
Action: Mouse moved to (614, 621)
Screenshot: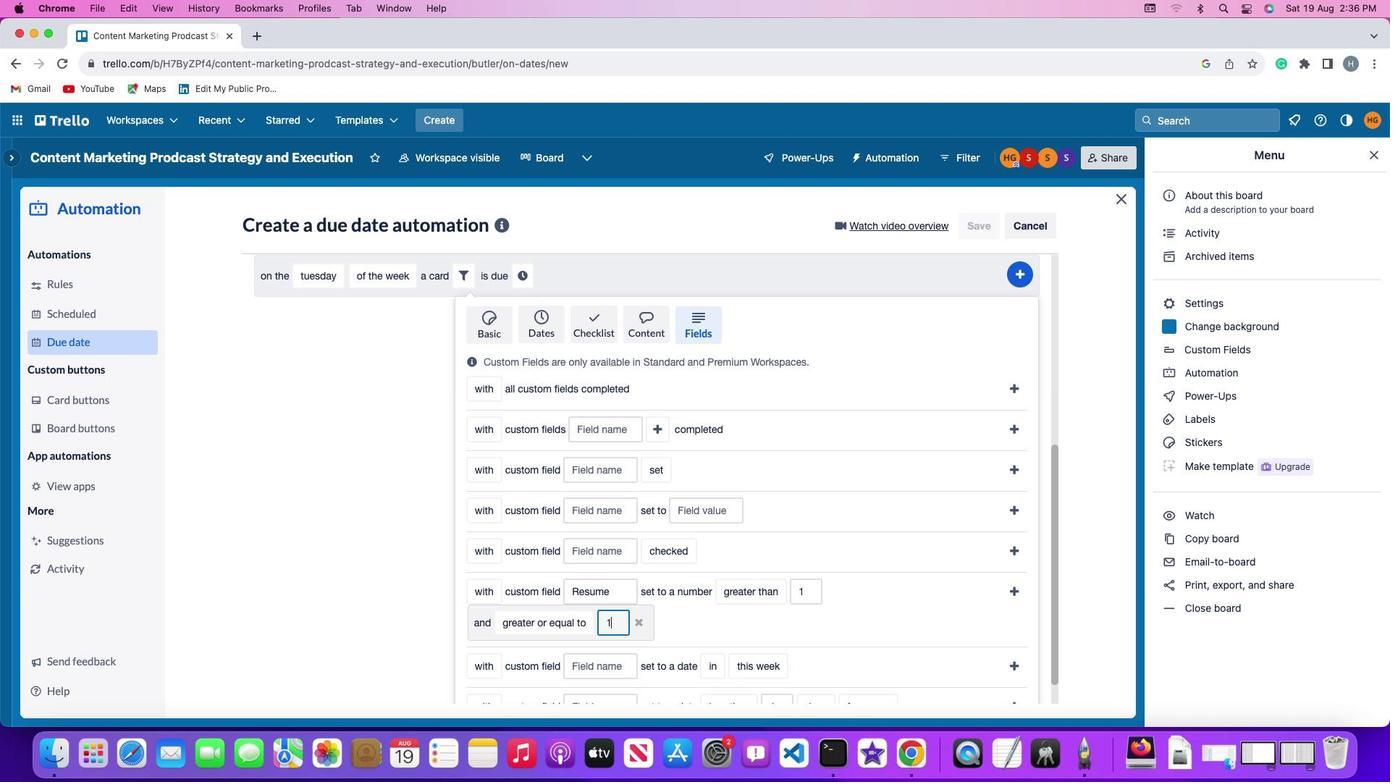 
Action: Key pressed '0'
Screenshot: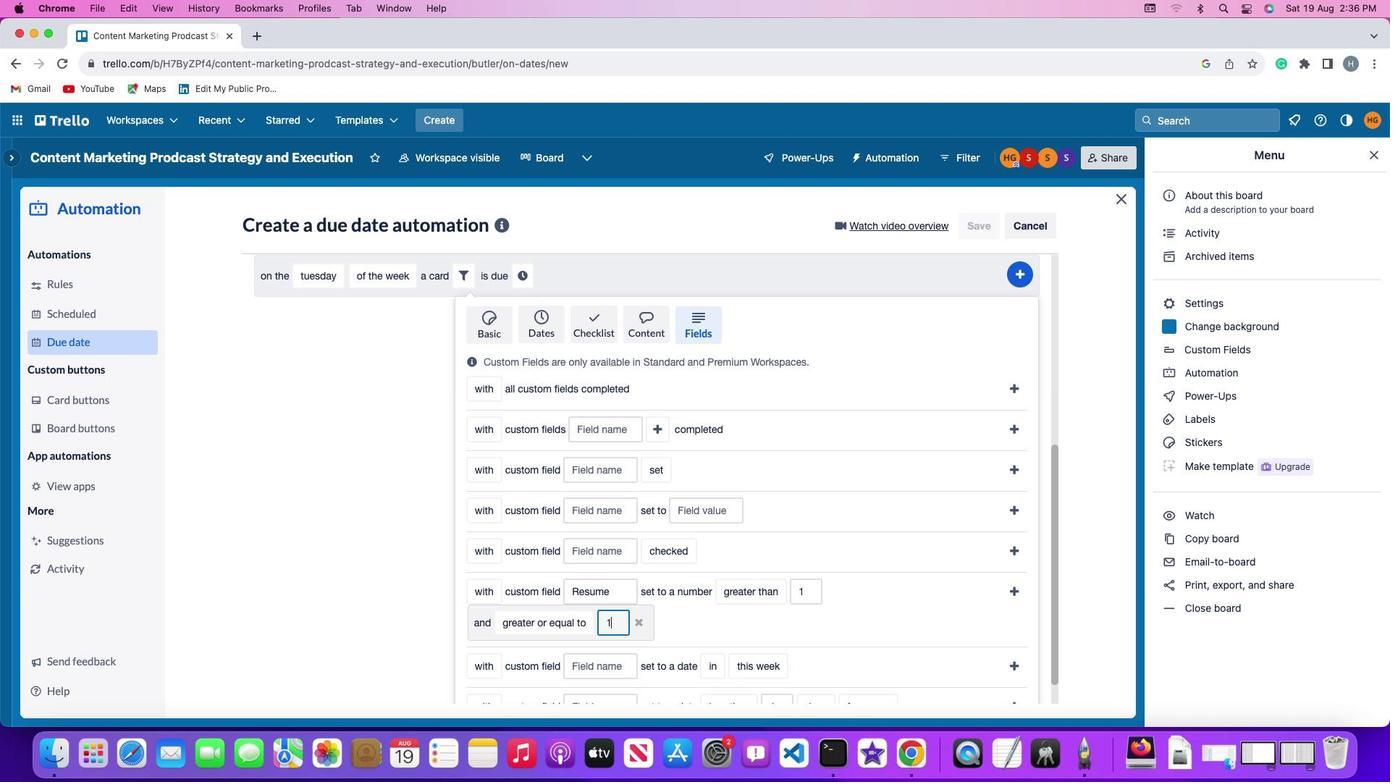 
Action: Mouse moved to (997, 588)
Screenshot: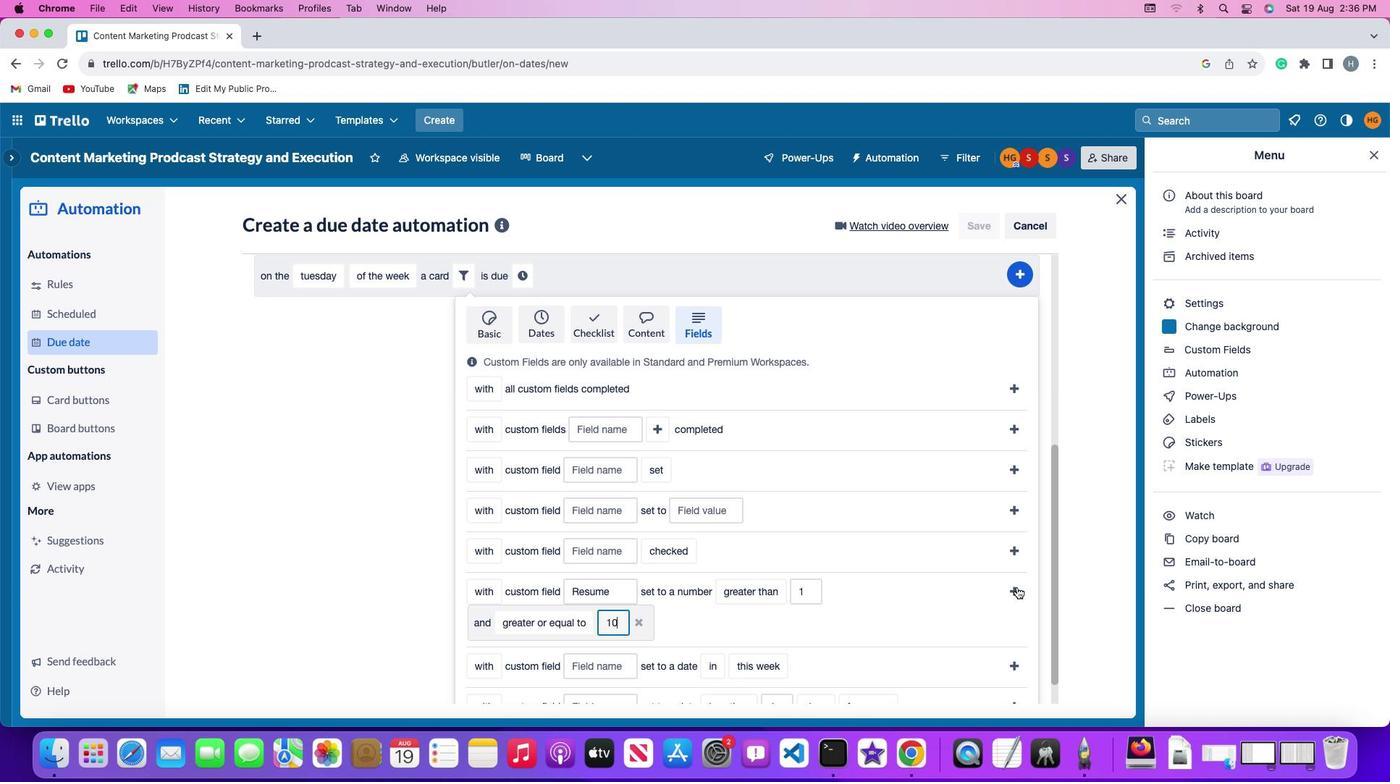 
Action: Mouse pressed left at (997, 588)
Screenshot: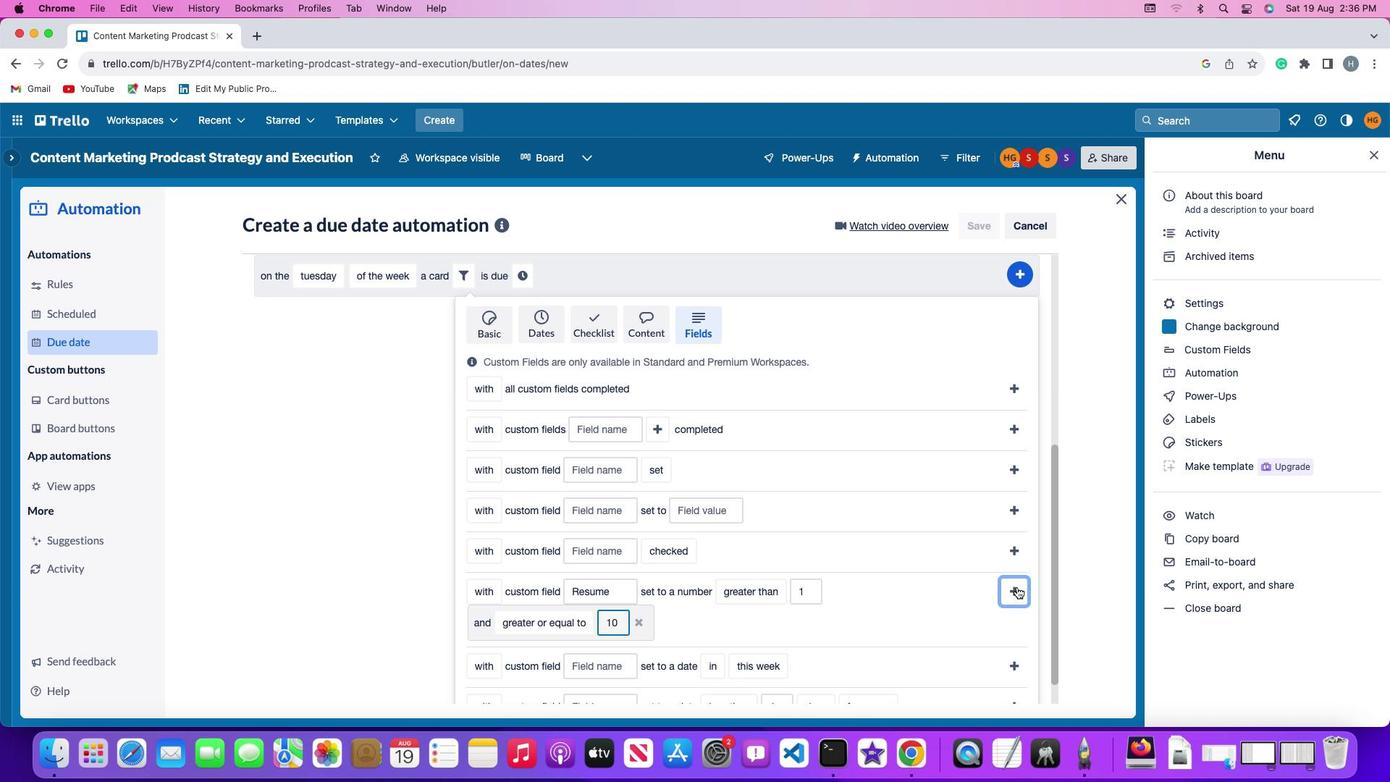 
Action: Mouse moved to (930, 626)
Screenshot: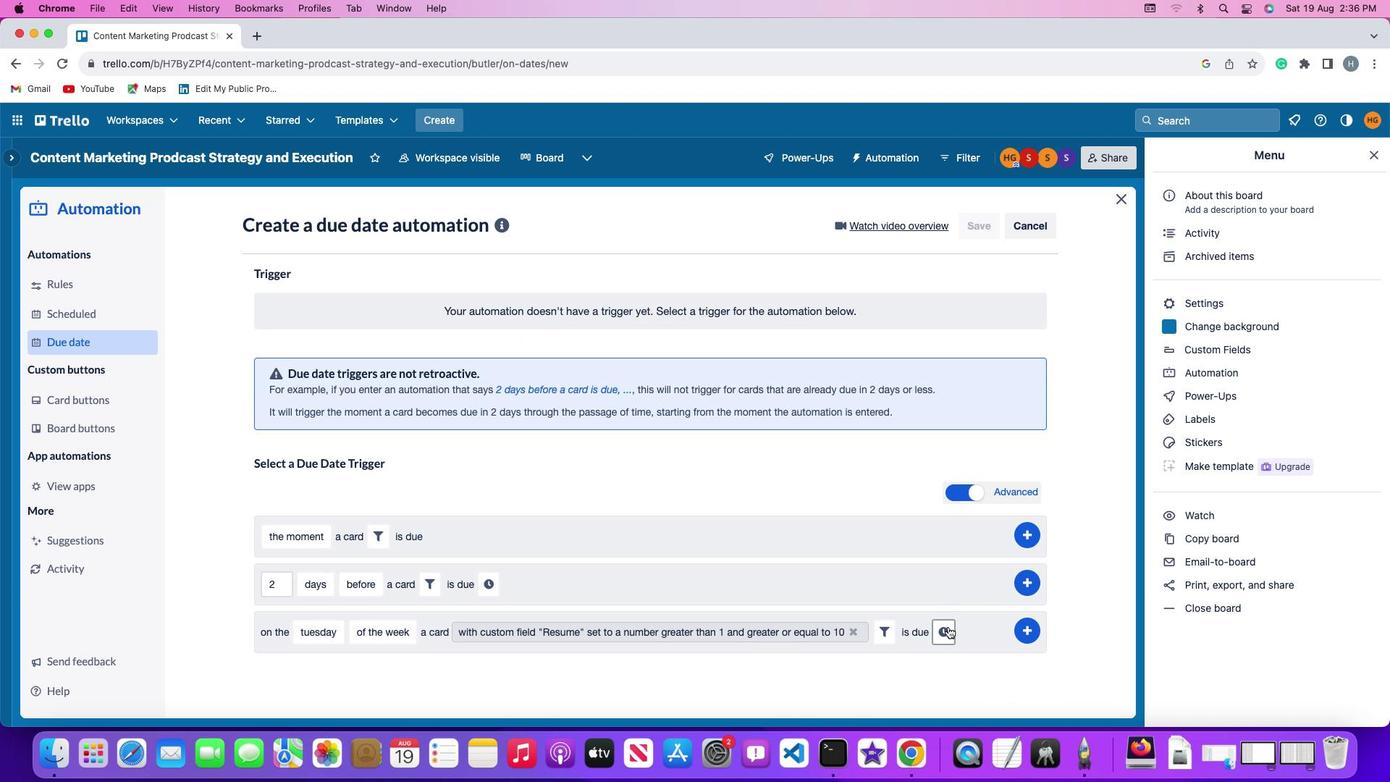 
Action: Mouse pressed left at (930, 626)
Screenshot: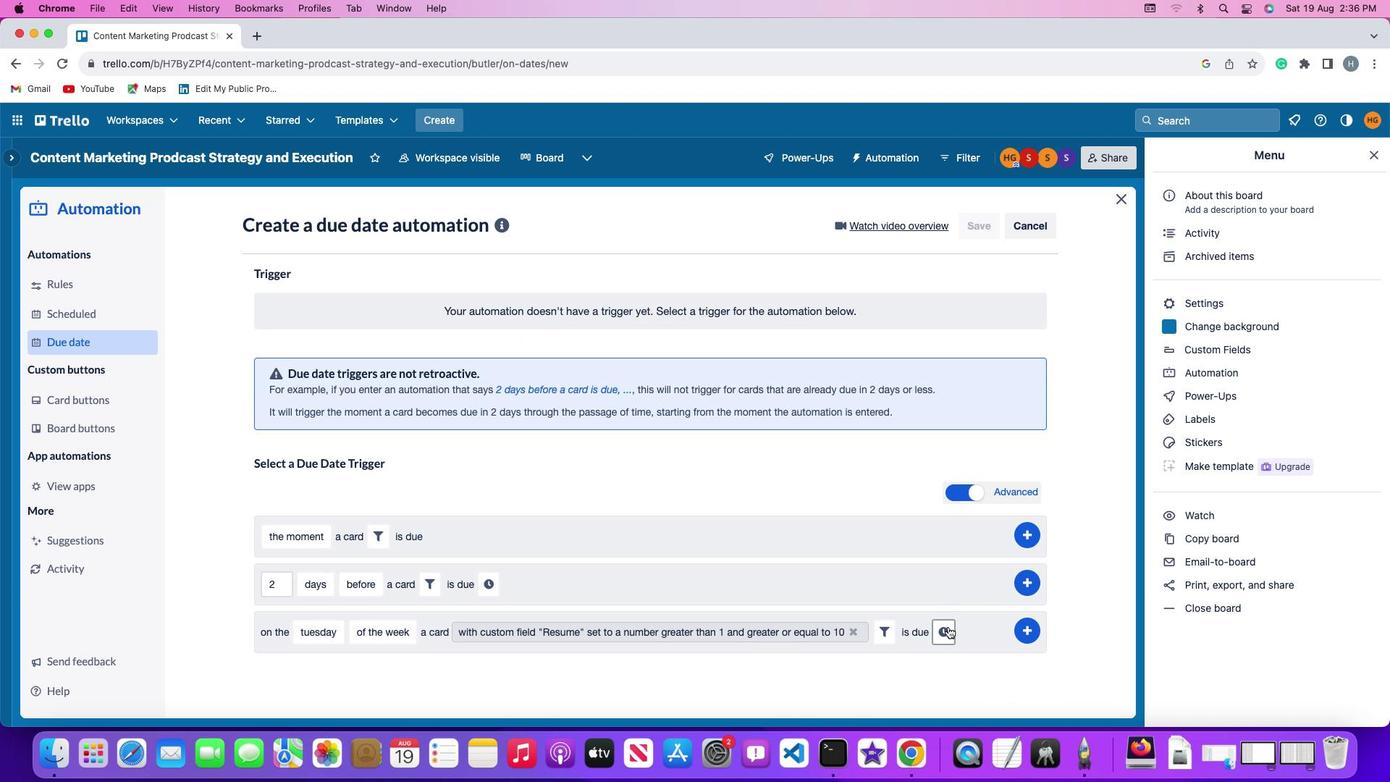 
Action: Mouse moved to (301, 662)
Screenshot: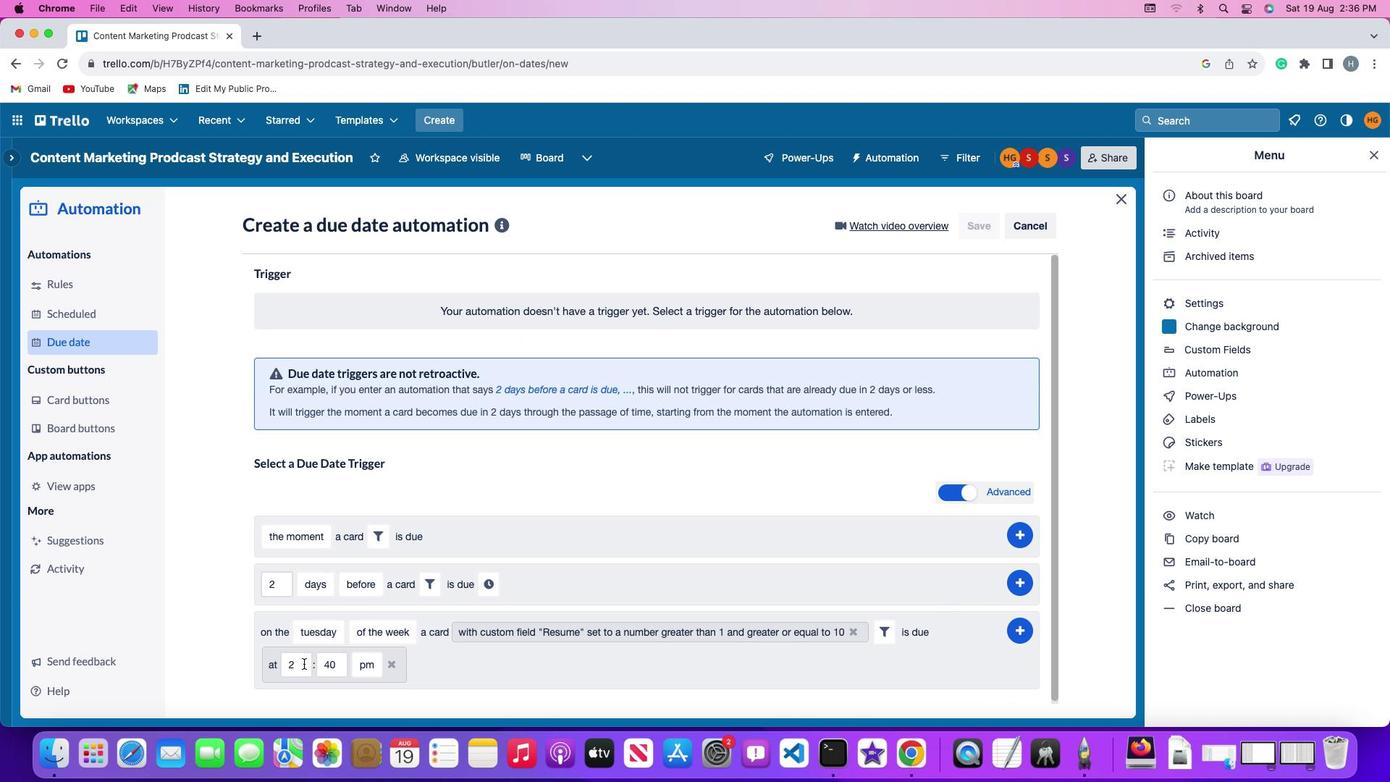 
Action: Mouse pressed left at (301, 662)
Screenshot: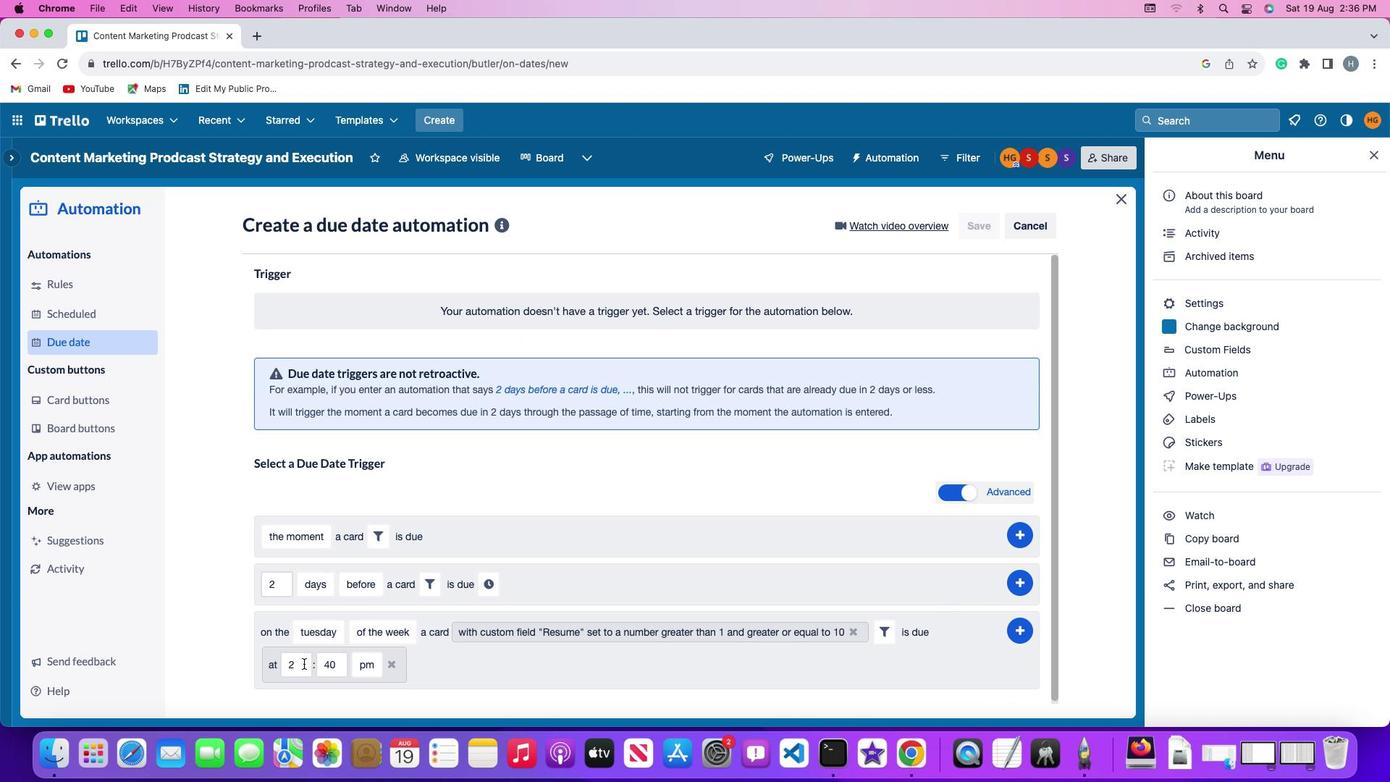
Action: Key pressed Key.backspace
Screenshot: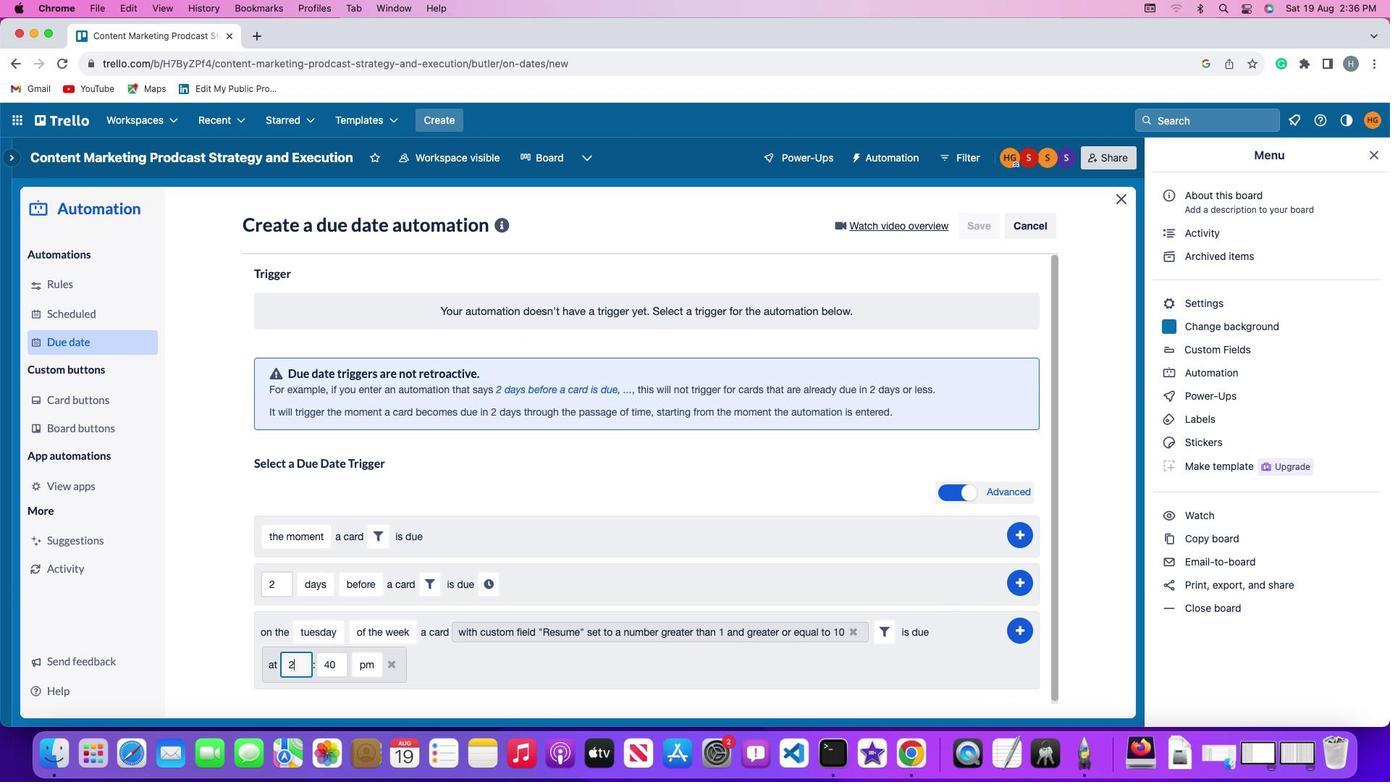 
Action: Mouse moved to (301, 662)
Screenshot: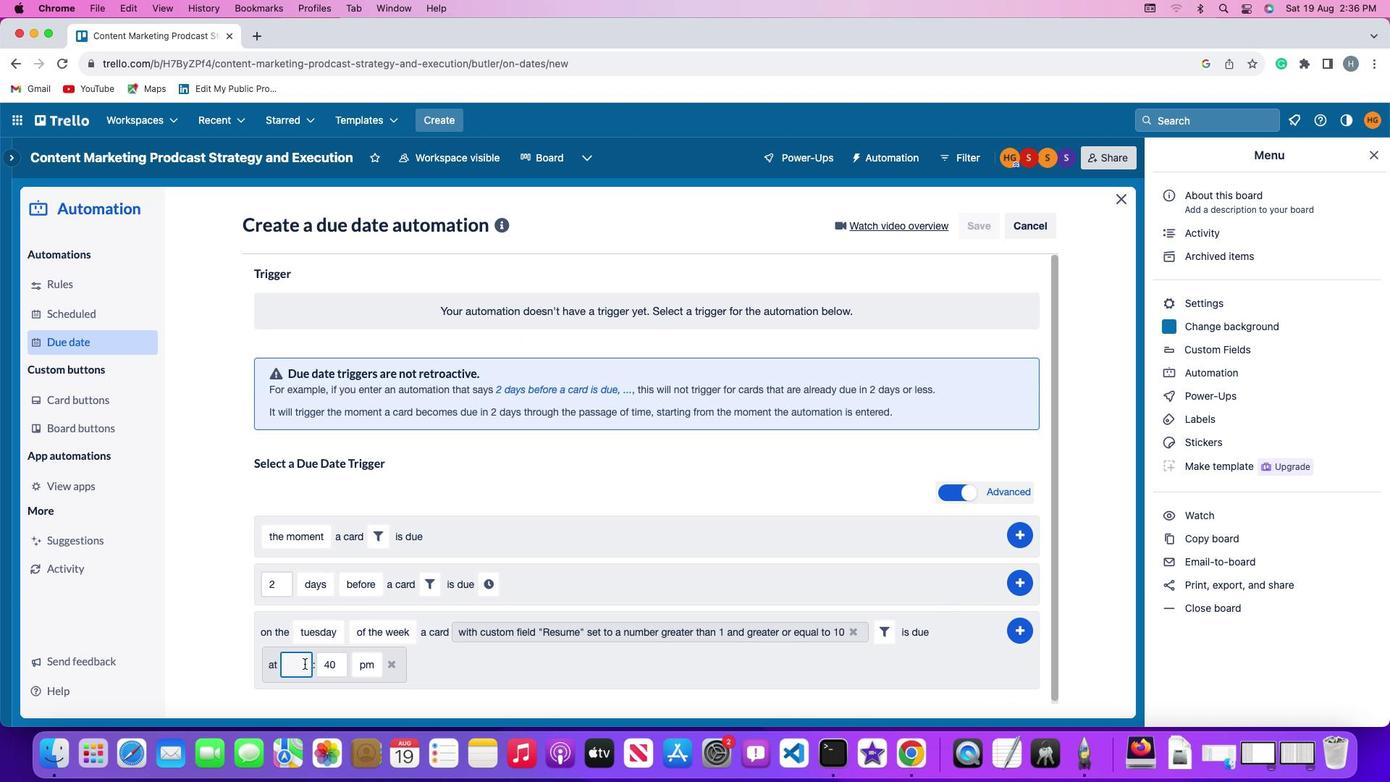 
Action: Key pressed '1'
Screenshot: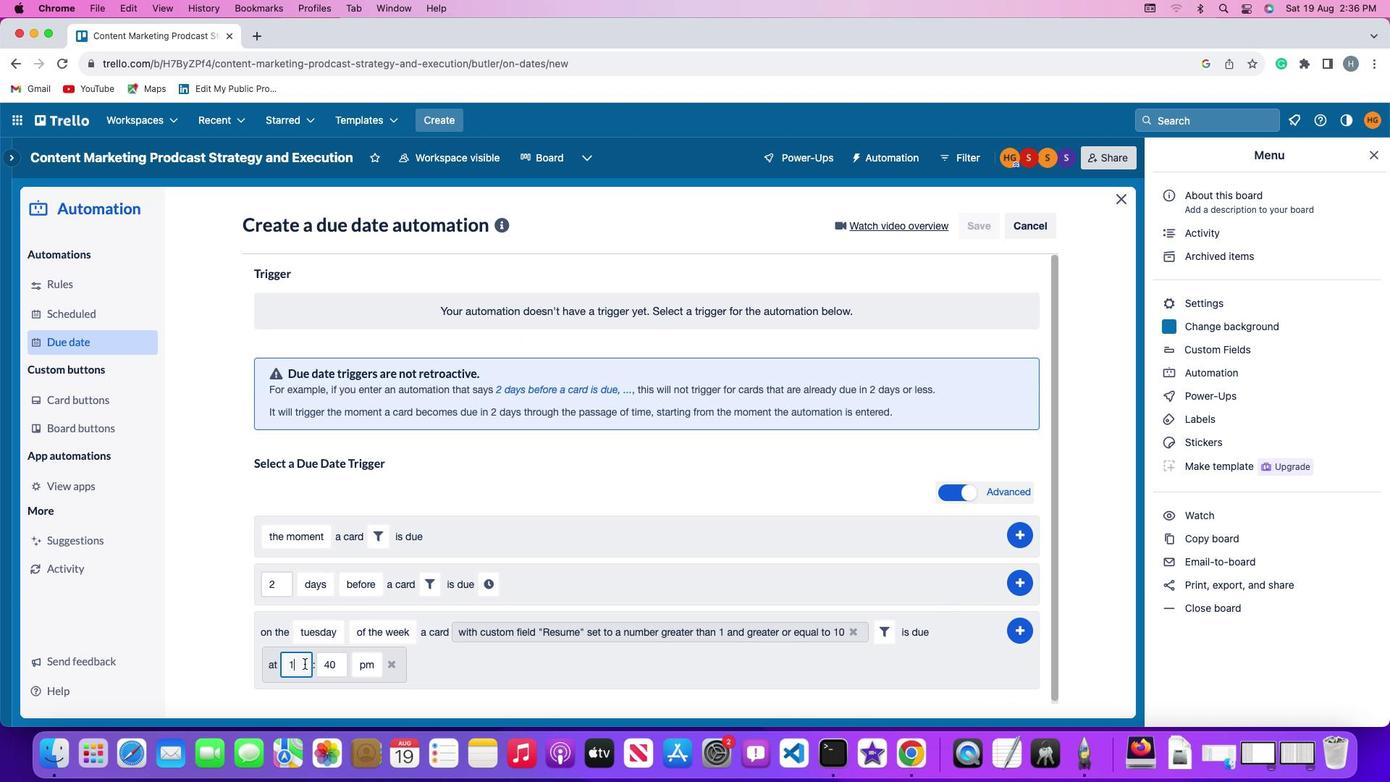 
Action: Mouse moved to (302, 662)
Screenshot: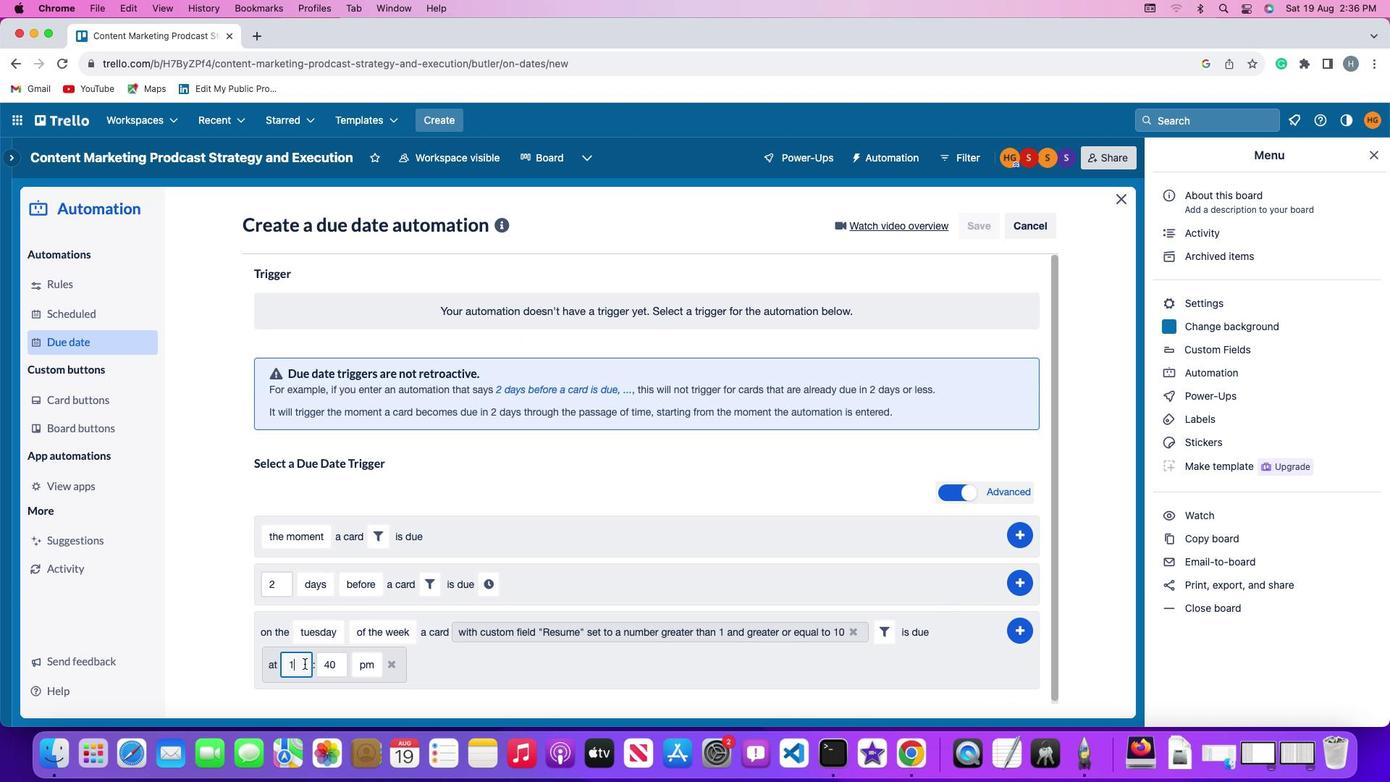 
Action: Key pressed '1'
Screenshot: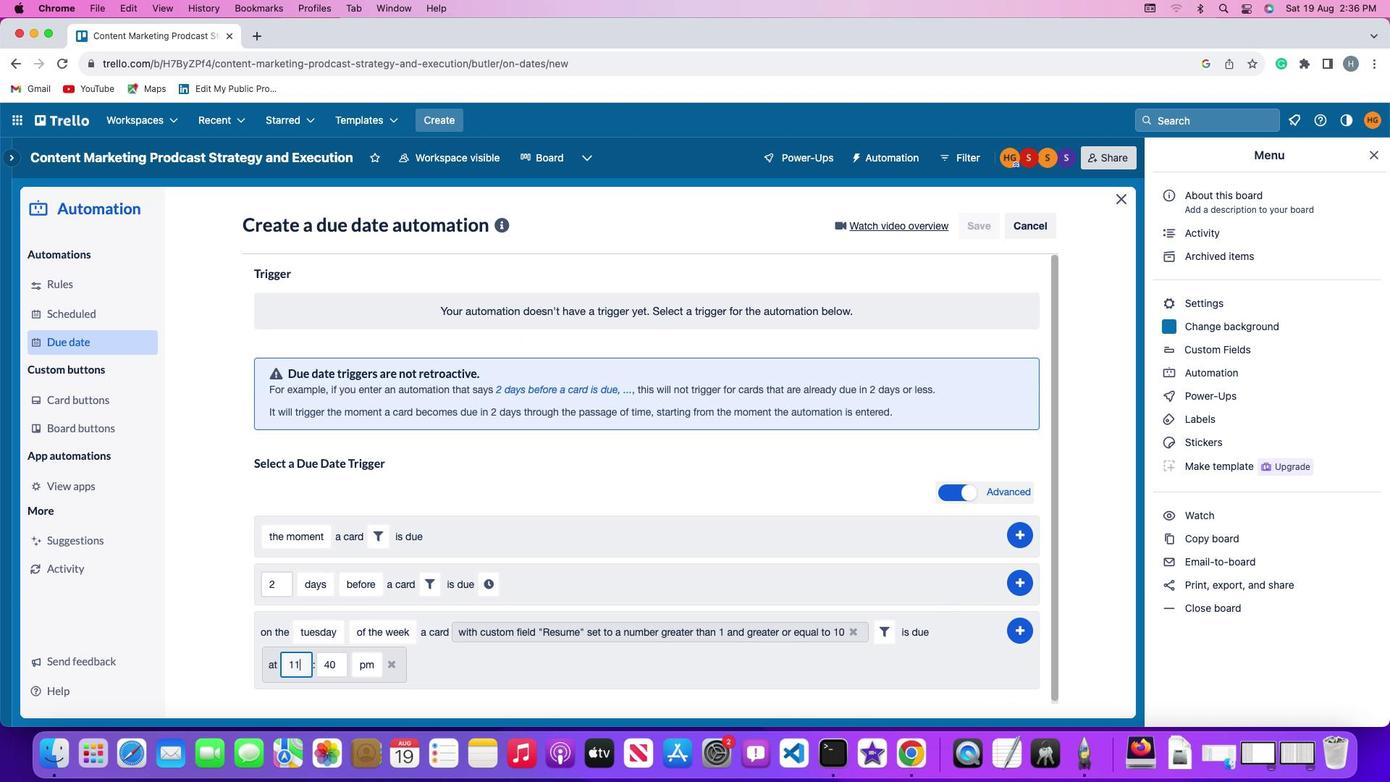 
Action: Mouse moved to (338, 661)
Screenshot: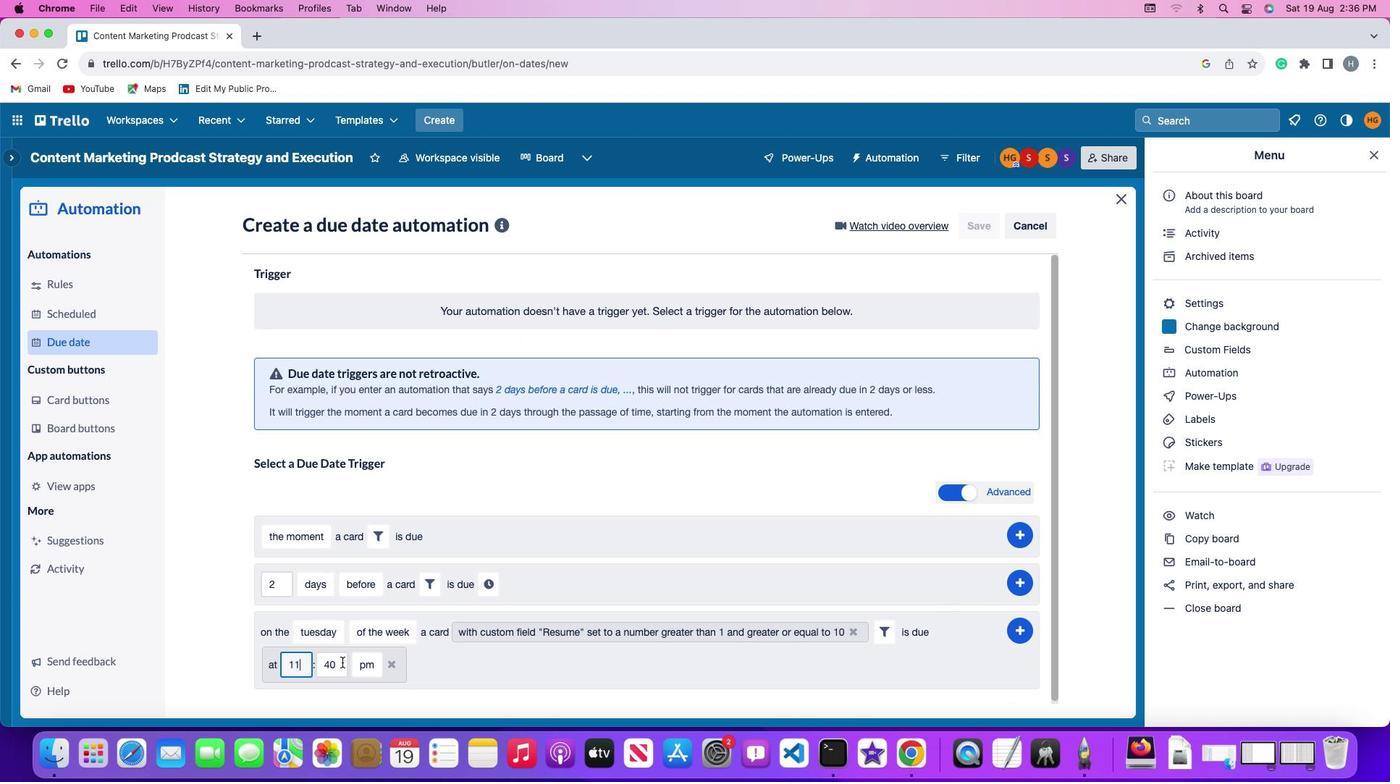 
Action: Mouse pressed left at (338, 661)
Screenshot: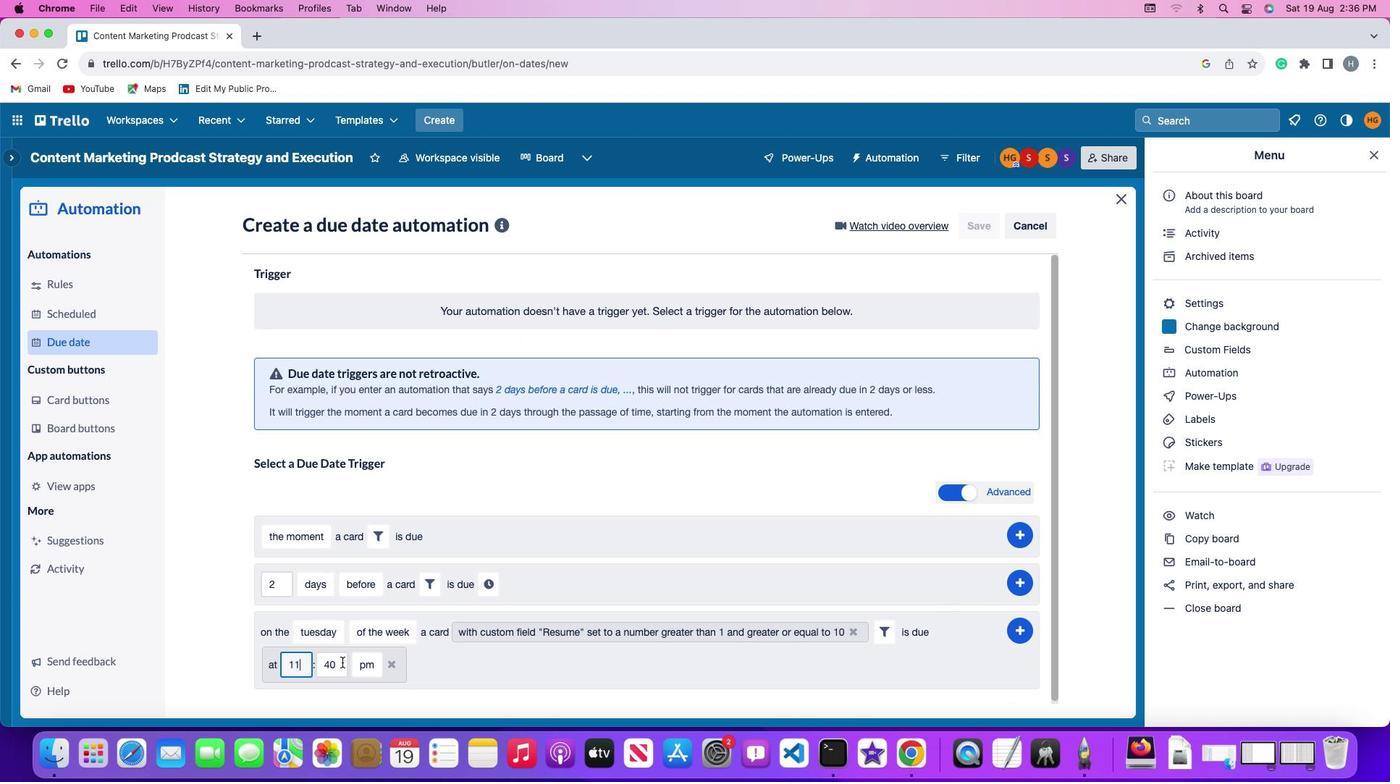 
Action: Mouse moved to (338, 661)
Screenshot: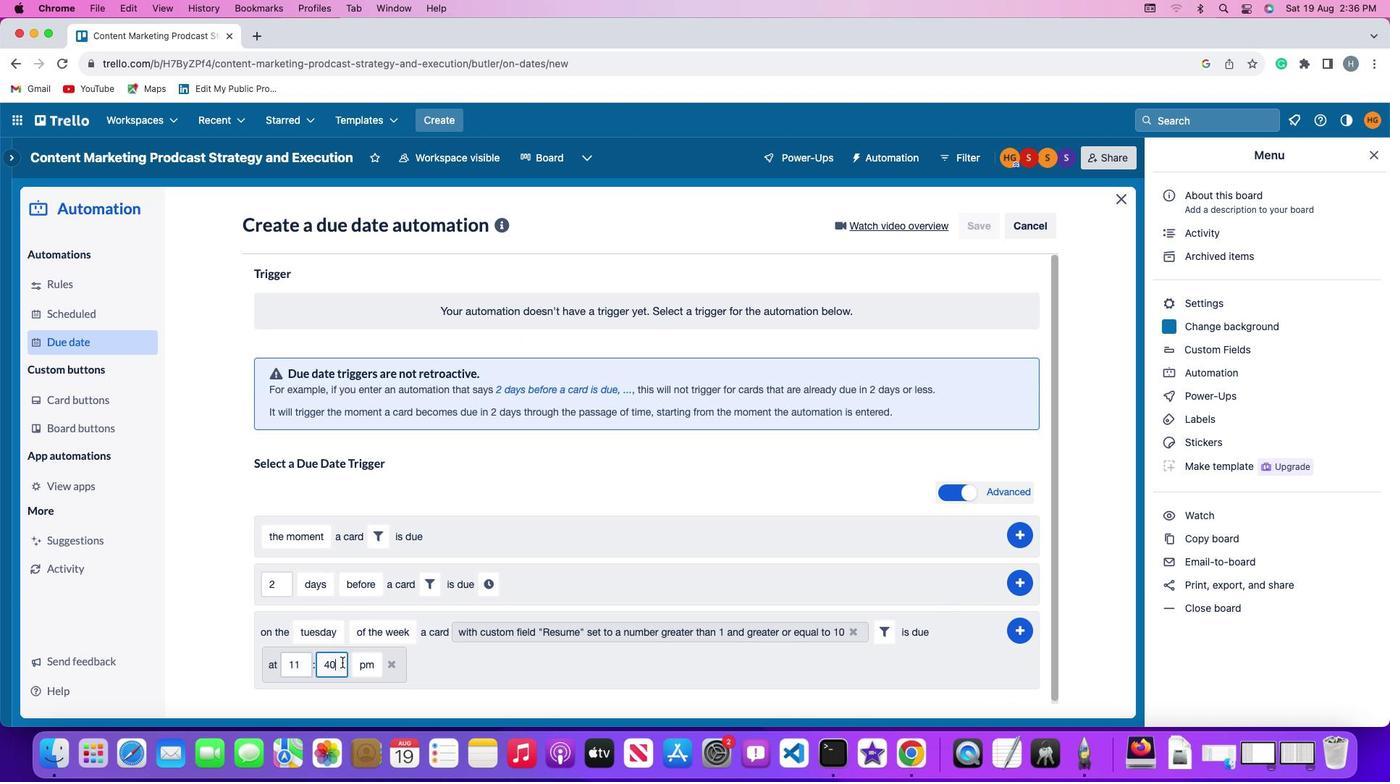 
Action: Key pressed Key.backspaceKey.backspace'0''0'
Screenshot: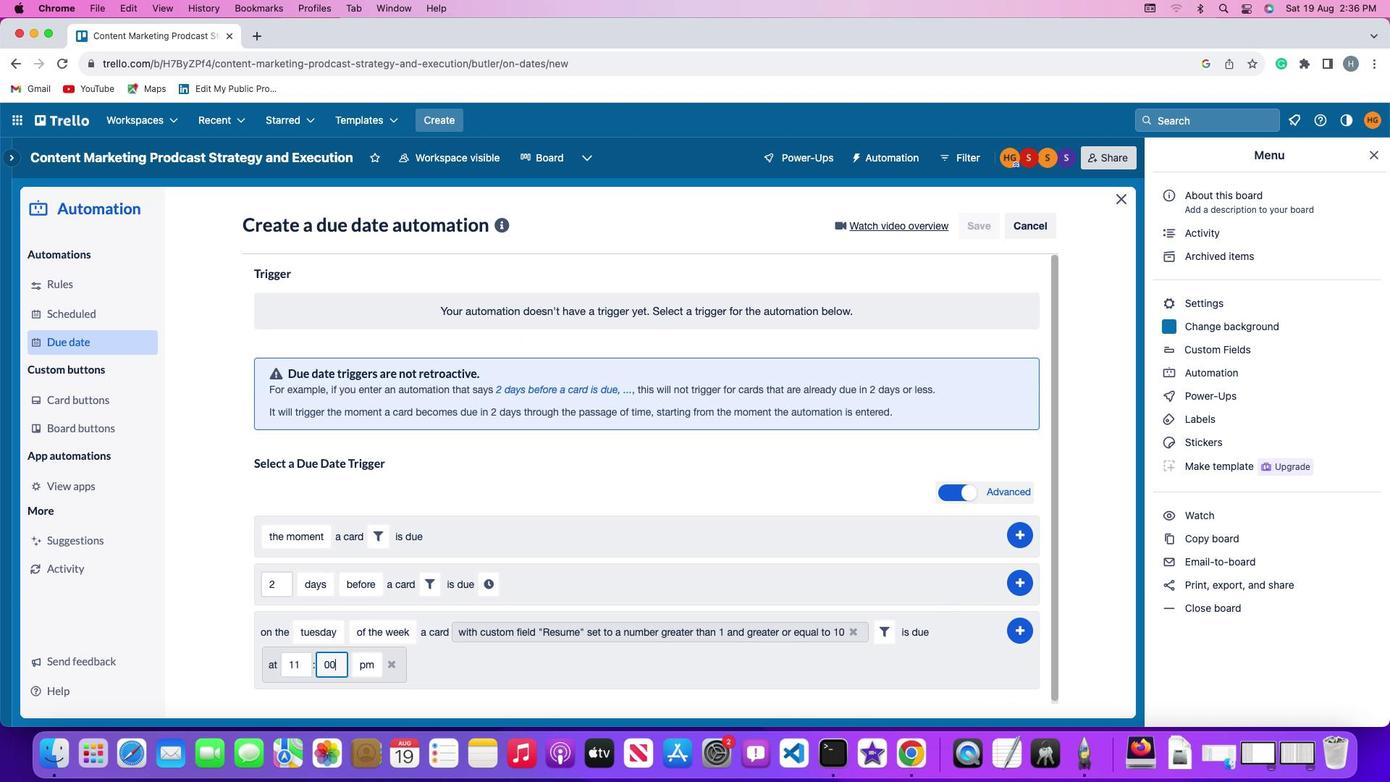 
Action: Mouse moved to (360, 662)
Screenshot: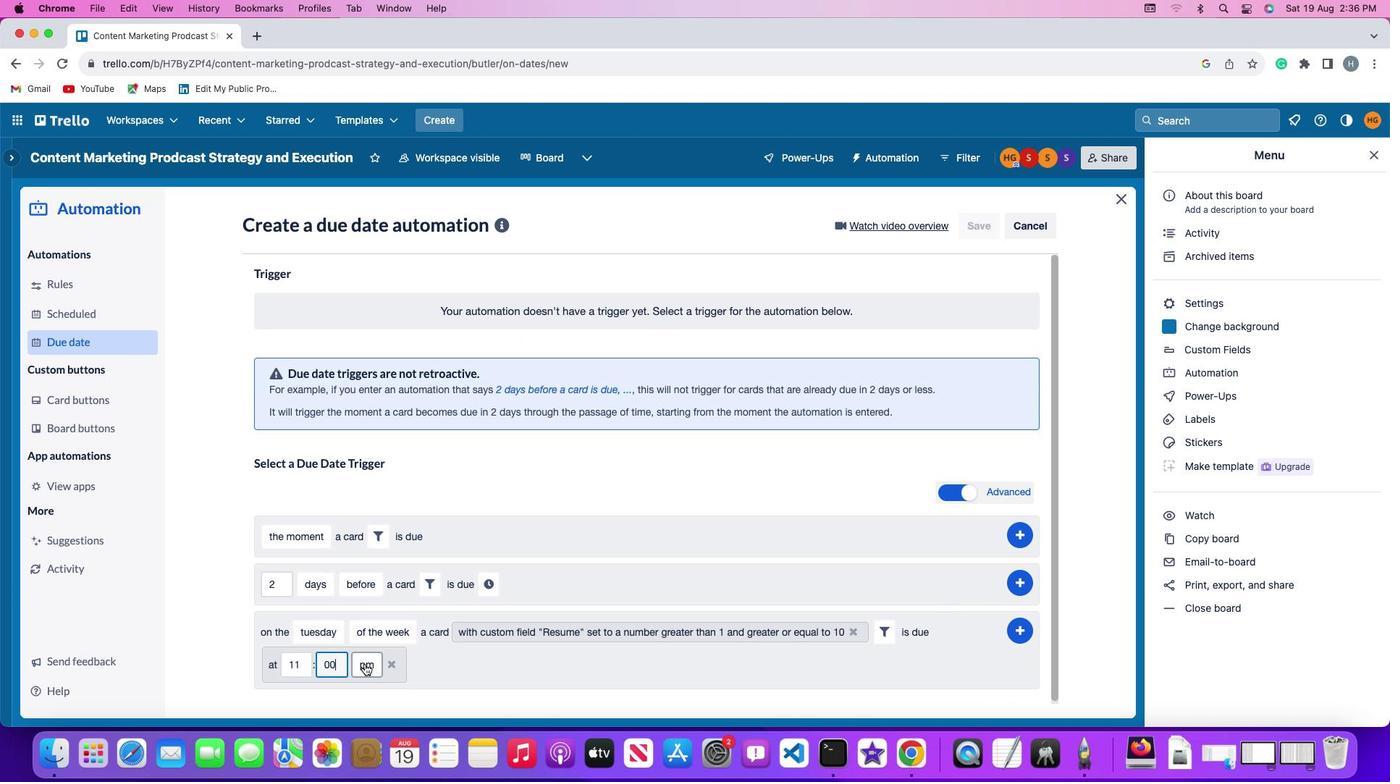 
Action: Mouse pressed left at (360, 662)
Screenshot: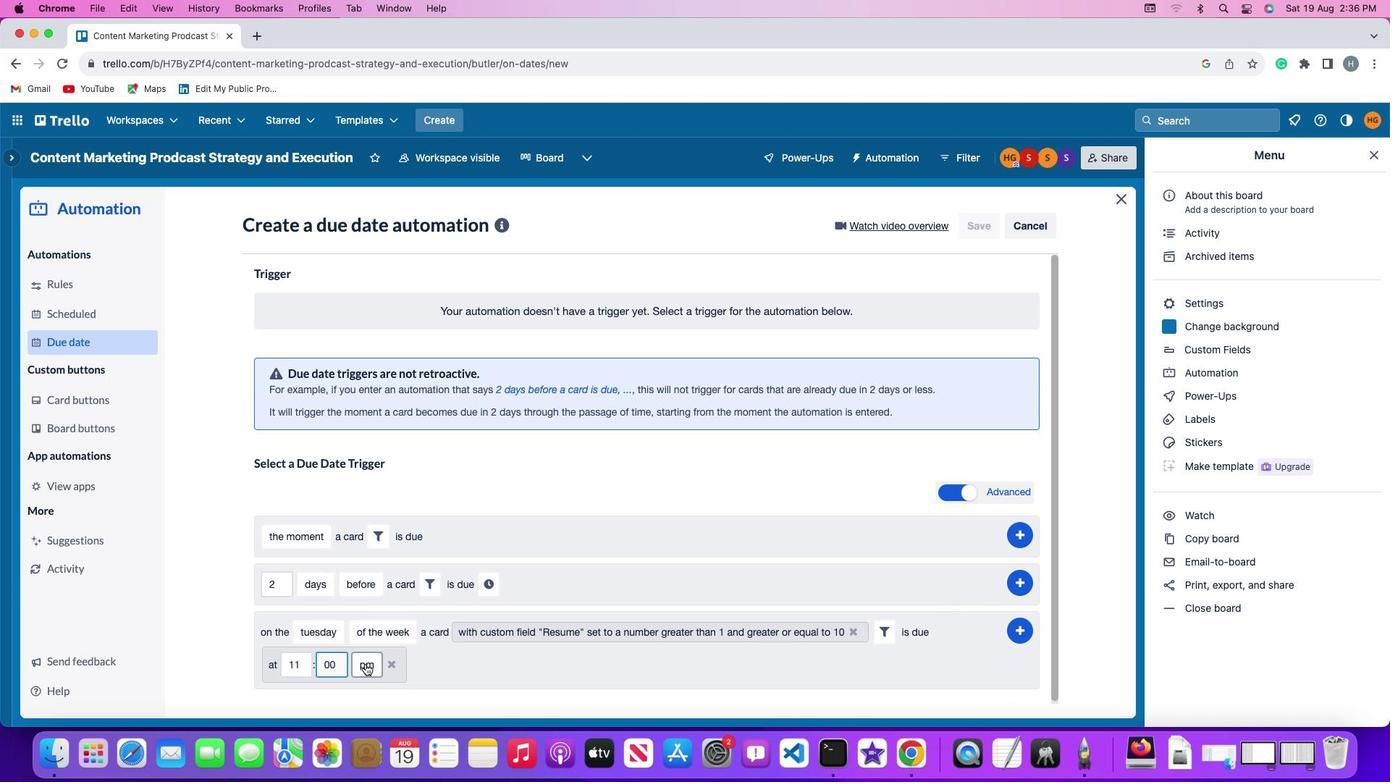 
Action: Mouse moved to (370, 607)
Screenshot: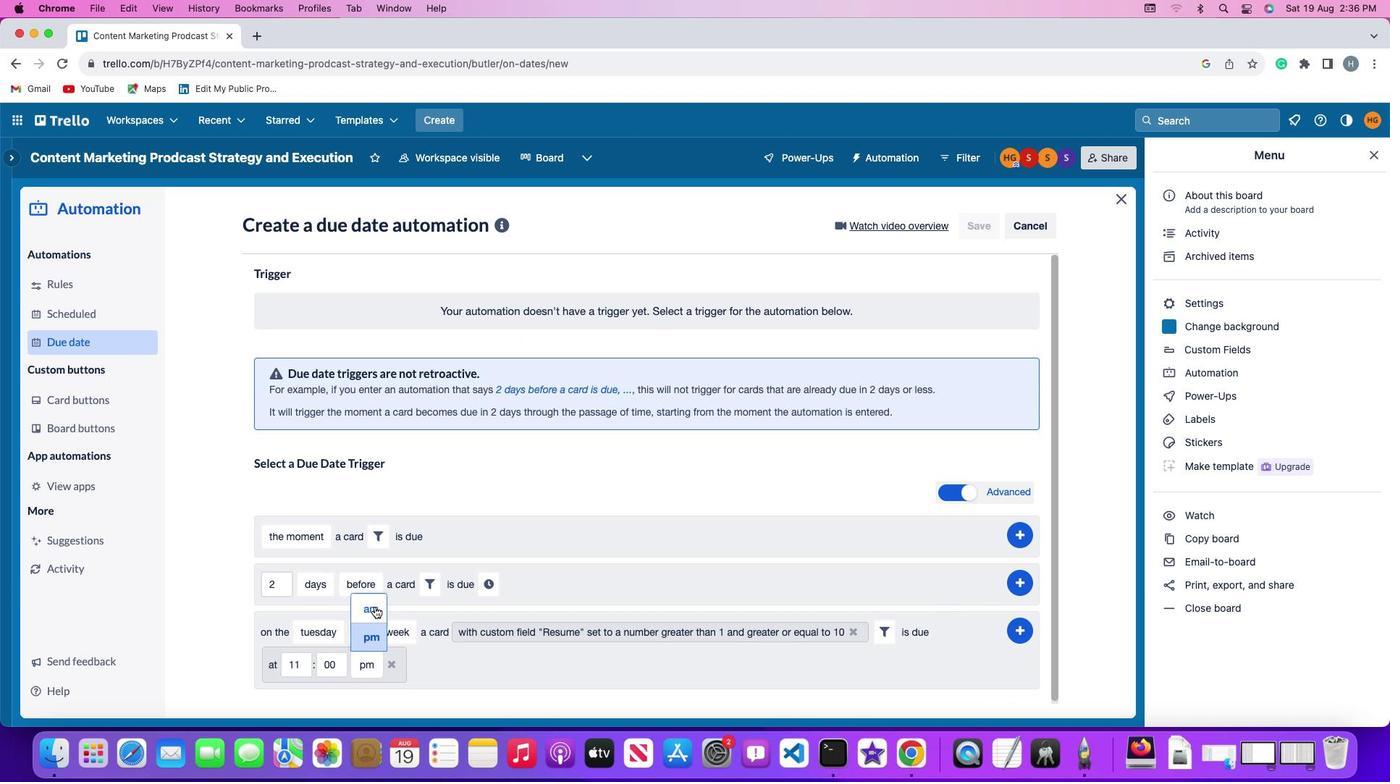 
Action: Mouse pressed left at (370, 607)
Screenshot: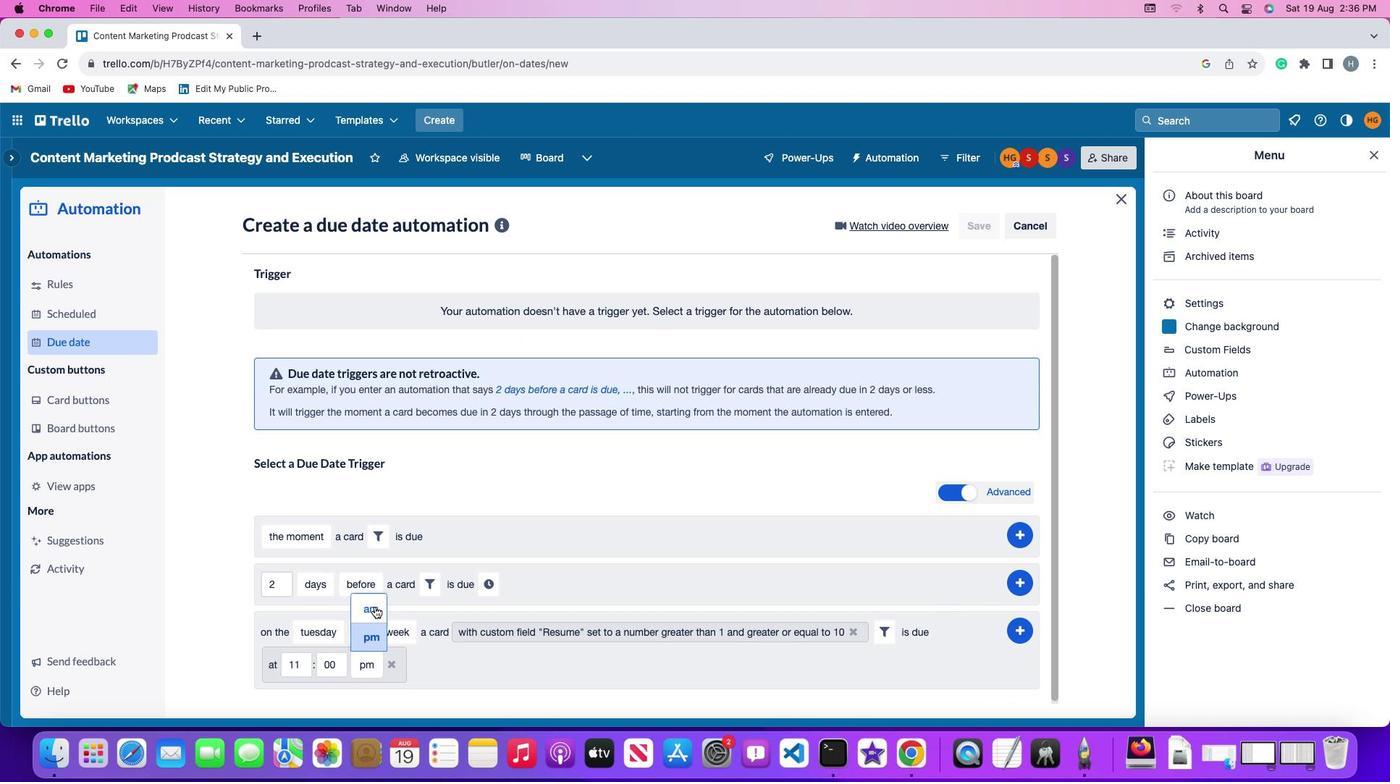 
Action: Mouse moved to (1005, 627)
Screenshot: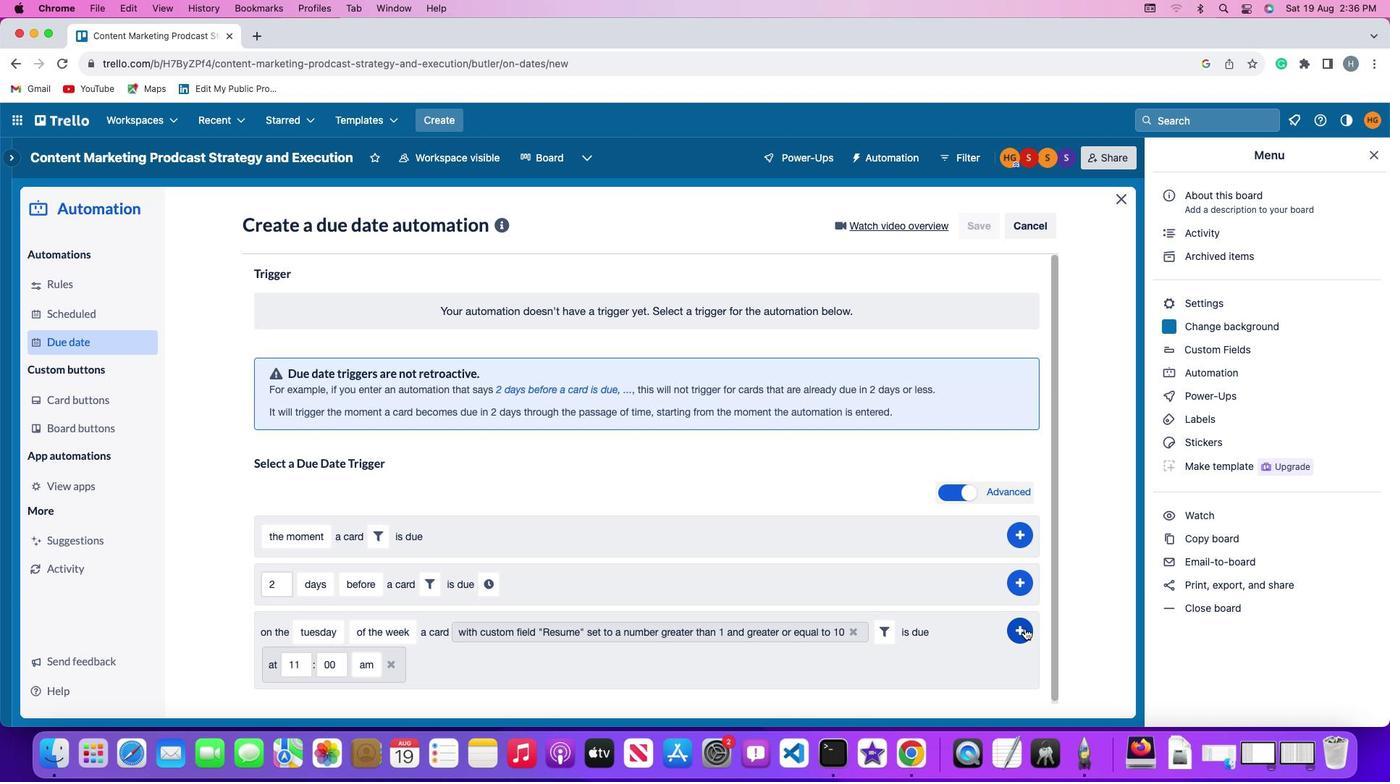 
Action: Mouse pressed left at (1005, 627)
Screenshot: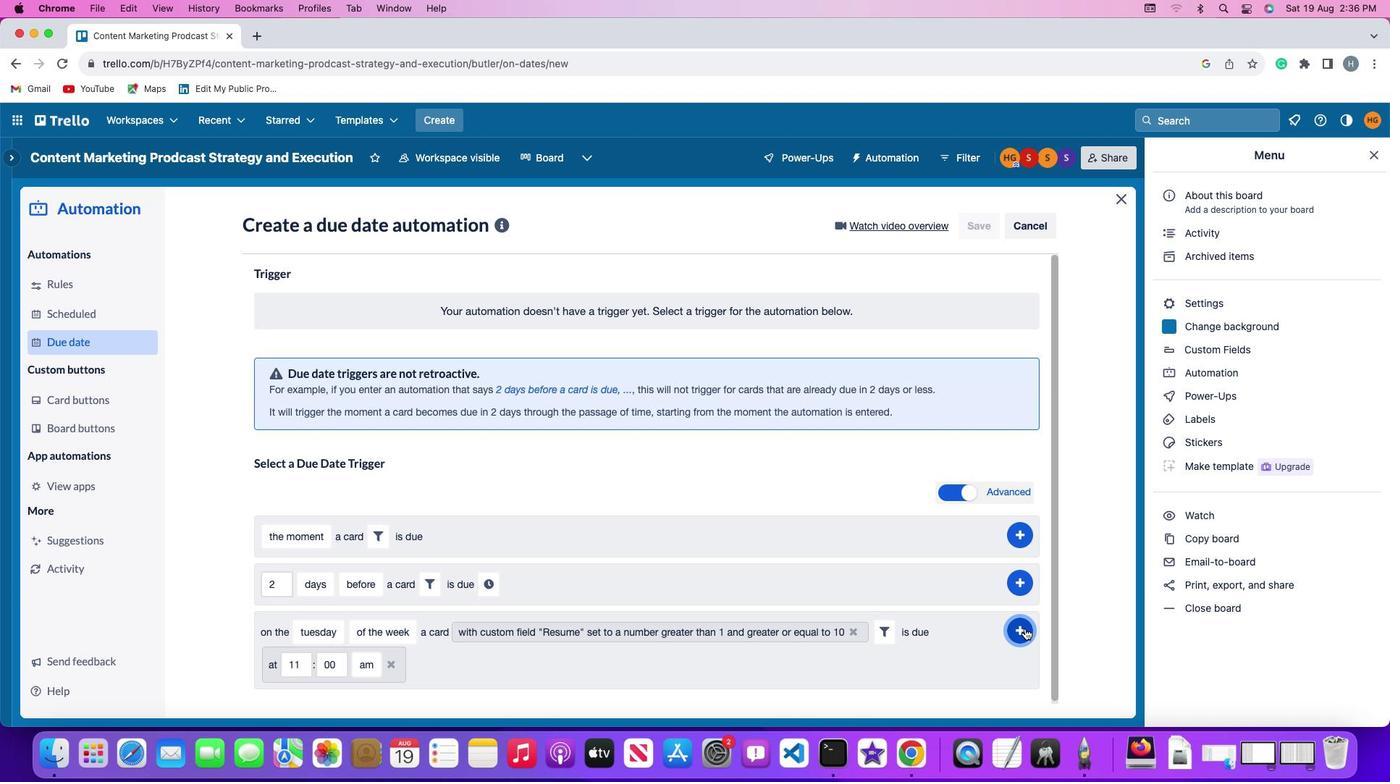 
Action: Mouse moved to (1064, 547)
Screenshot: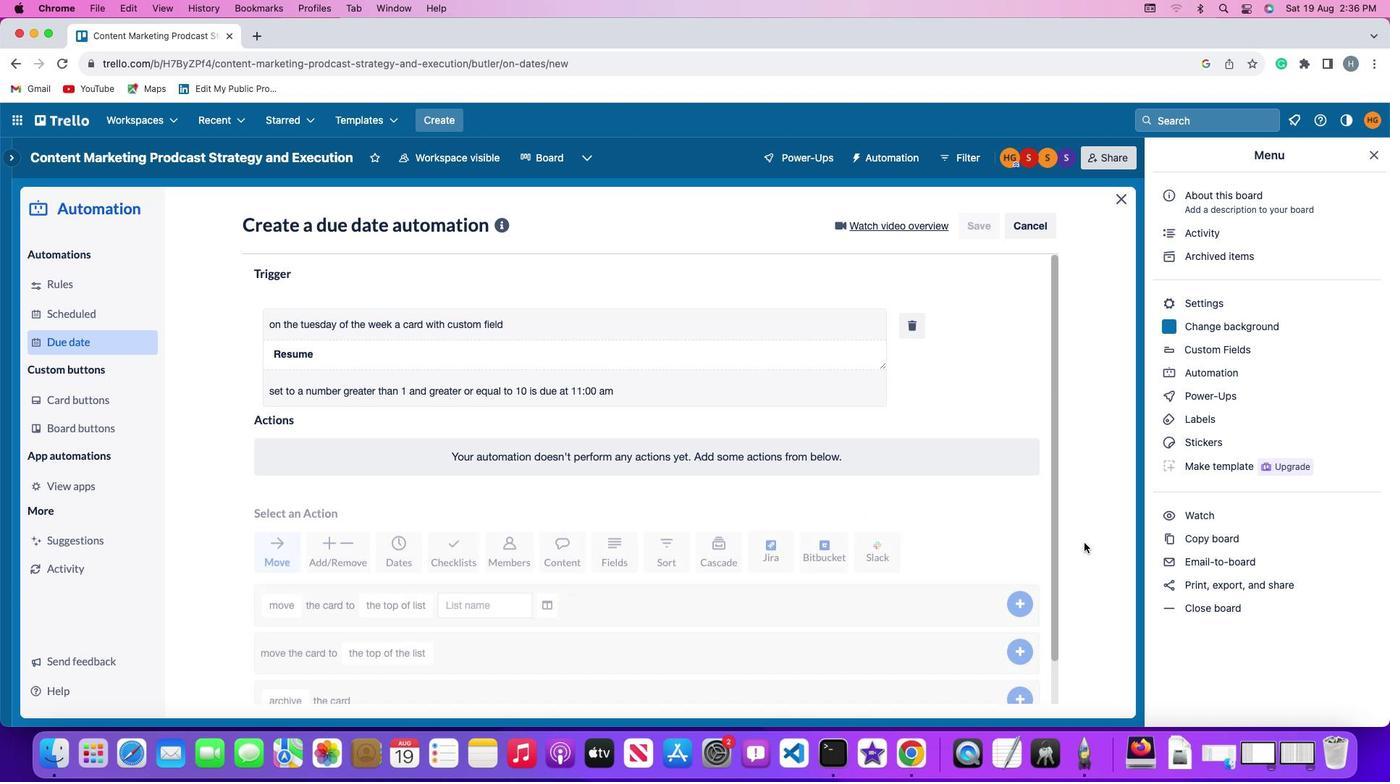 
